 Task: Explore Historic Homes in Philadelphia.
Action: Key pressed <Key.caps_lock>P<Key.caps_lock>hiladelphia
Screenshot: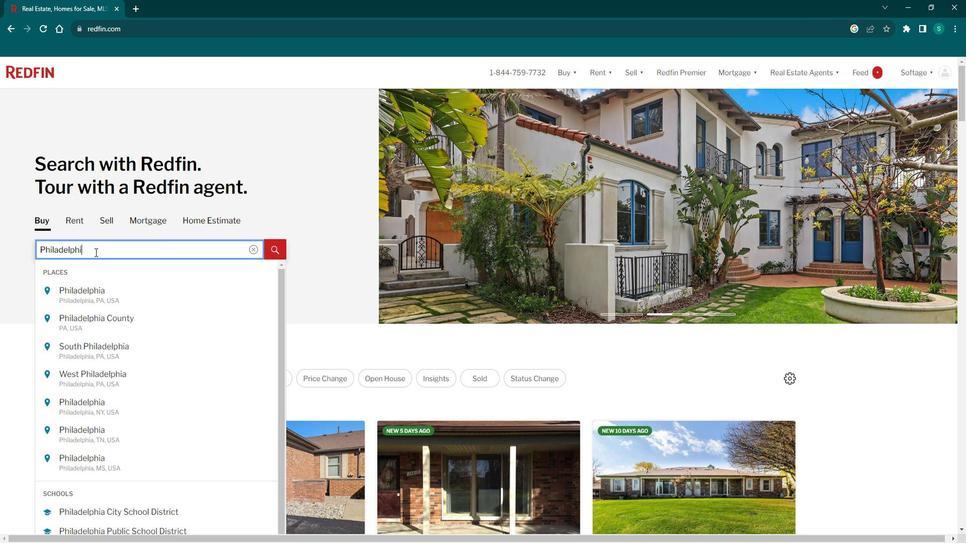 
Action: Mouse moved to (121, 294)
Screenshot: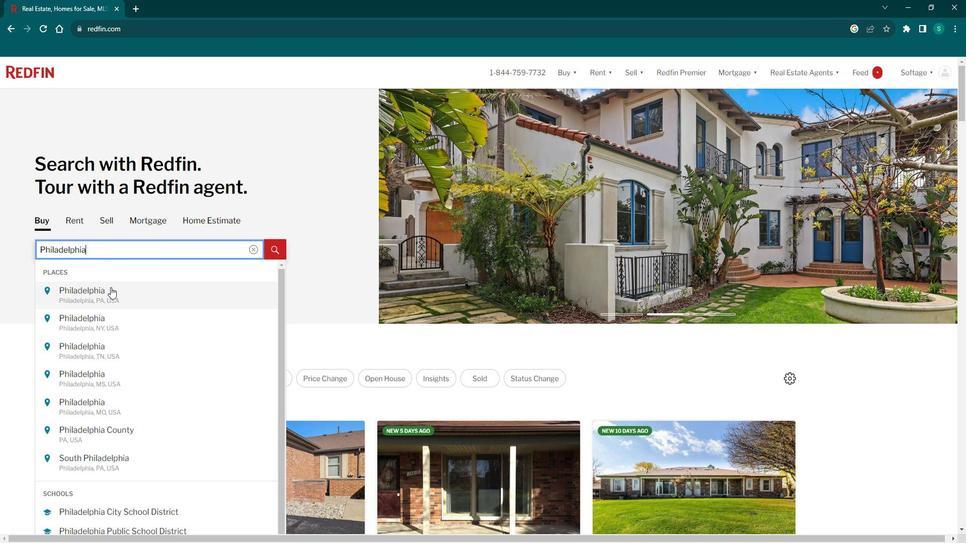
Action: Mouse pressed left at (121, 294)
Screenshot: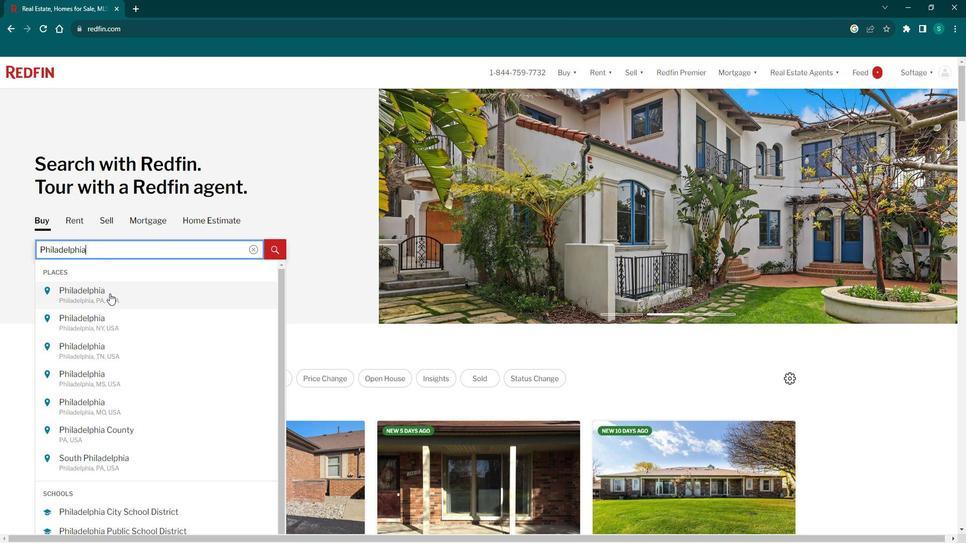 
Action: Mouse moved to (874, 148)
Screenshot: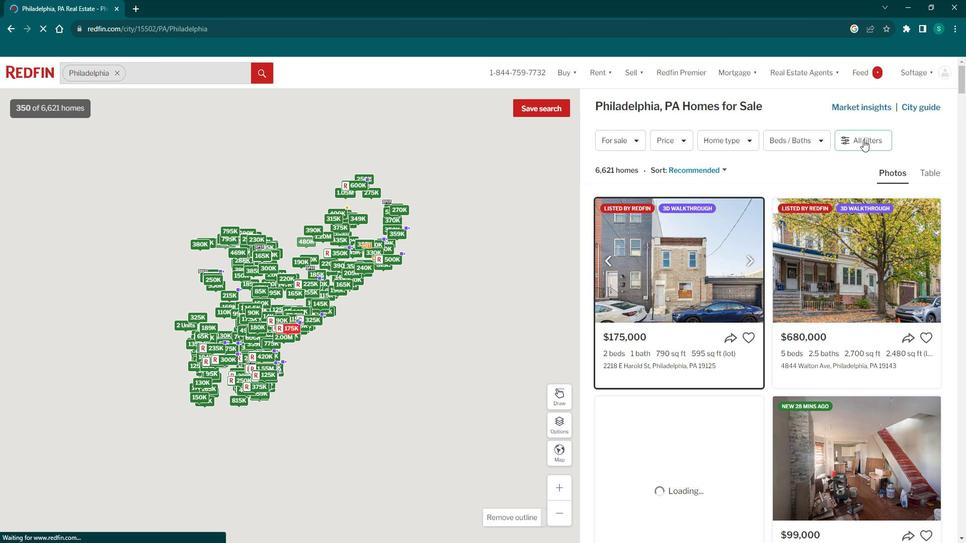 
Action: Mouse pressed left at (874, 148)
Screenshot: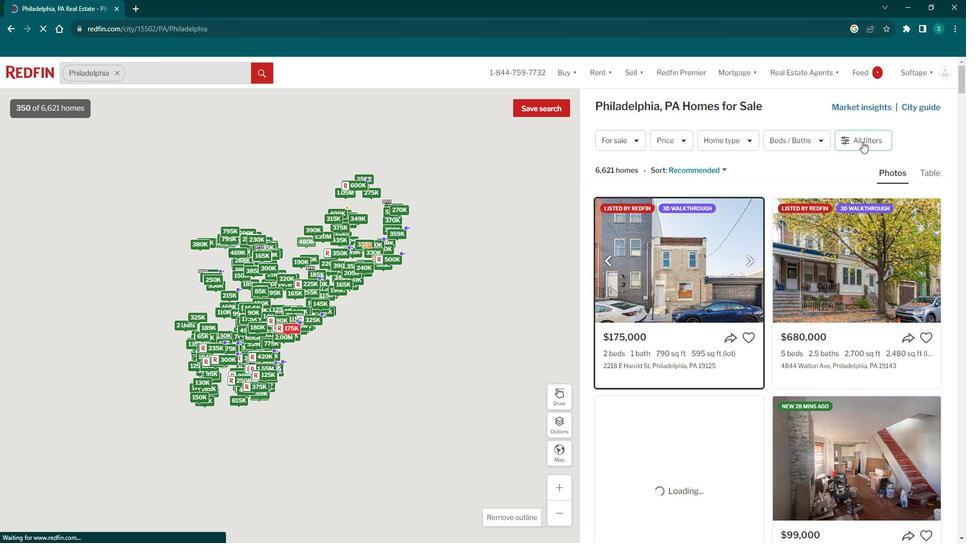 
Action: Mouse moved to (874, 148)
Screenshot: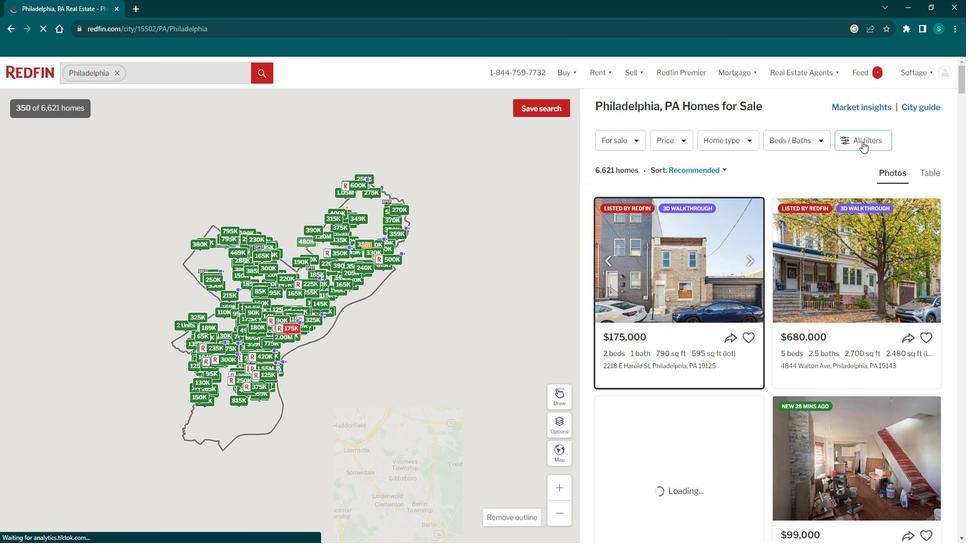 
Action: Mouse pressed left at (874, 148)
Screenshot: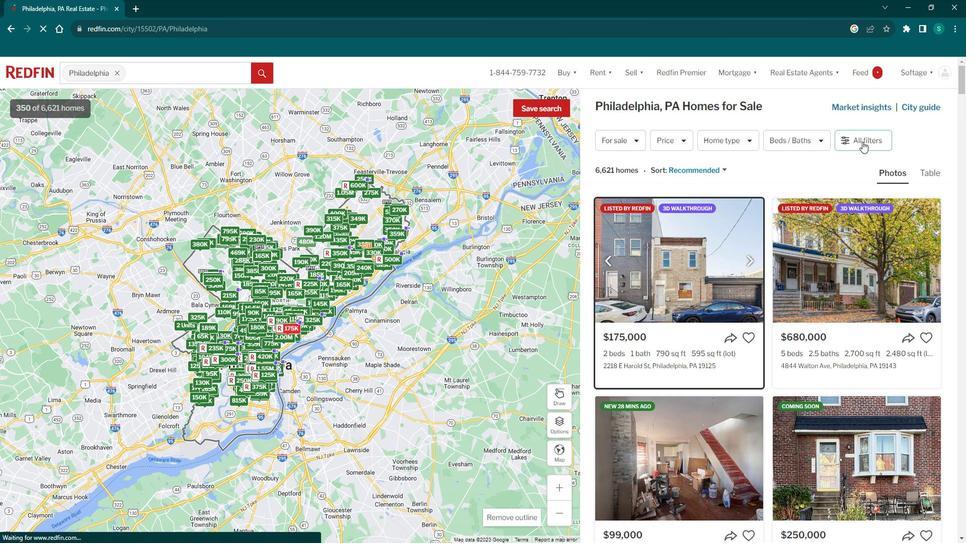 
Action: Mouse moved to (708, 352)
Screenshot: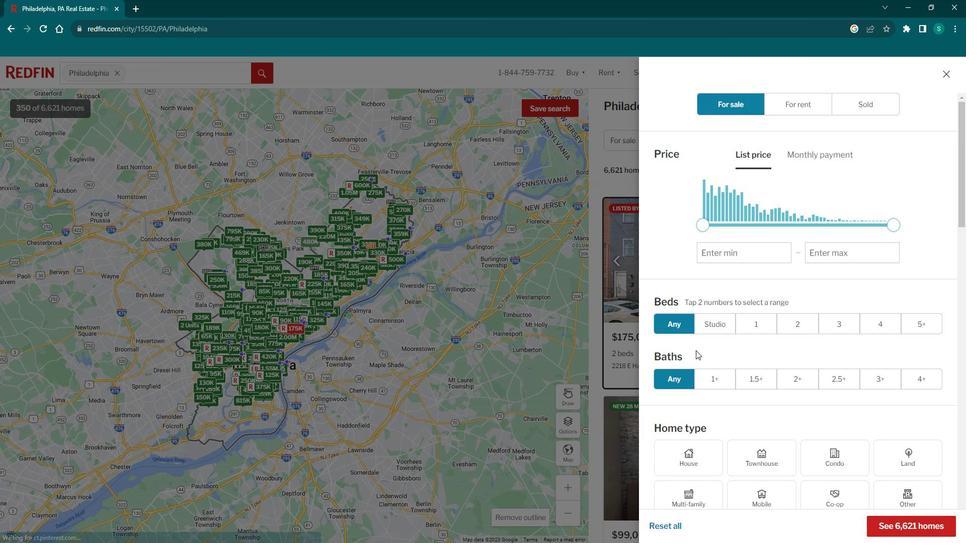 
Action: Mouse scrolled (708, 351) with delta (0, 0)
Screenshot: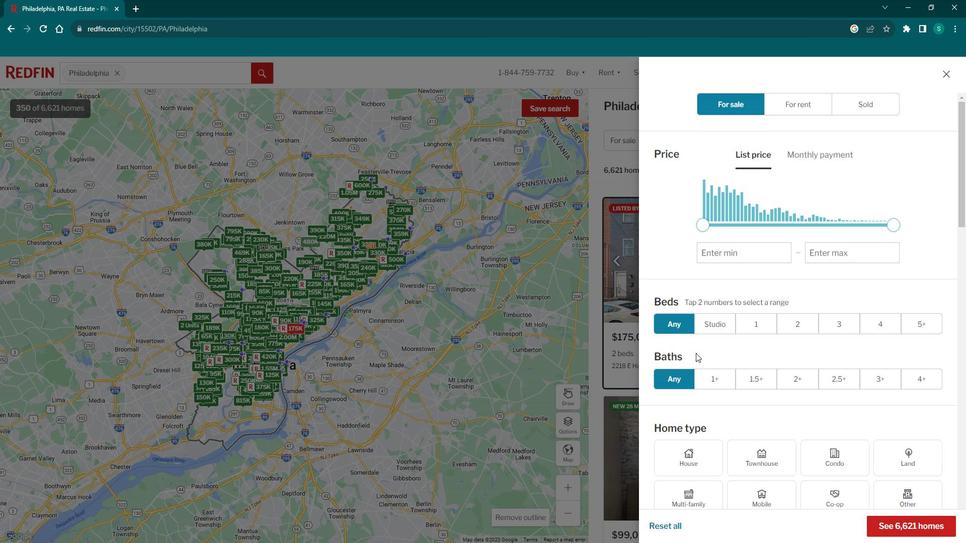 
Action: Mouse scrolled (708, 351) with delta (0, 0)
Screenshot: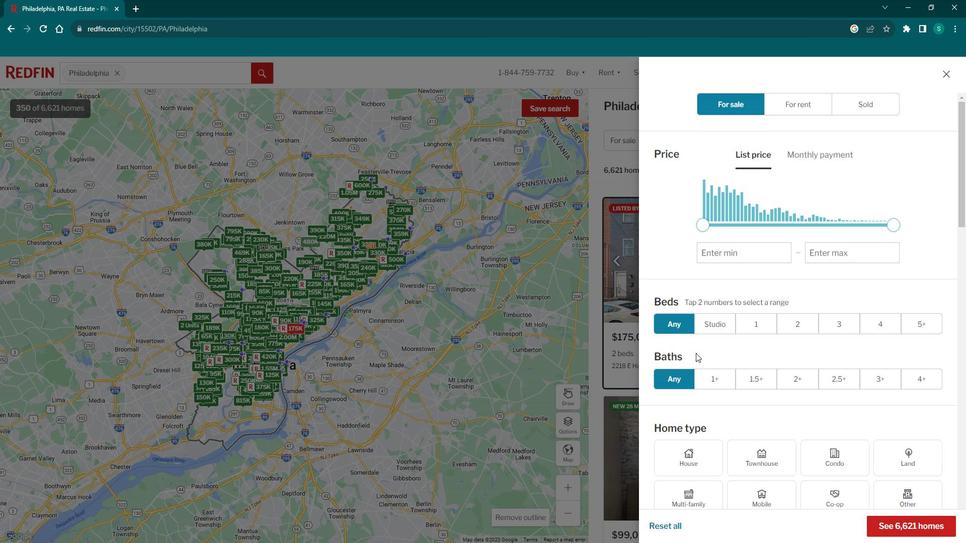
Action: Mouse scrolled (708, 351) with delta (0, 0)
Screenshot: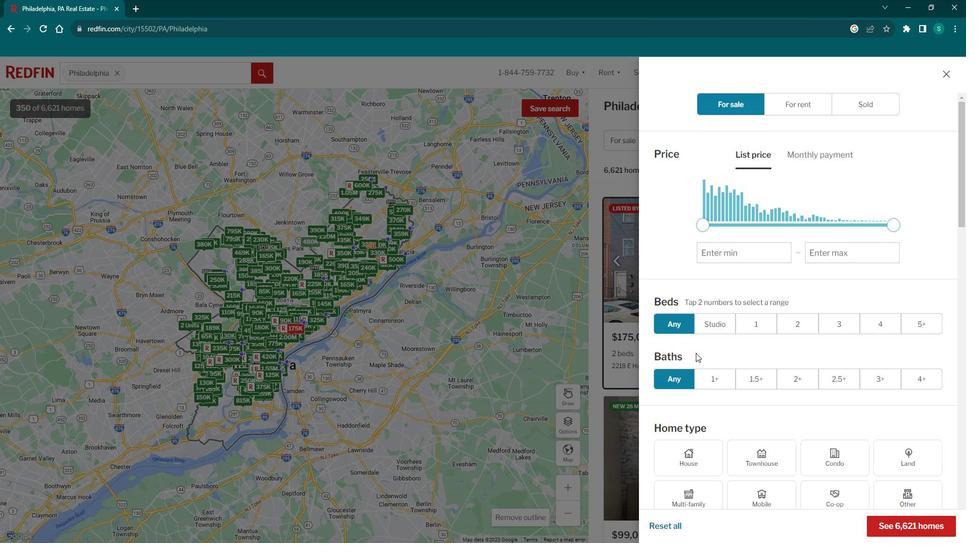 
Action: Mouse moved to (720, 303)
Screenshot: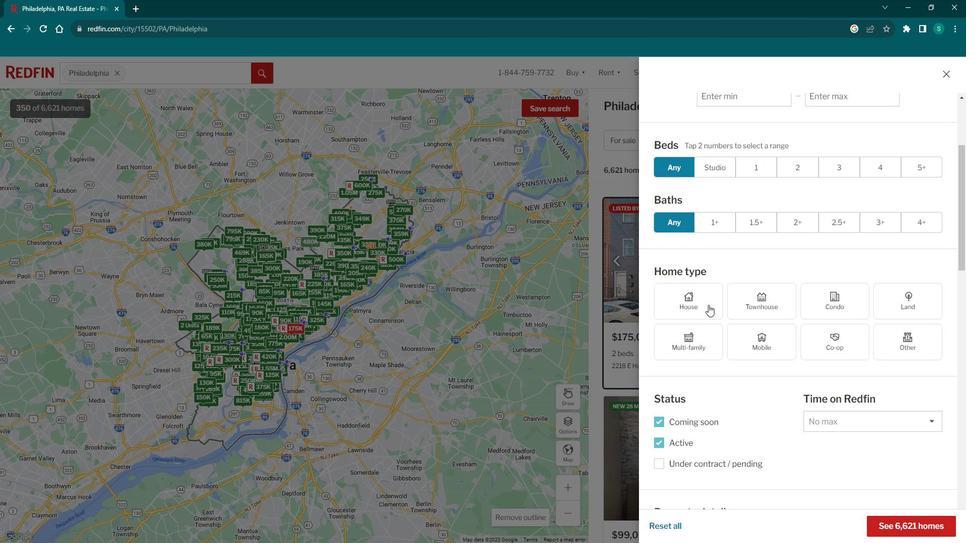 
Action: Mouse pressed left at (720, 303)
Screenshot: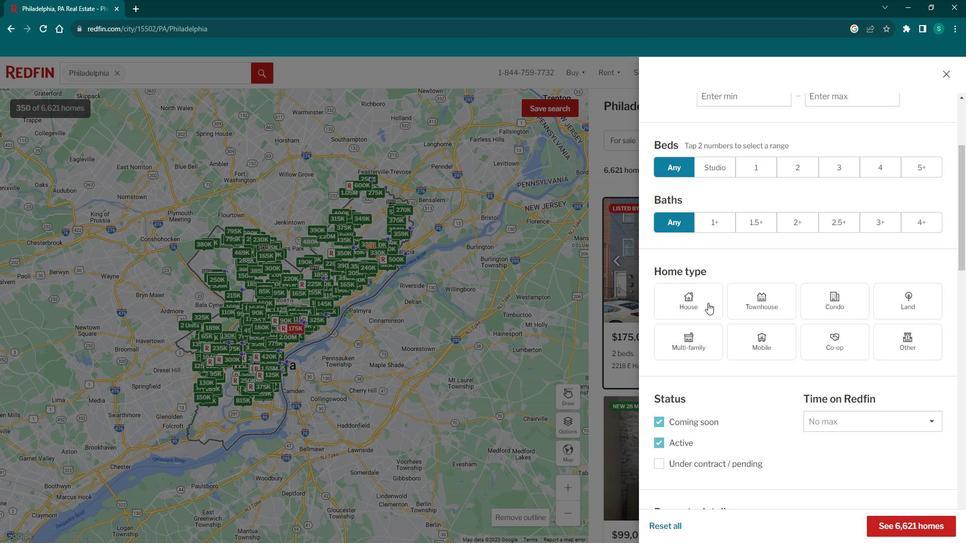 
Action: Mouse moved to (665, 380)
Screenshot: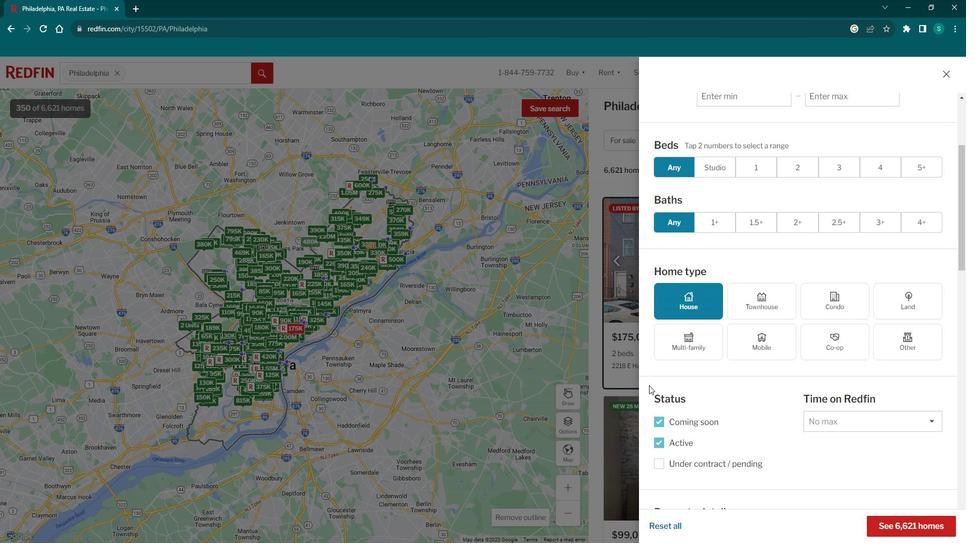
Action: Mouse scrolled (665, 379) with delta (0, 0)
Screenshot: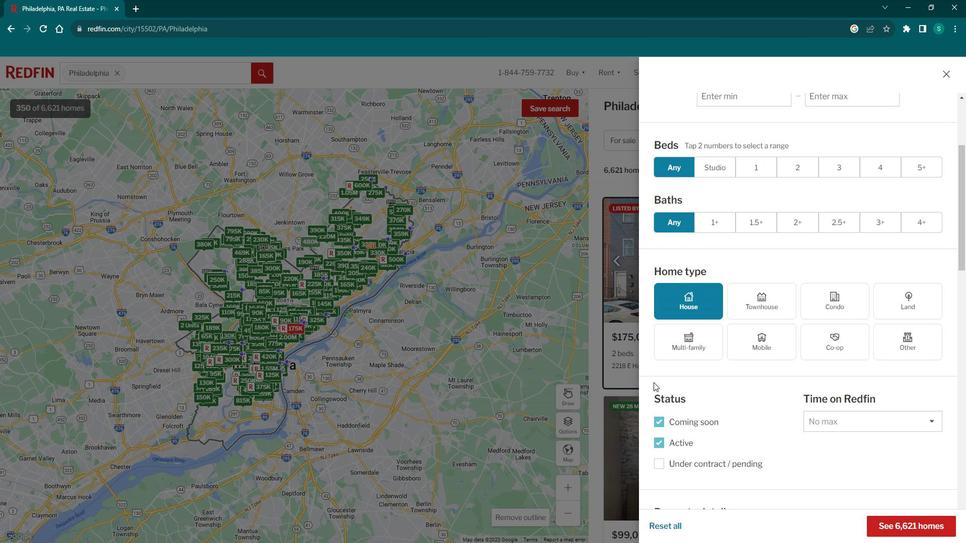 
Action: Mouse scrolled (665, 379) with delta (0, 0)
Screenshot: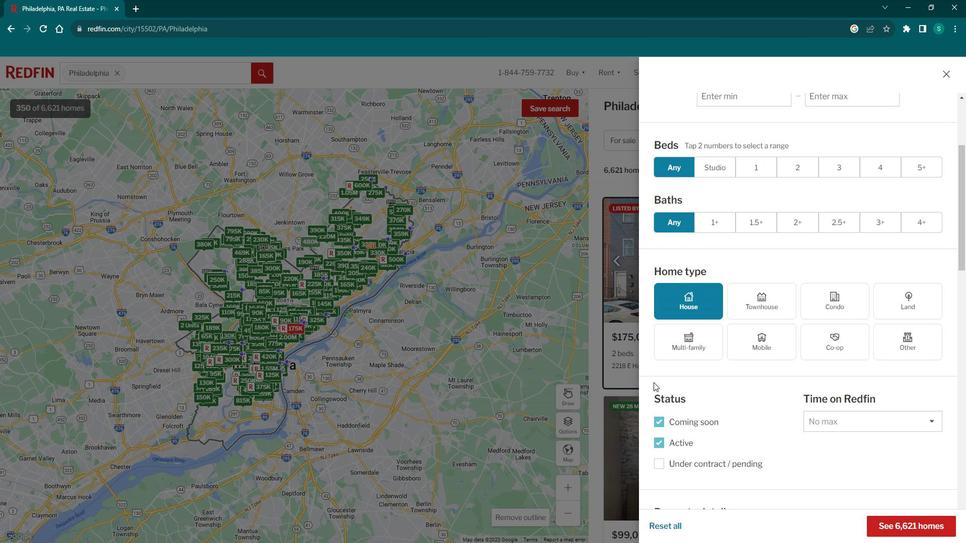 
Action: Mouse scrolled (665, 379) with delta (0, 0)
Screenshot: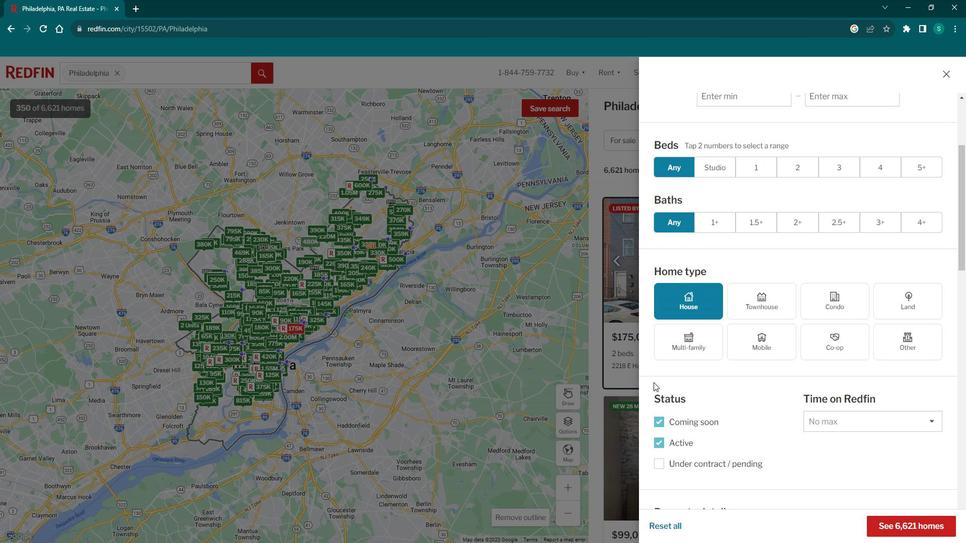 
Action: Mouse scrolled (665, 379) with delta (0, 0)
Screenshot: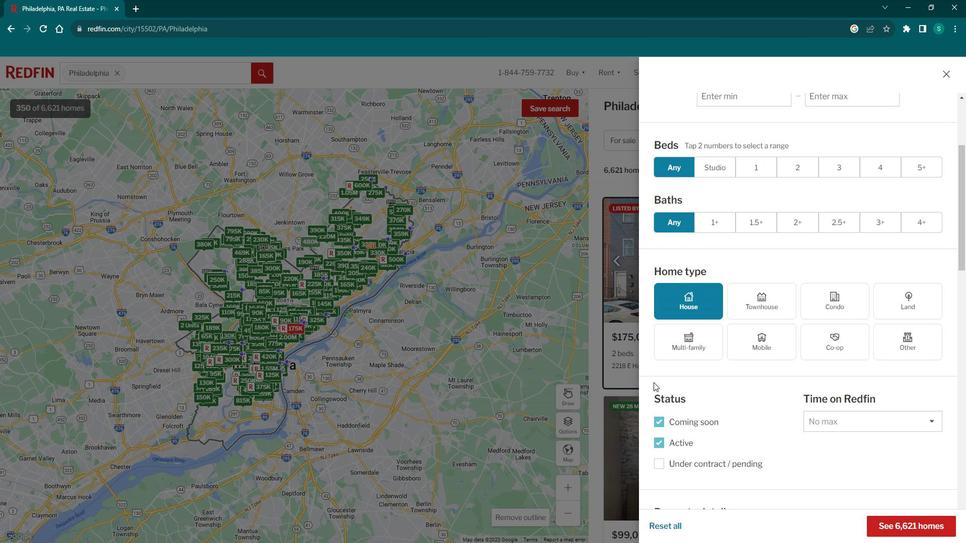 
Action: Mouse scrolled (665, 379) with delta (0, 0)
Screenshot: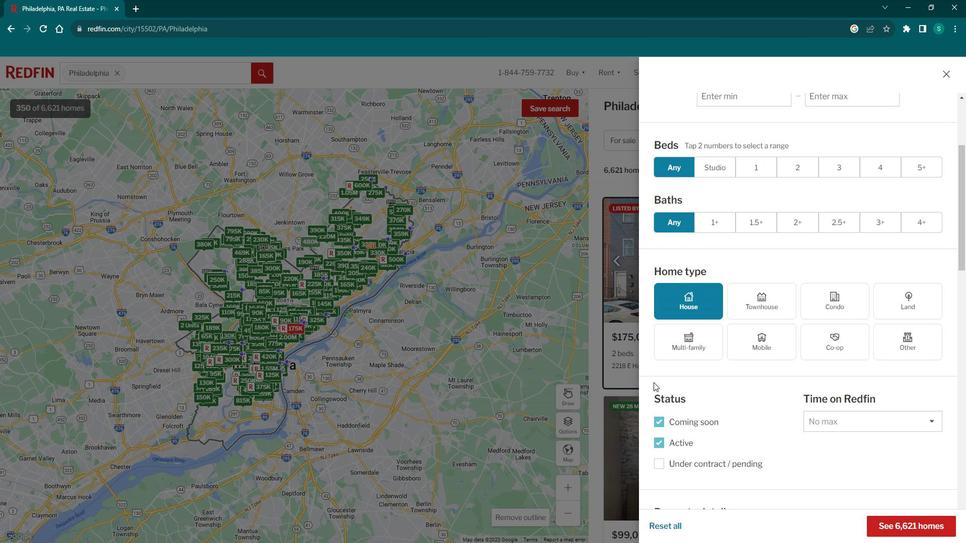 
Action: Mouse scrolled (665, 379) with delta (0, 0)
Screenshot: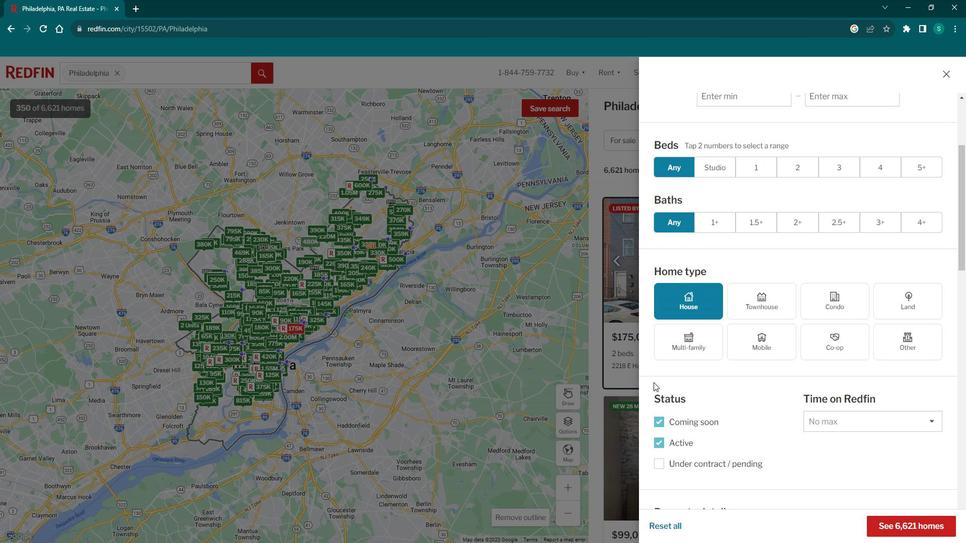 
Action: Mouse moved to (667, 378)
Screenshot: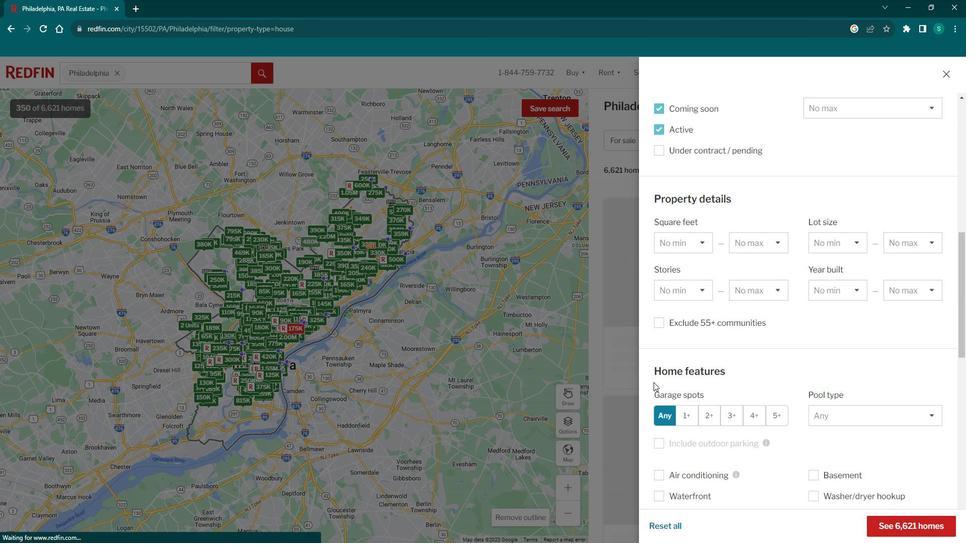 
Action: Mouse scrolled (667, 378) with delta (0, 0)
Screenshot: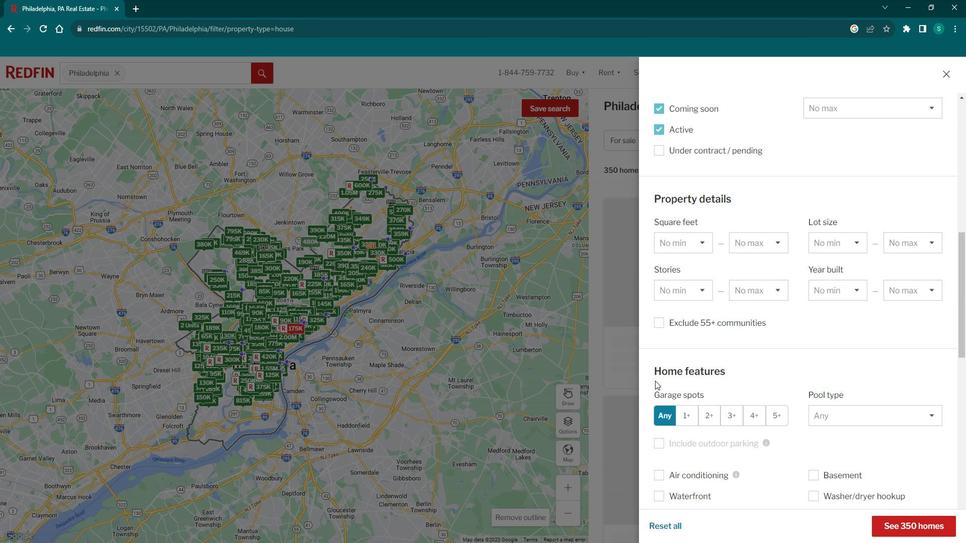 
Action: Mouse scrolled (667, 378) with delta (0, 0)
Screenshot: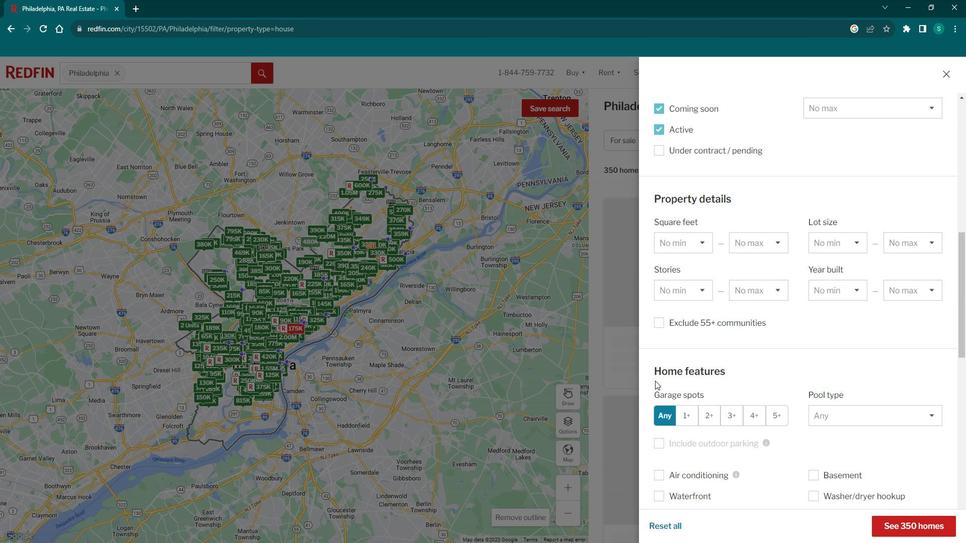 
Action: Mouse scrolled (667, 378) with delta (0, 0)
Screenshot: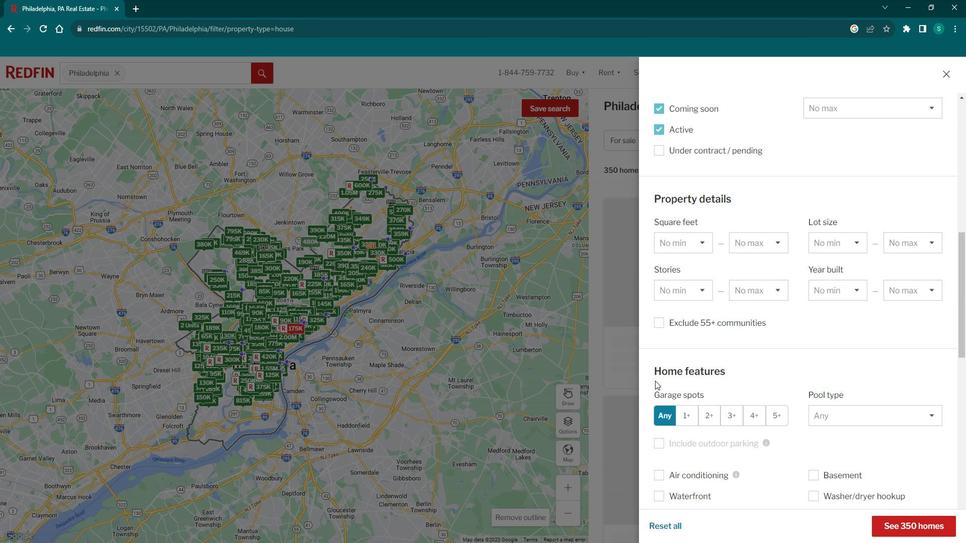 
Action: Mouse scrolled (667, 378) with delta (0, 0)
Screenshot: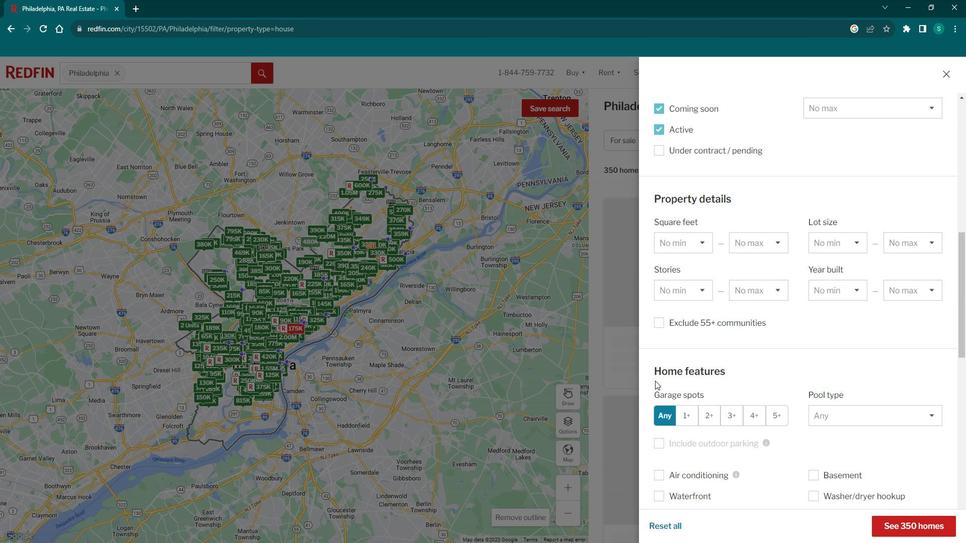 
Action: Mouse moved to (676, 431)
Screenshot: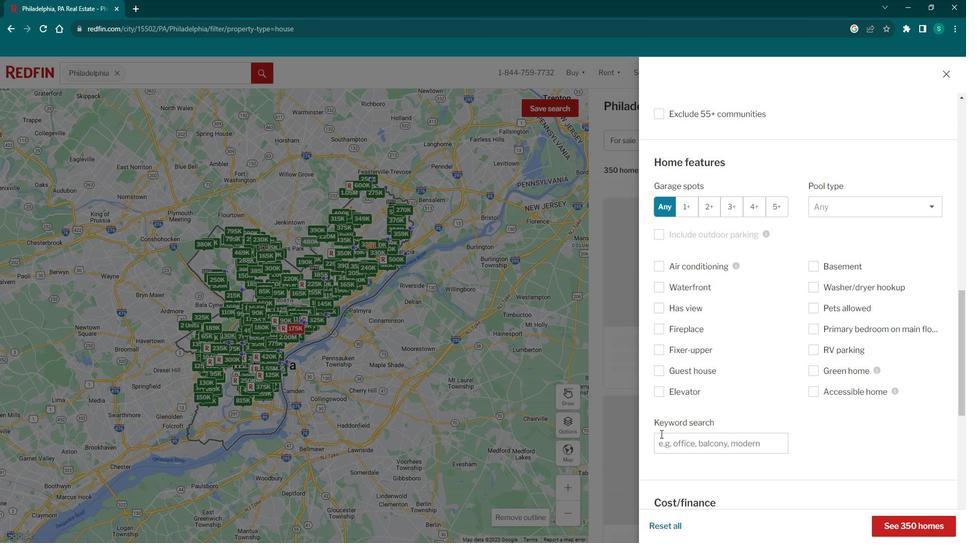 
Action: Mouse pressed left at (676, 431)
Screenshot: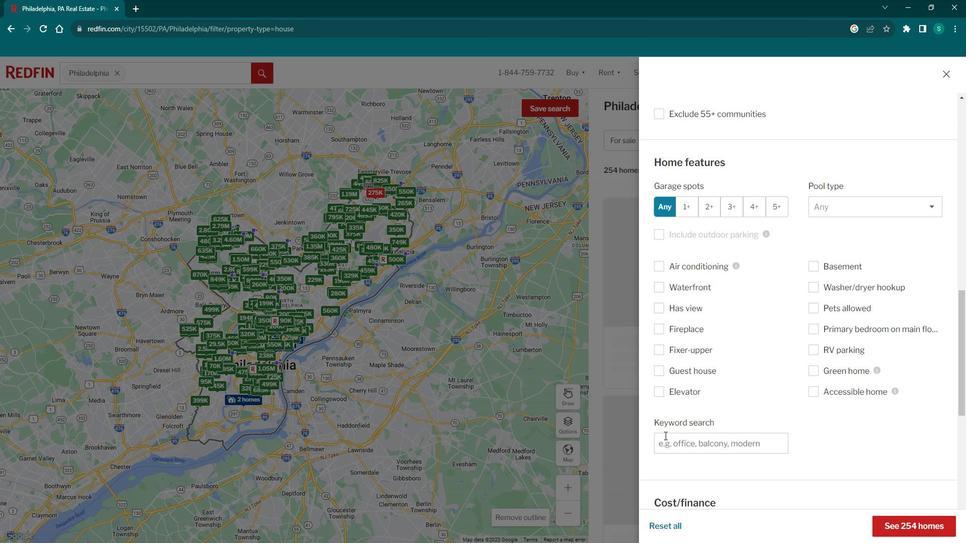 
Action: Mouse moved to (679, 431)
Screenshot: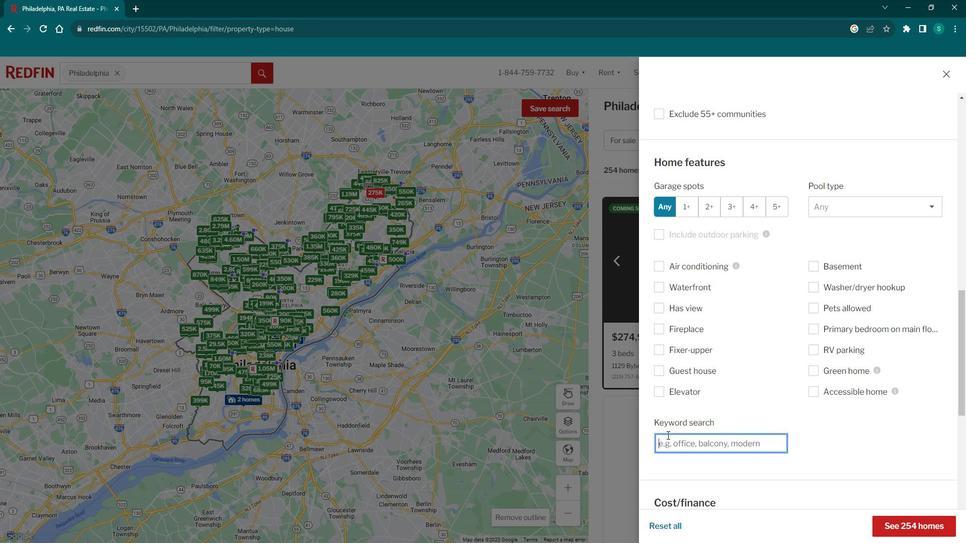 
Action: Key pressed <Key.caps_lock>H<Key.caps_lock>istoric<Key.space><Key.caps_lock>H<Key.caps_lock>omes
Screenshot: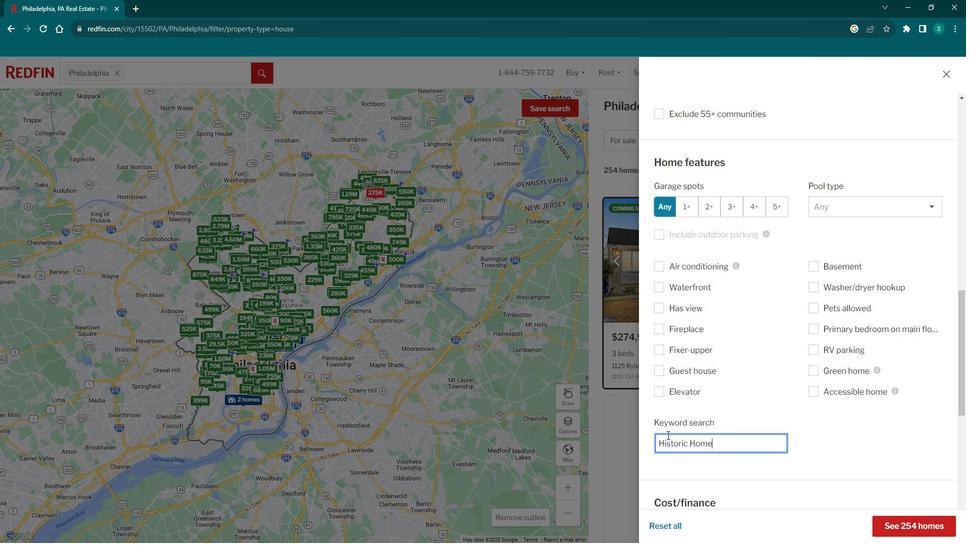 
Action: Mouse moved to (932, 511)
Screenshot: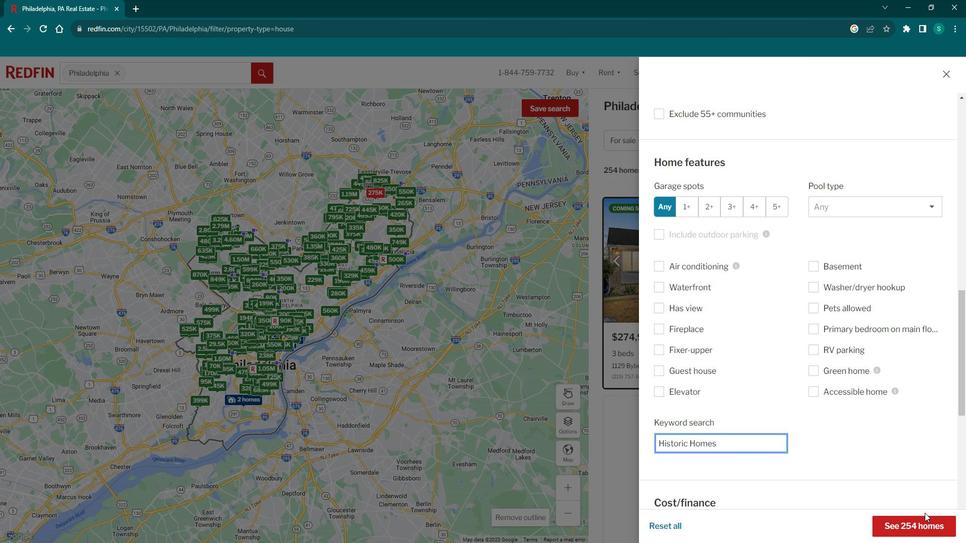 
Action: Mouse pressed left at (932, 511)
Screenshot: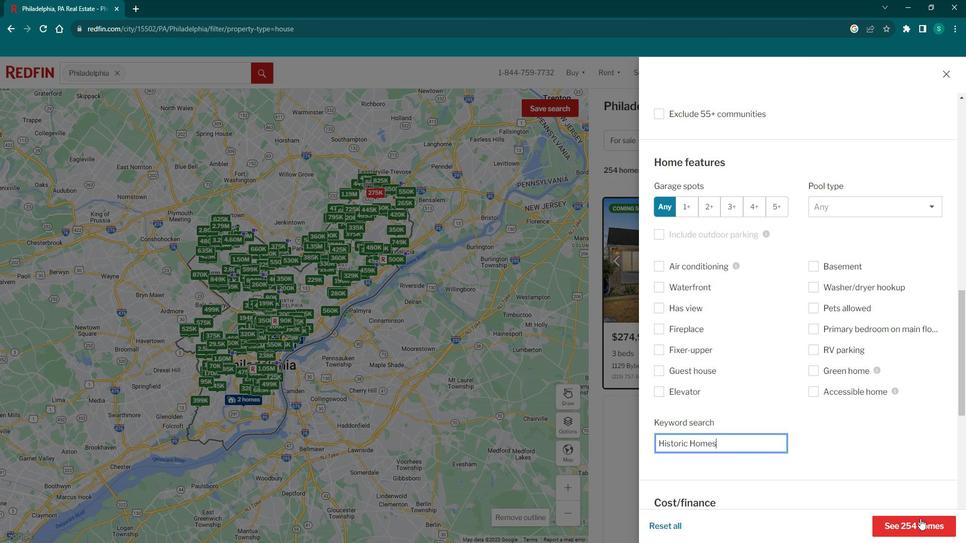
Action: Mouse moved to (702, 324)
Screenshot: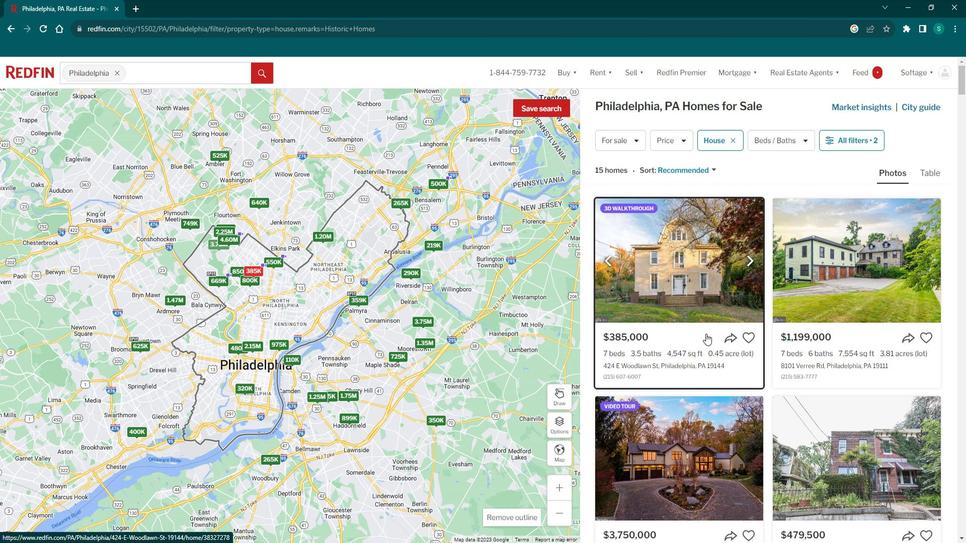 
Action: Mouse pressed left at (702, 324)
Screenshot: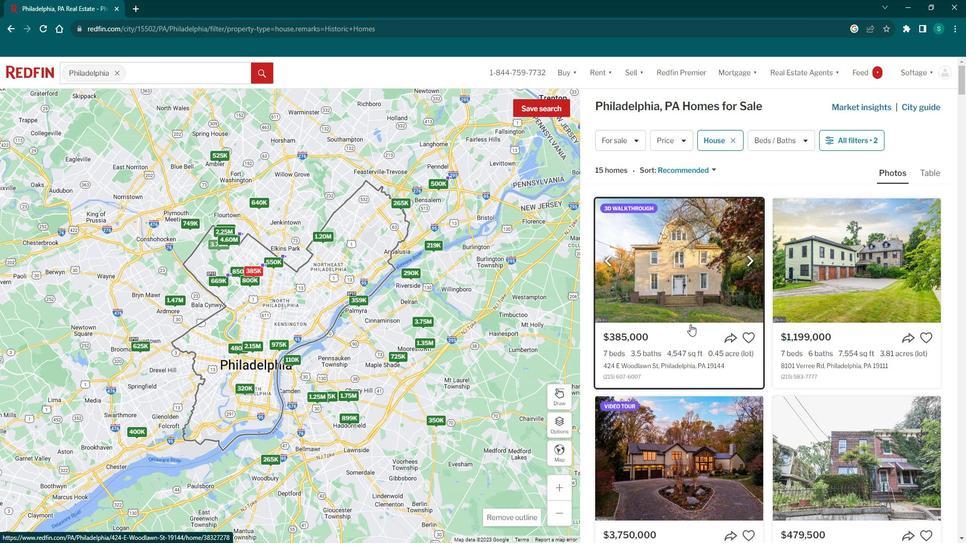 
Action: Mouse moved to (337, 329)
Screenshot: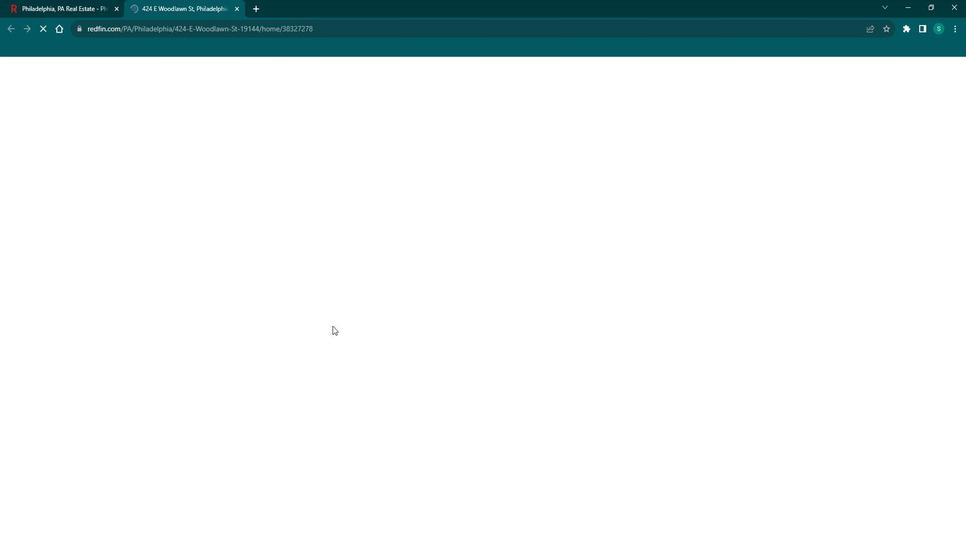 
Action: Mouse scrolled (337, 329) with delta (0, 0)
Screenshot: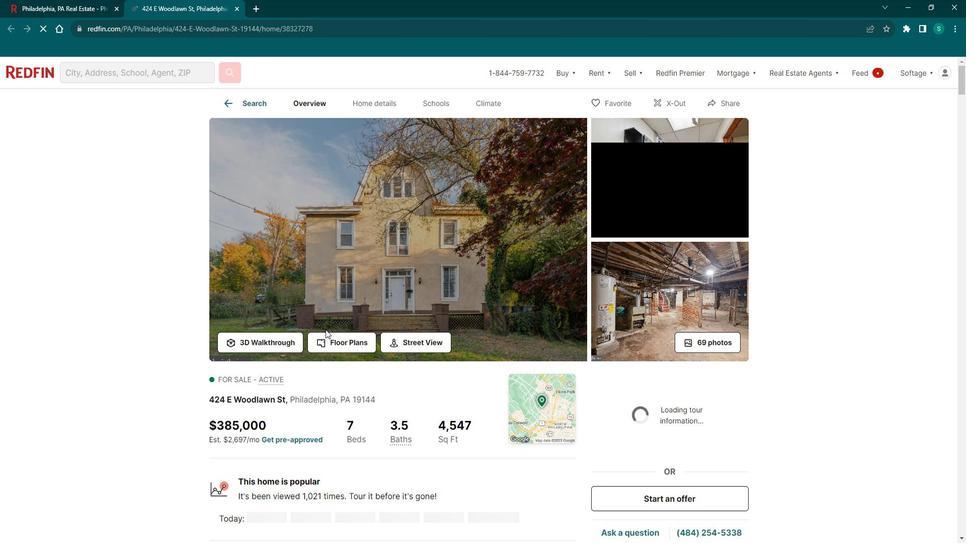 
Action: Mouse scrolled (337, 329) with delta (0, 0)
Screenshot: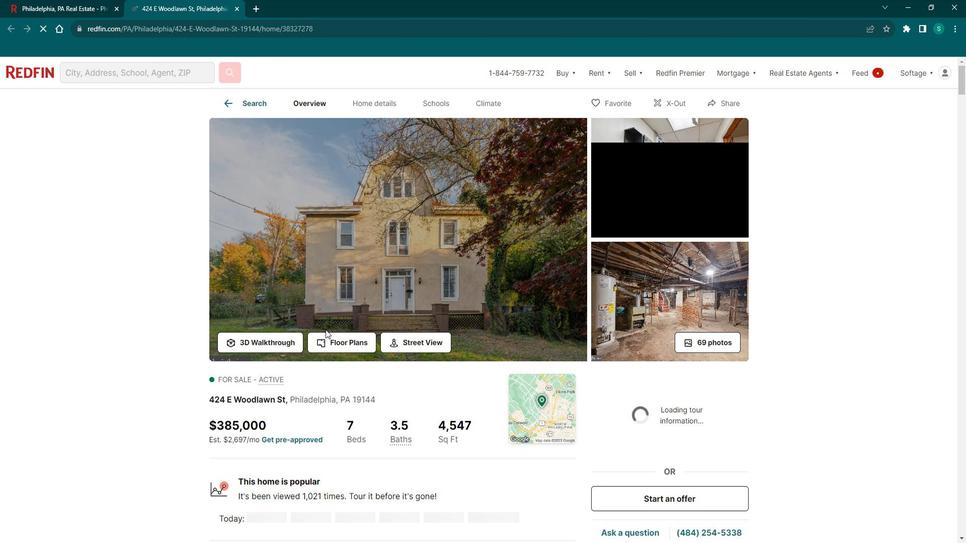 
Action: Mouse scrolled (337, 329) with delta (0, 0)
Screenshot: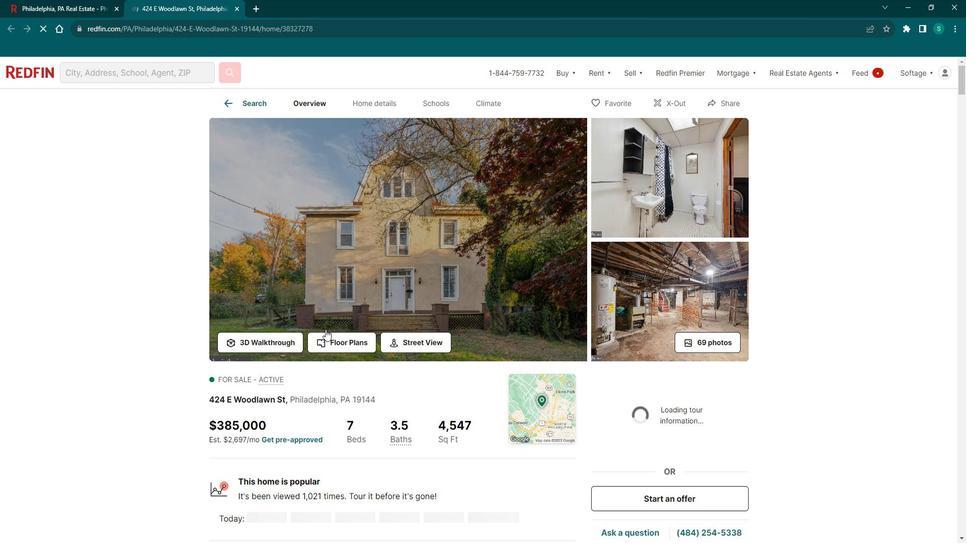 
Action: Mouse scrolled (337, 329) with delta (0, 0)
Screenshot: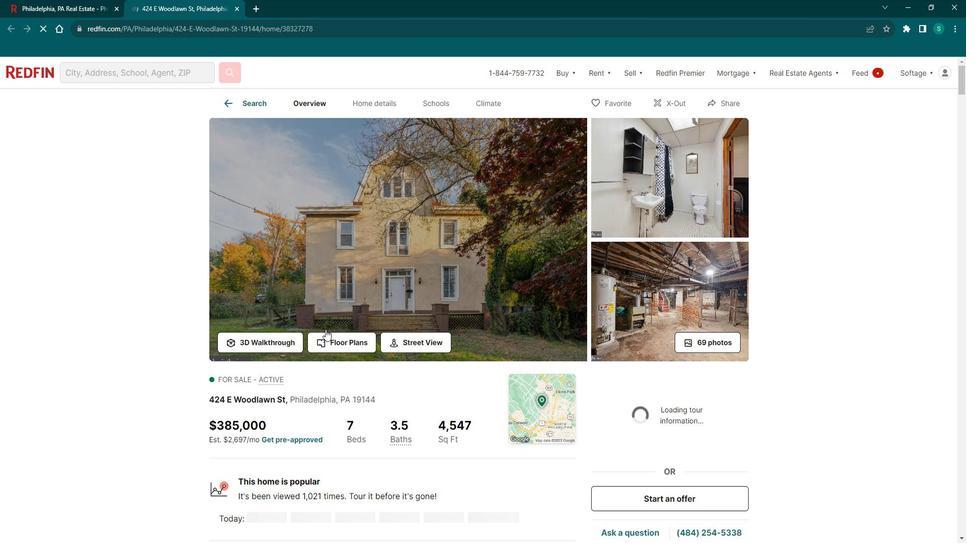 
Action: Mouse moved to (330, 330)
Screenshot: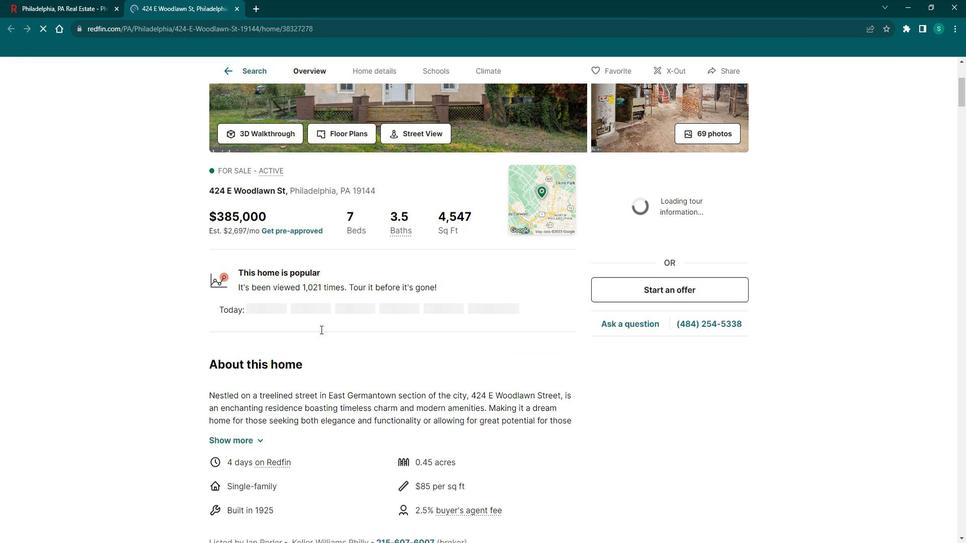 
Action: Mouse scrolled (330, 329) with delta (0, 0)
Screenshot: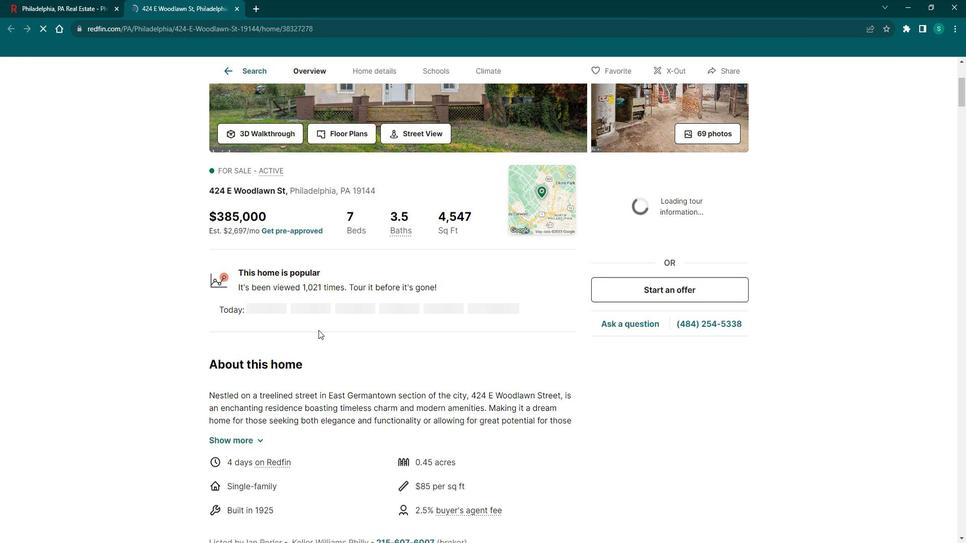 
Action: Mouse scrolled (330, 329) with delta (0, 0)
Screenshot: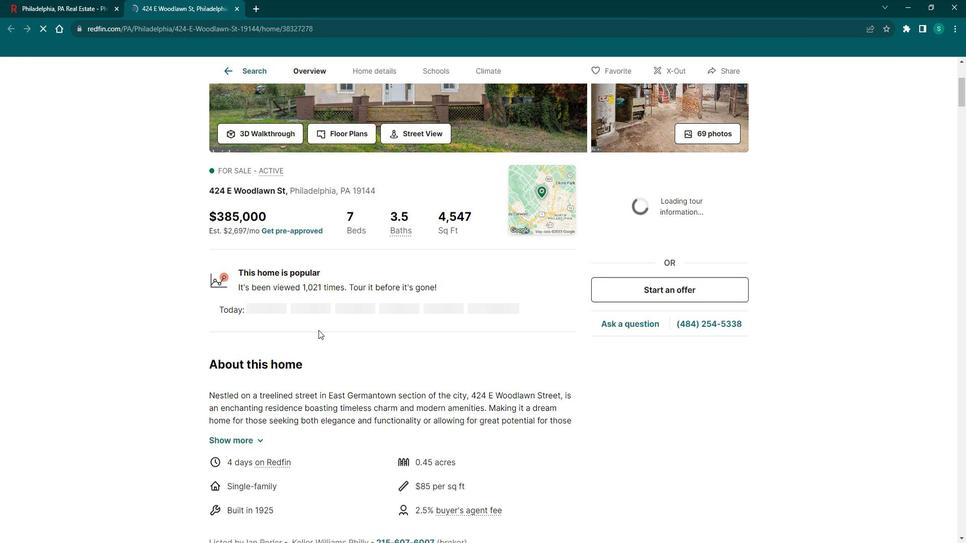 
Action: Mouse scrolled (330, 329) with delta (0, 0)
Screenshot: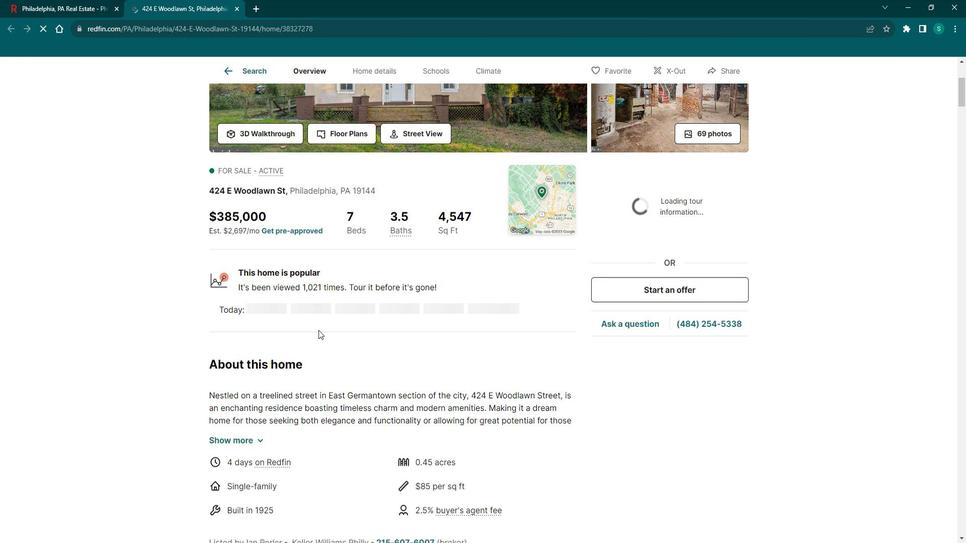 
Action: Mouse moved to (260, 288)
Screenshot: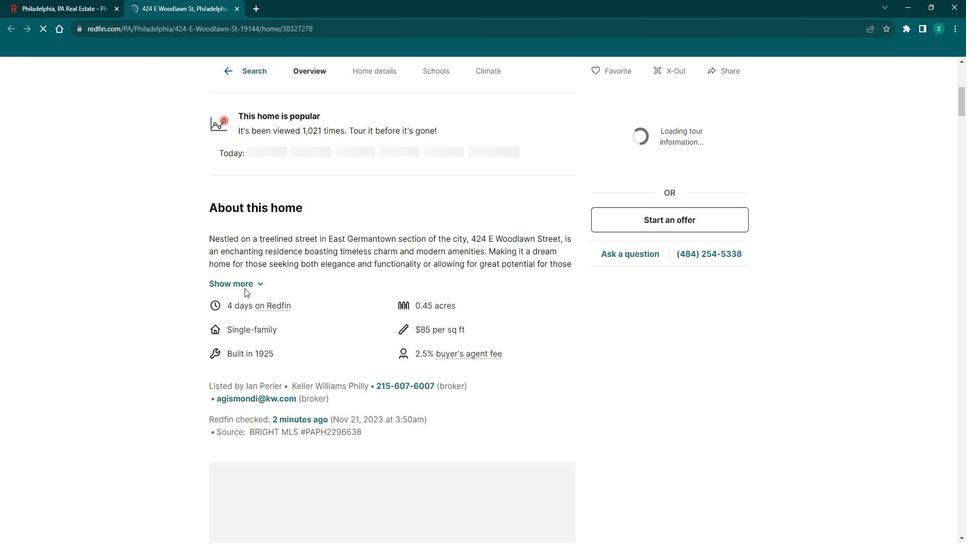 
Action: Mouse pressed left at (260, 288)
Screenshot: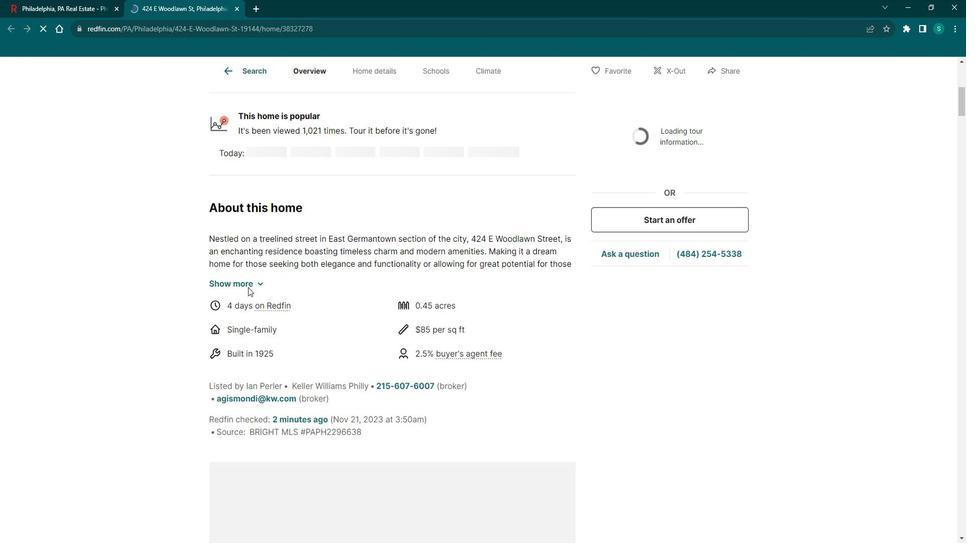 
Action: Mouse moved to (264, 286)
Screenshot: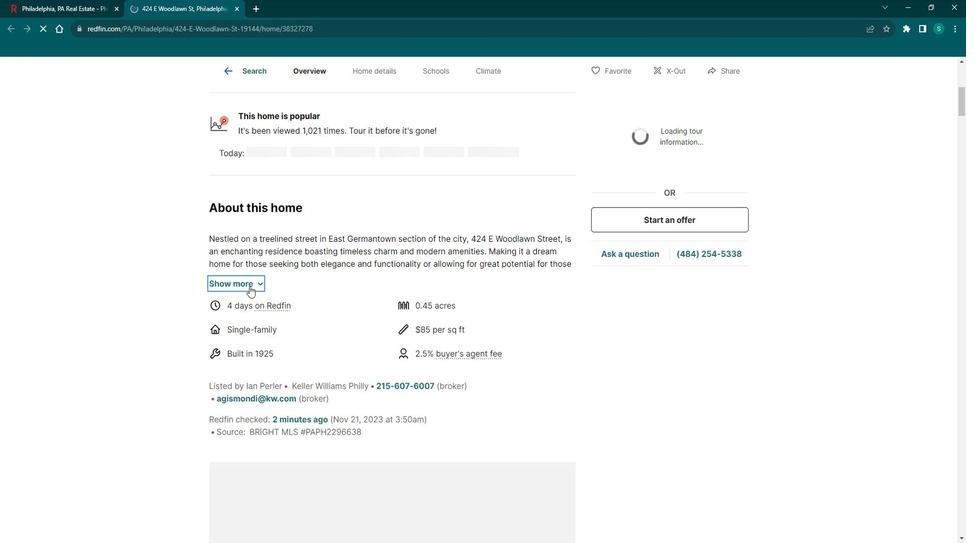 
Action: Mouse pressed left at (264, 286)
Screenshot: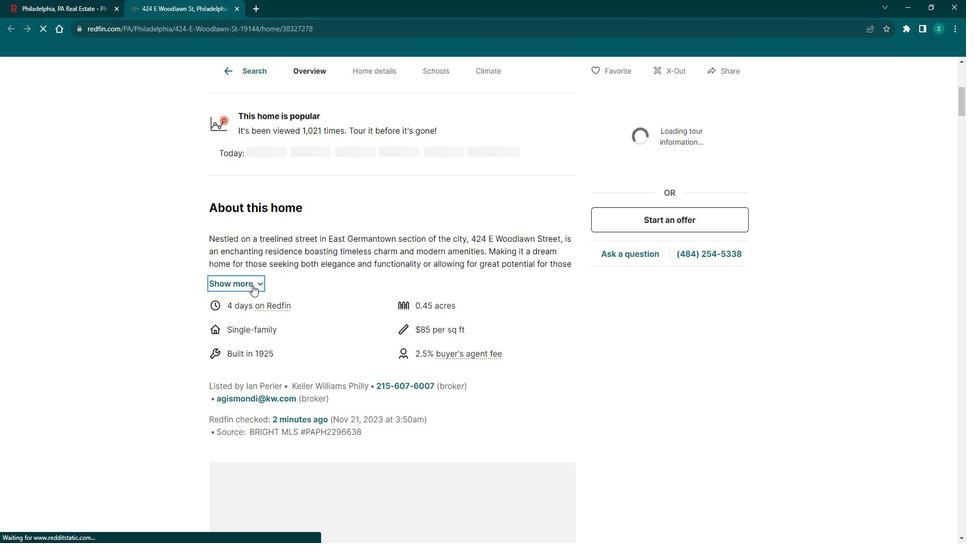 
Action: Mouse moved to (260, 307)
Screenshot: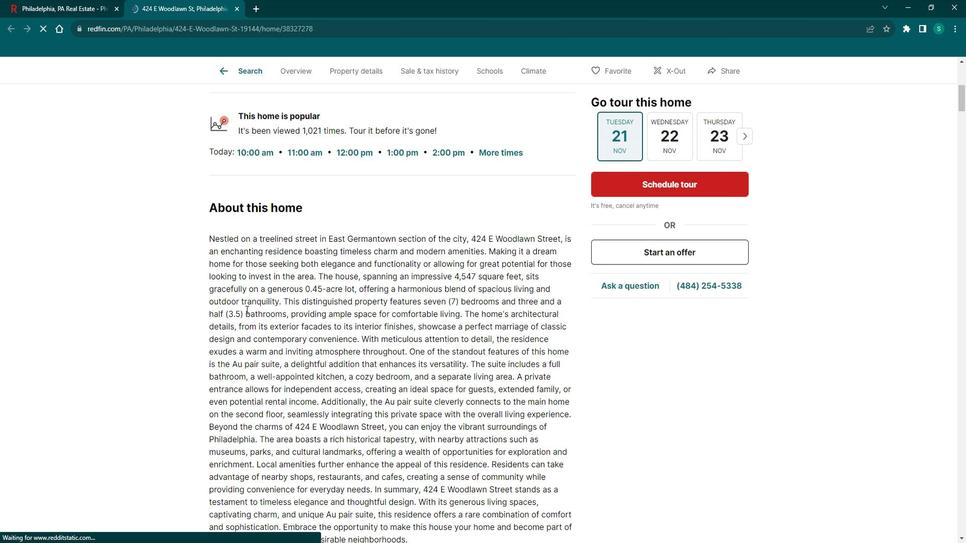 
Action: Mouse scrolled (260, 307) with delta (0, 0)
Screenshot: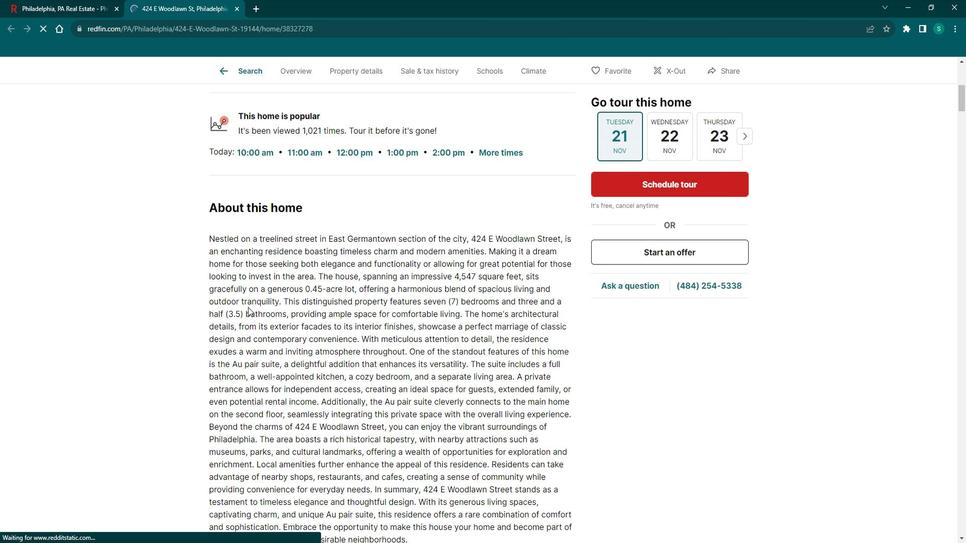
Action: Mouse scrolled (260, 307) with delta (0, 0)
Screenshot: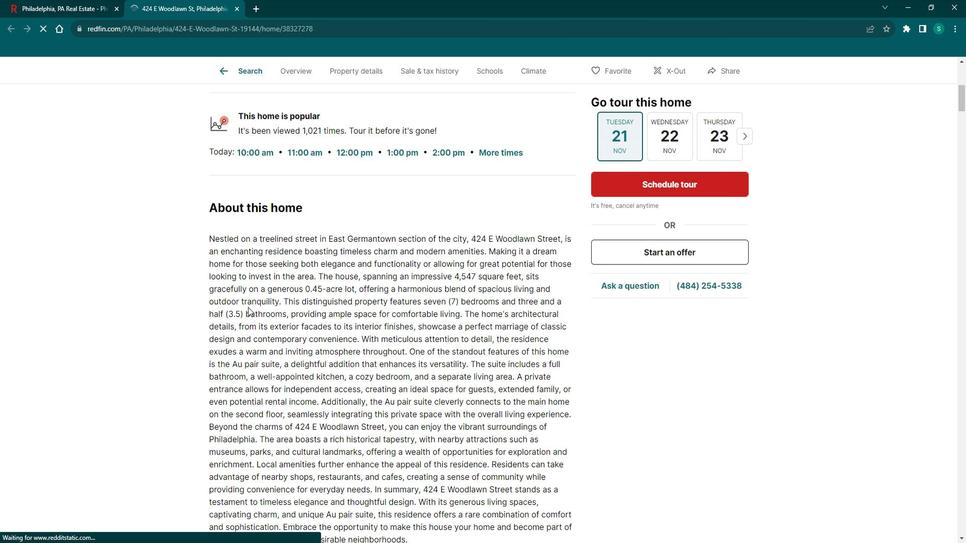 
Action: Mouse scrolled (260, 307) with delta (0, 0)
Screenshot: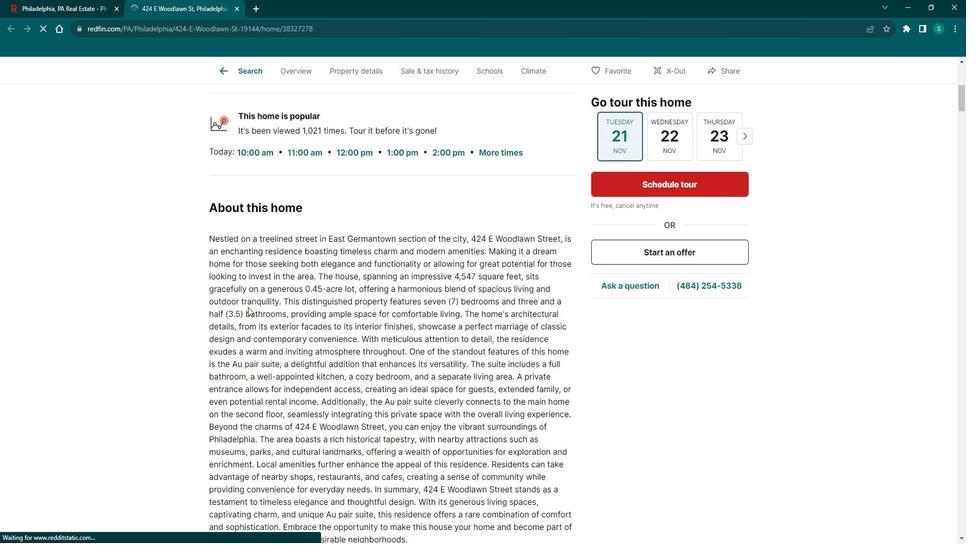 
Action: Mouse scrolled (260, 307) with delta (0, 0)
Screenshot: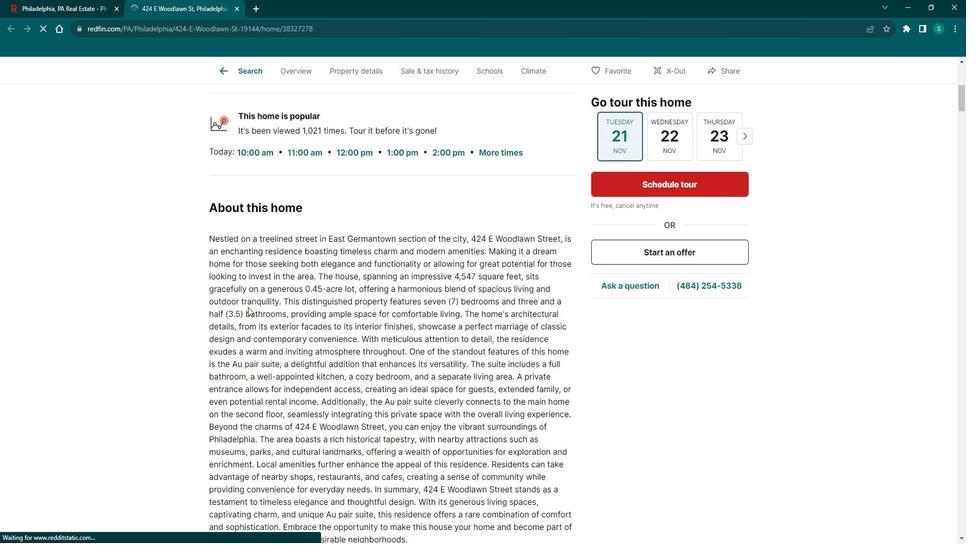 
Action: Mouse scrolled (260, 307) with delta (0, 0)
Screenshot: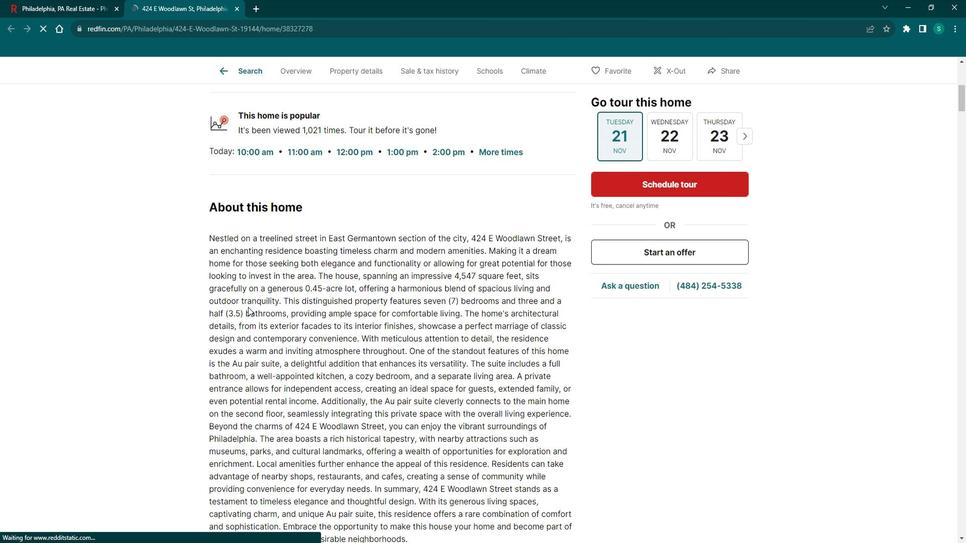 
Action: Mouse scrolled (260, 307) with delta (0, 0)
Screenshot: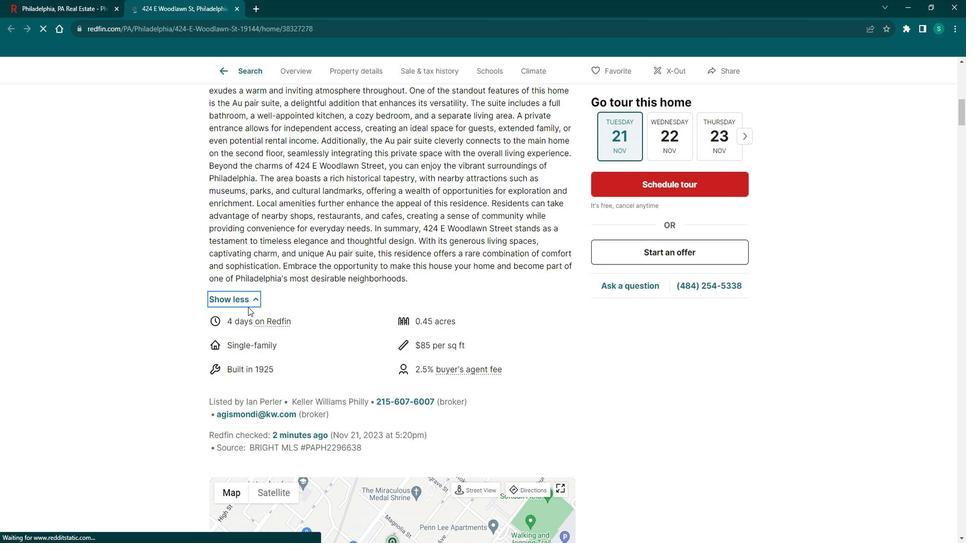
Action: Mouse scrolled (260, 307) with delta (0, 0)
Screenshot: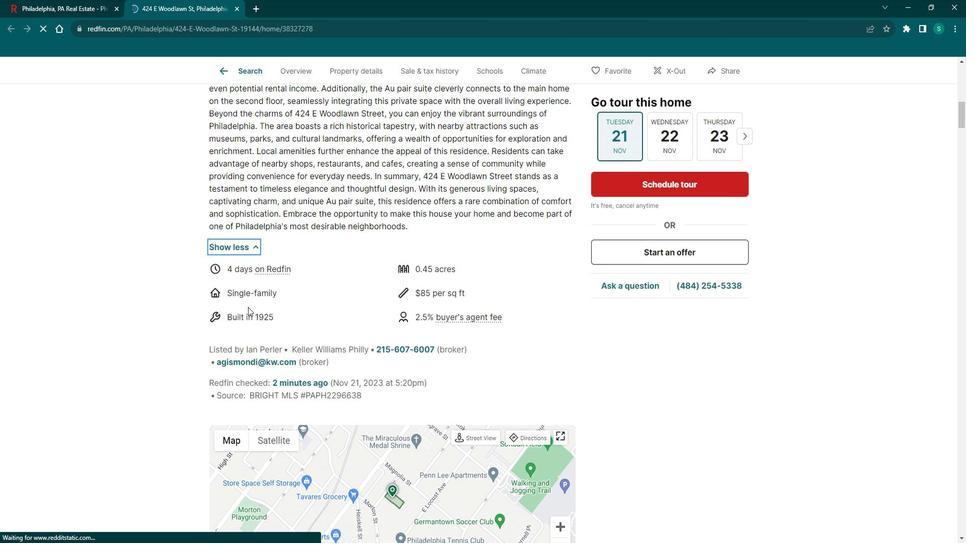 
Action: Mouse scrolled (260, 307) with delta (0, 0)
Screenshot: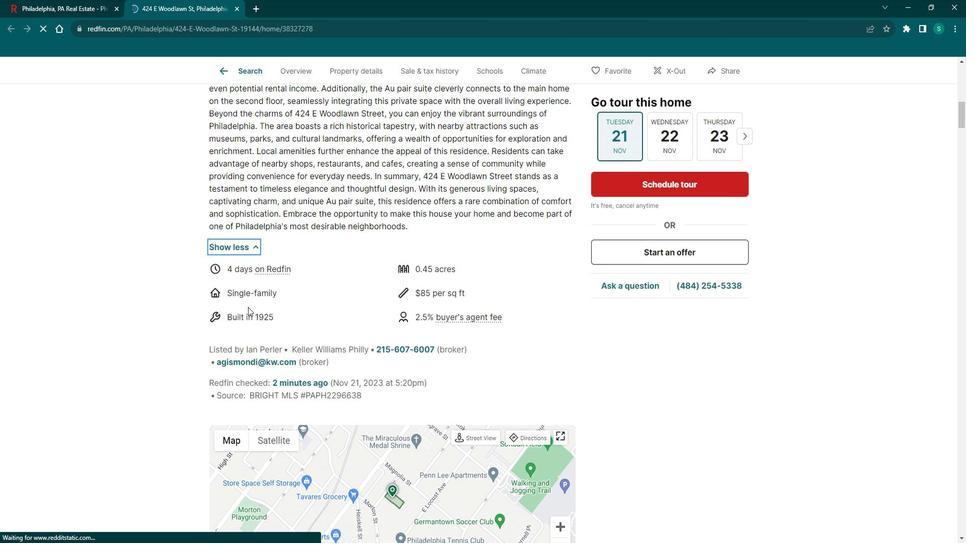 
Action: Mouse scrolled (260, 307) with delta (0, 0)
Screenshot: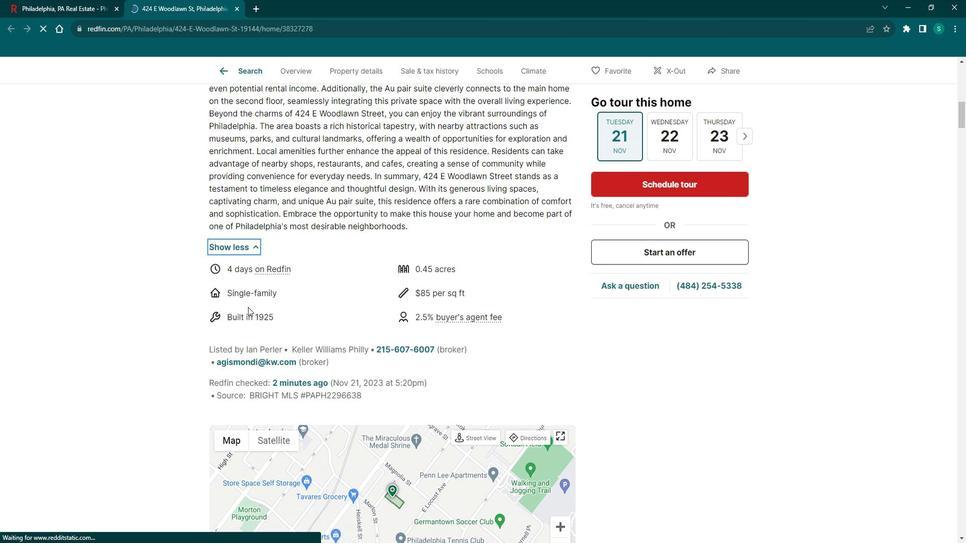 
Action: Mouse scrolled (260, 307) with delta (0, 0)
Screenshot: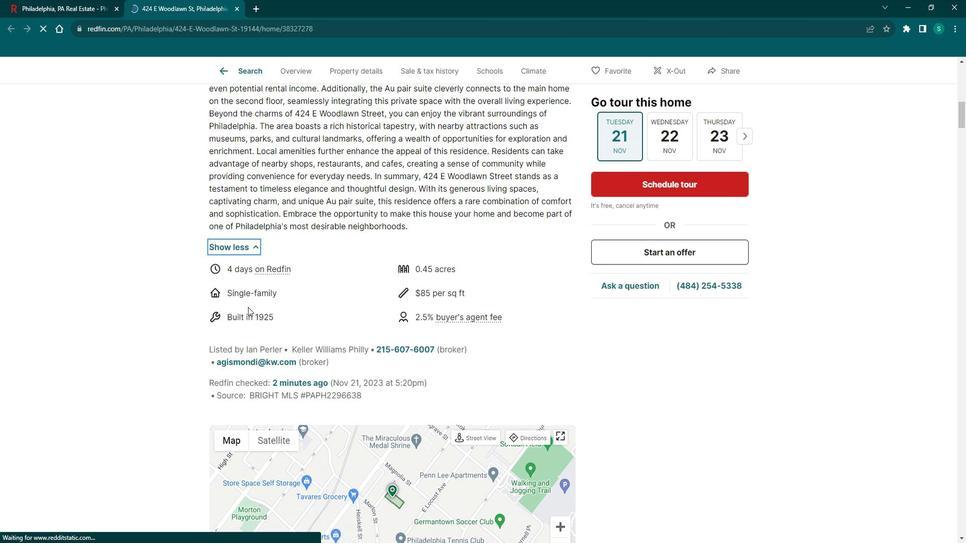 
Action: Mouse scrolled (260, 307) with delta (0, 0)
Screenshot: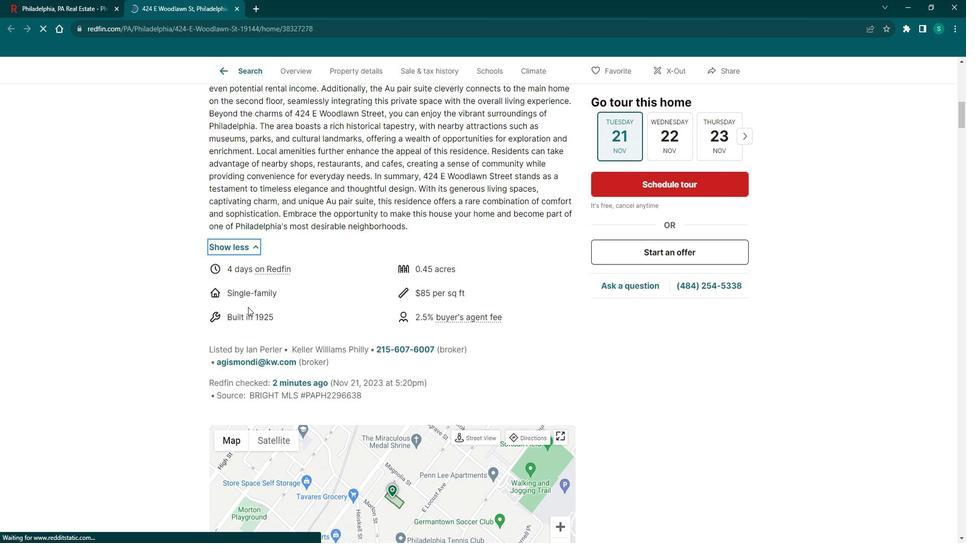 
Action: Mouse scrolled (260, 307) with delta (0, 0)
Screenshot: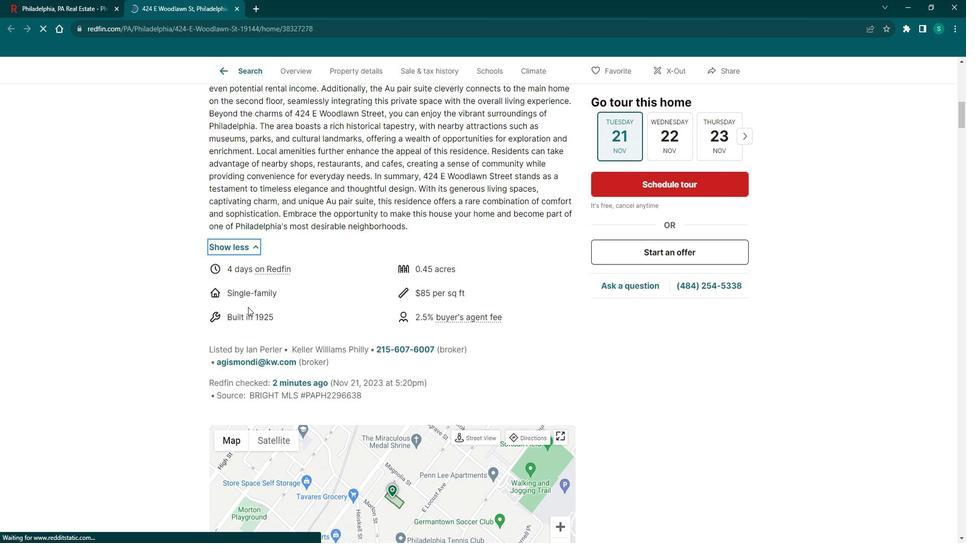
Action: Mouse scrolled (260, 307) with delta (0, 0)
Screenshot: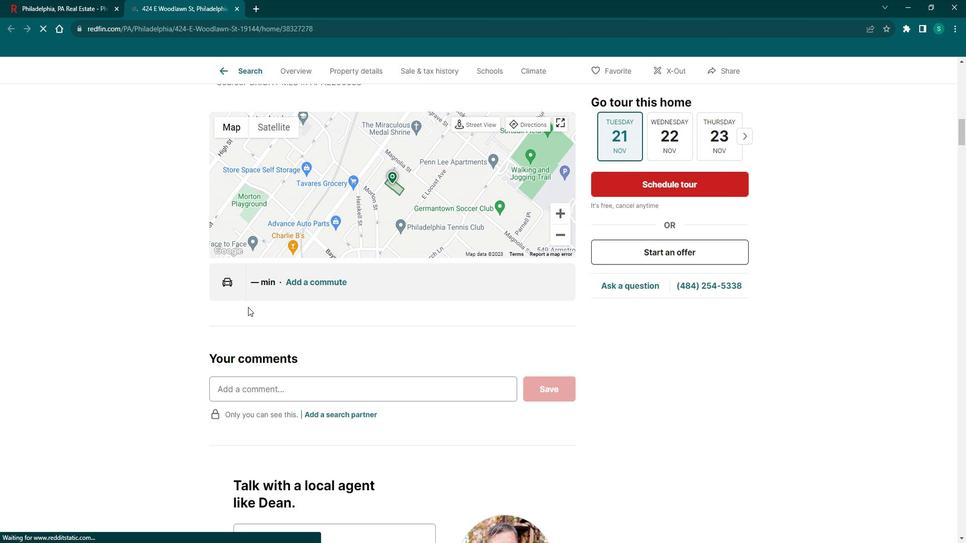 
Action: Mouse scrolled (260, 307) with delta (0, 0)
Screenshot: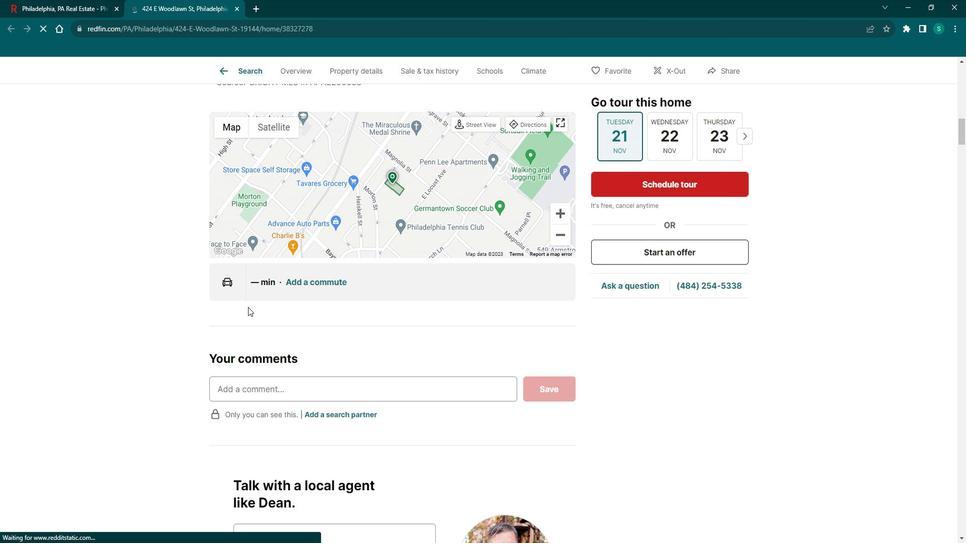 
Action: Mouse scrolled (260, 307) with delta (0, 0)
Screenshot: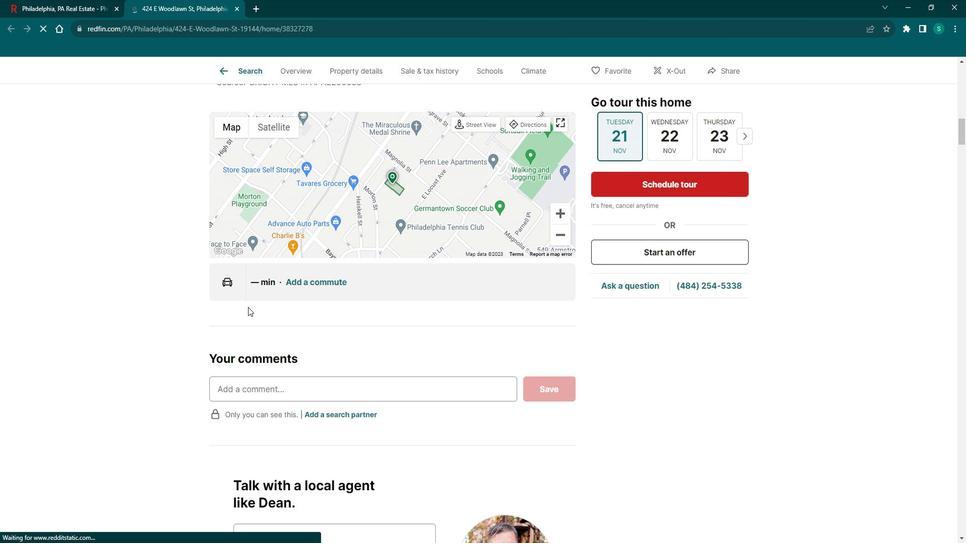 
Action: Mouse scrolled (260, 307) with delta (0, 0)
Screenshot: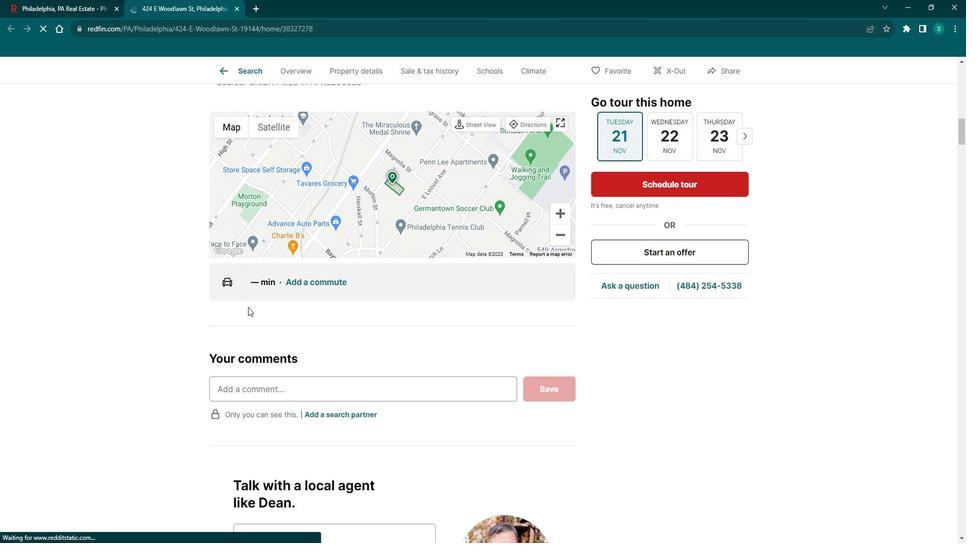 
Action: Mouse scrolled (260, 307) with delta (0, 0)
Screenshot: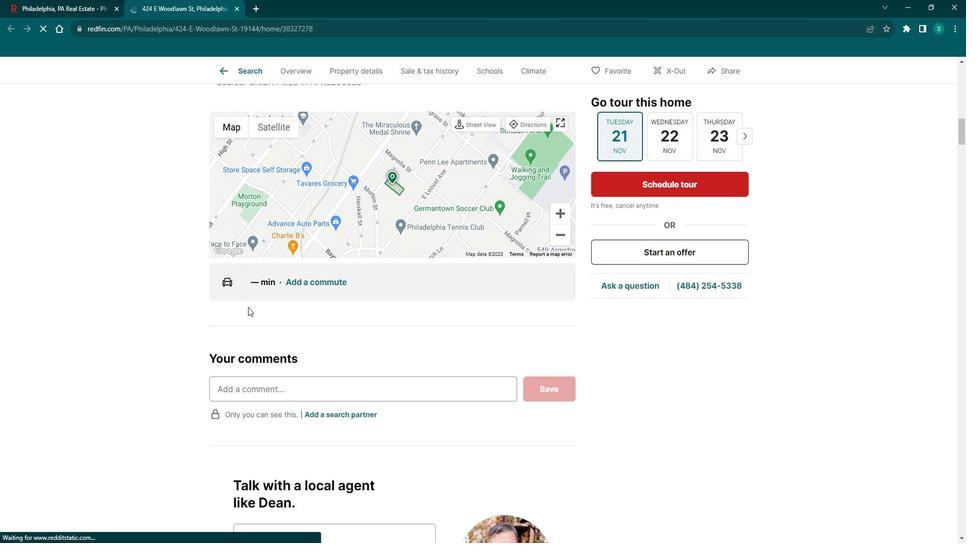 
Action: Mouse scrolled (260, 307) with delta (0, 0)
Screenshot: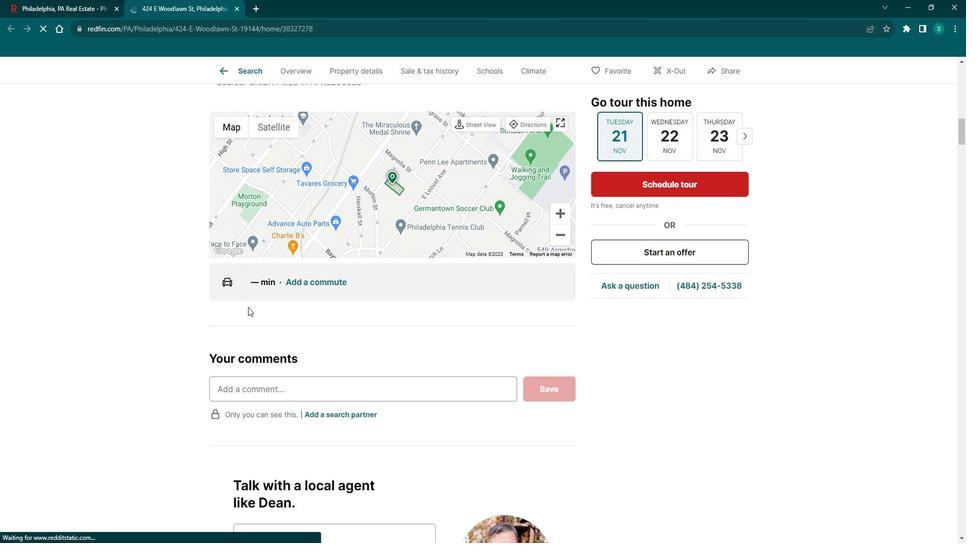 
Action: Mouse scrolled (260, 307) with delta (0, 0)
Screenshot: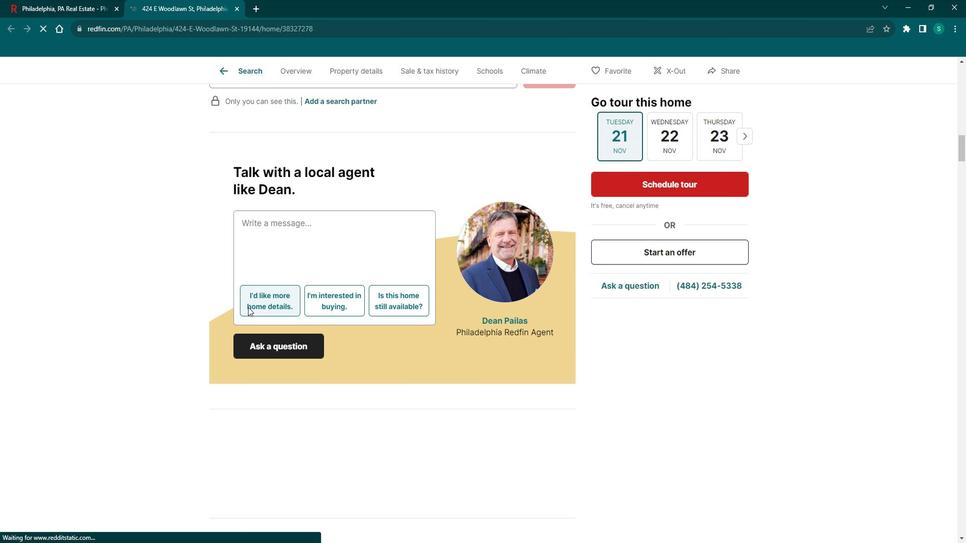 
Action: Mouse scrolled (260, 307) with delta (0, 0)
Screenshot: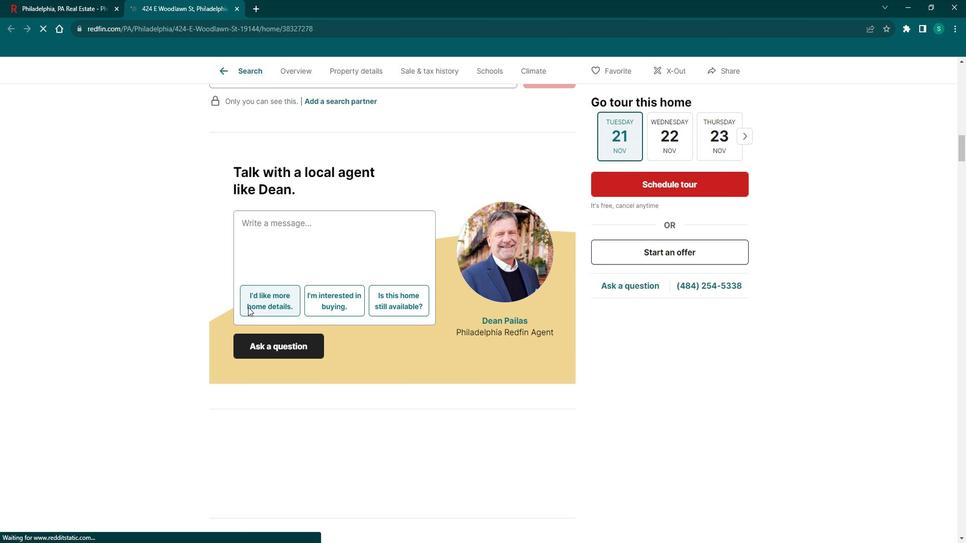 
Action: Mouse scrolled (260, 307) with delta (0, 0)
Screenshot: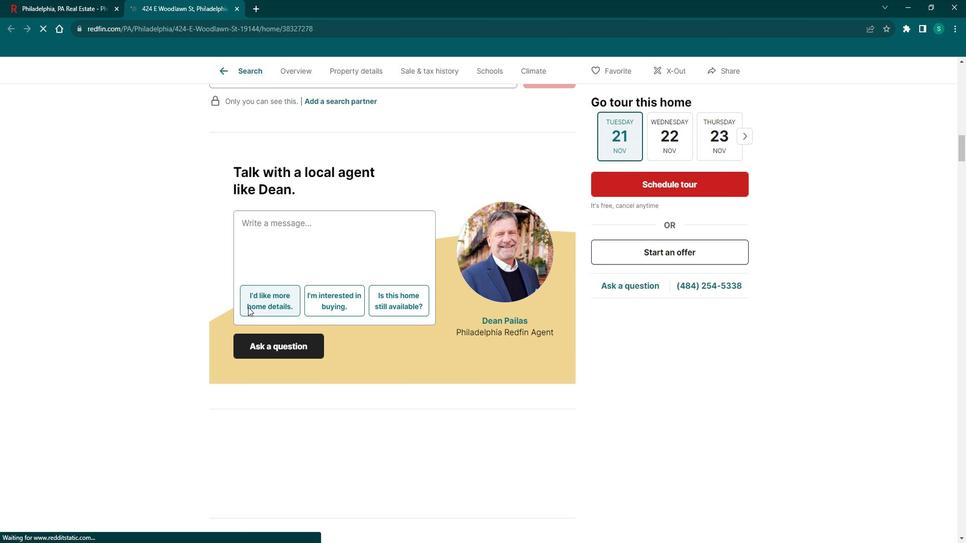 
Action: Mouse scrolled (260, 307) with delta (0, 0)
Screenshot: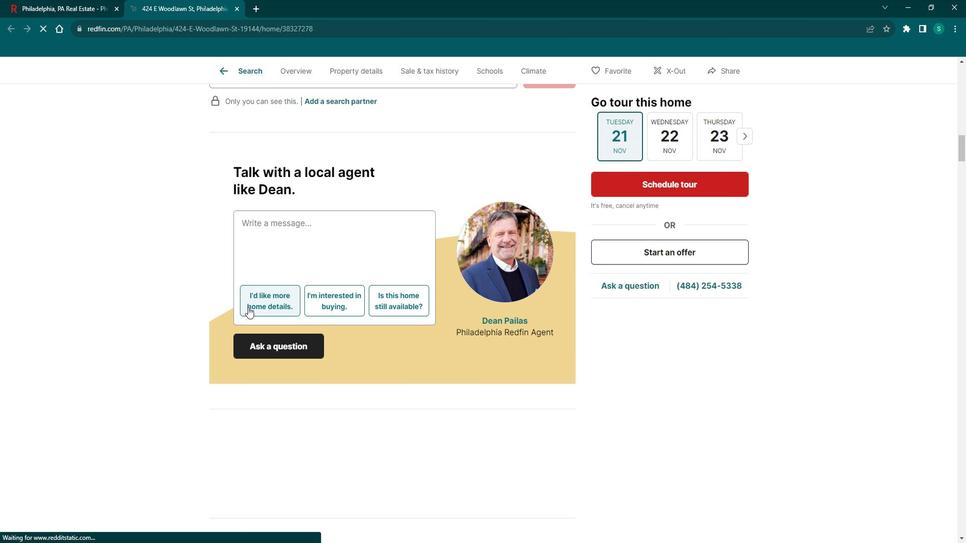 
Action: Mouse scrolled (260, 307) with delta (0, 0)
Screenshot: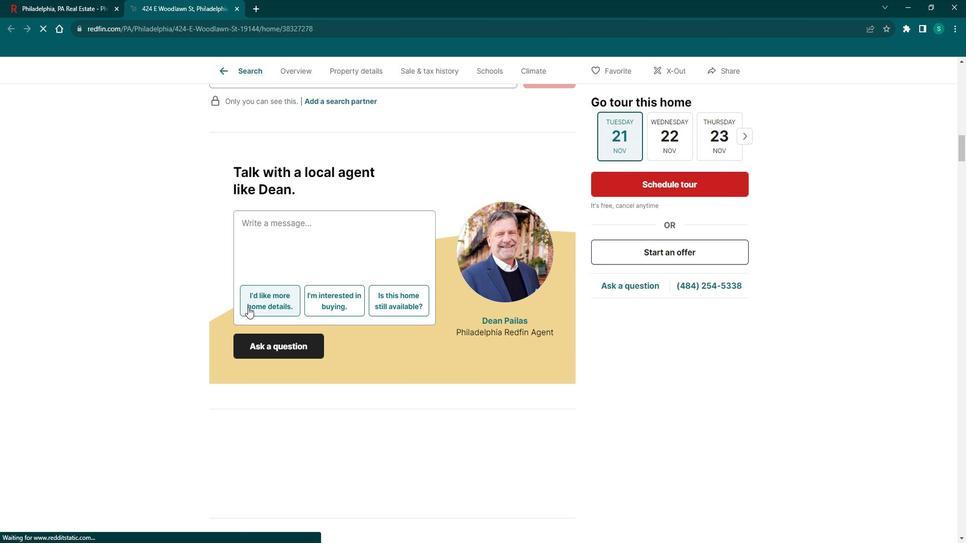 
Action: Mouse scrolled (260, 307) with delta (0, 0)
Screenshot: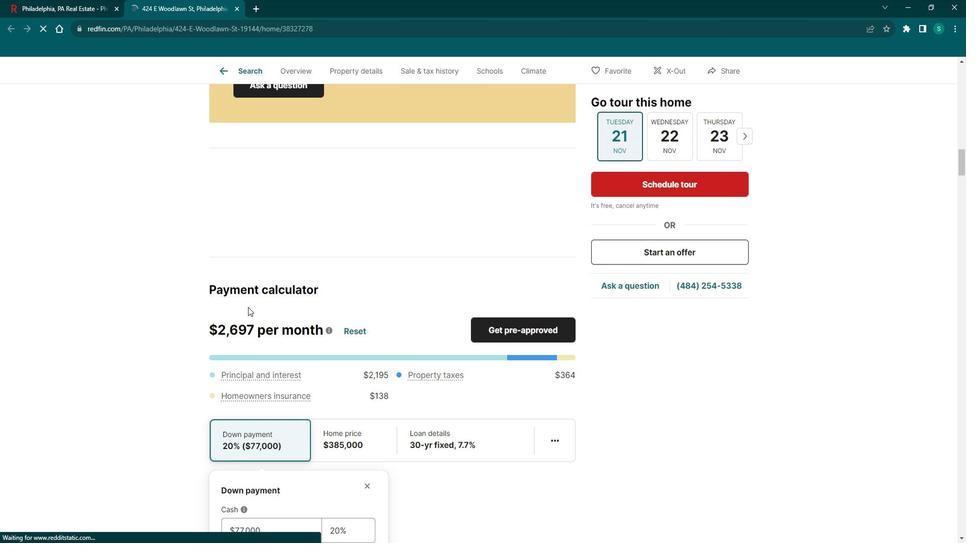 
Action: Mouse scrolled (260, 307) with delta (0, 0)
Screenshot: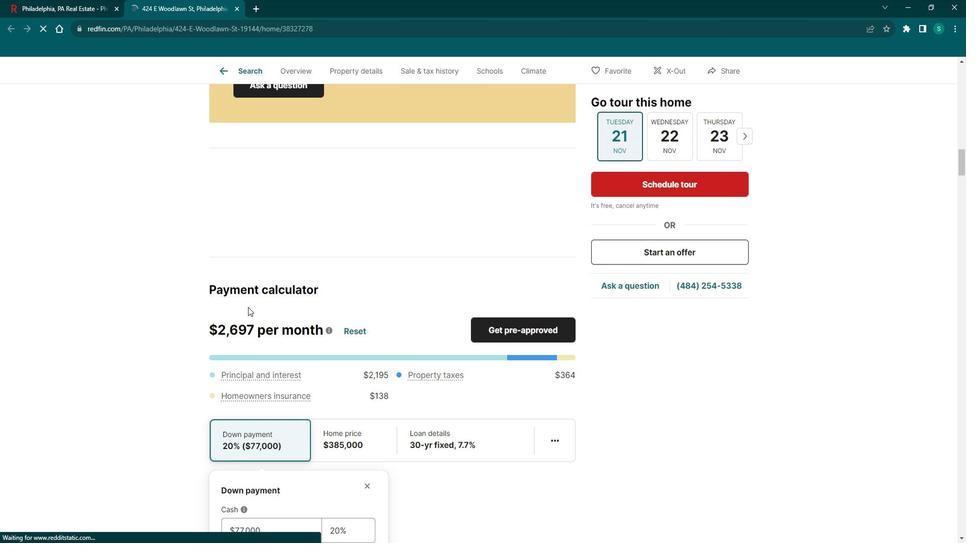
Action: Mouse scrolled (260, 307) with delta (0, 0)
Screenshot: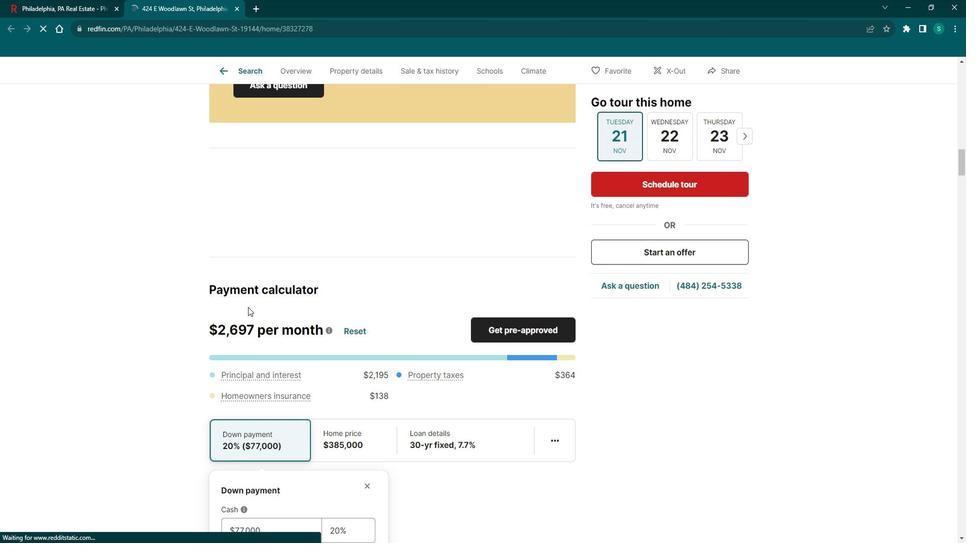 
Action: Mouse scrolled (260, 307) with delta (0, 0)
Screenshot: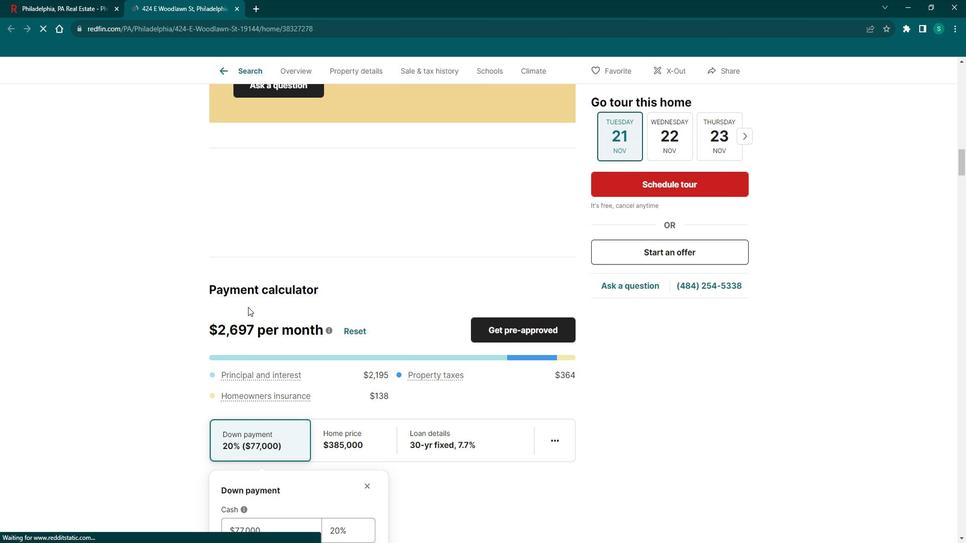 
Action: Mouse scrolled (260, 307) with delta (0, 0)
Screenshot: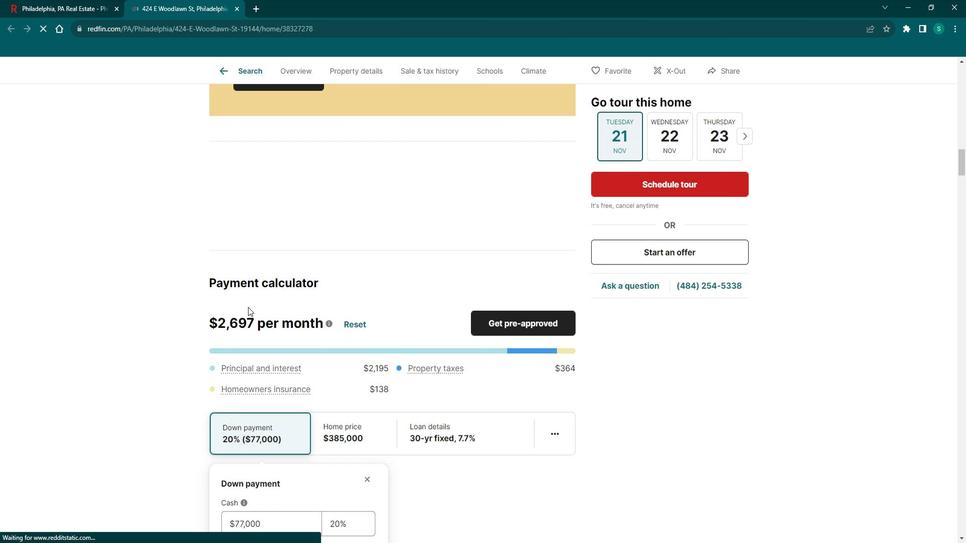 
Action: Mouse scrolled (260, 307) with delta (0, 0)
Screenshot: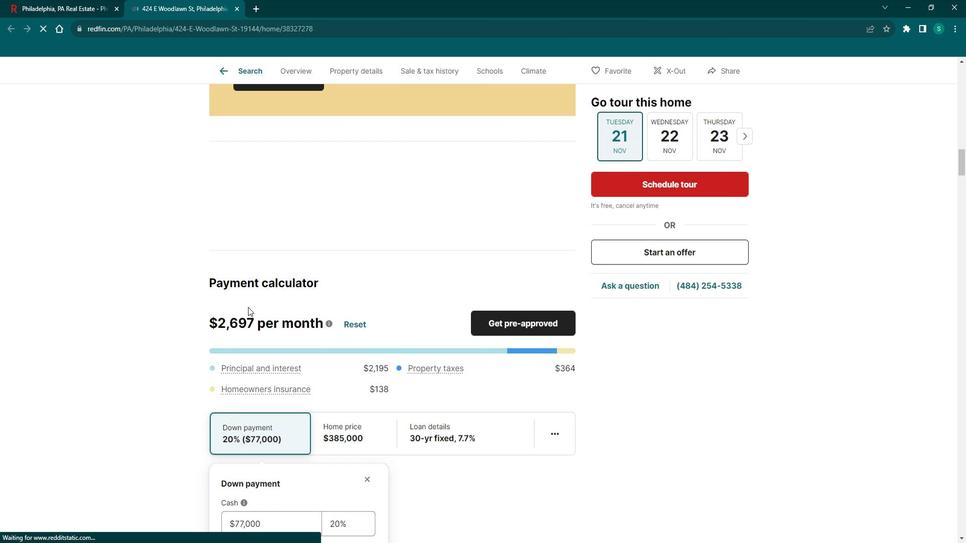 
Action: Mouse scrolled (260, 307) with delta (0, 0)
Screenshot: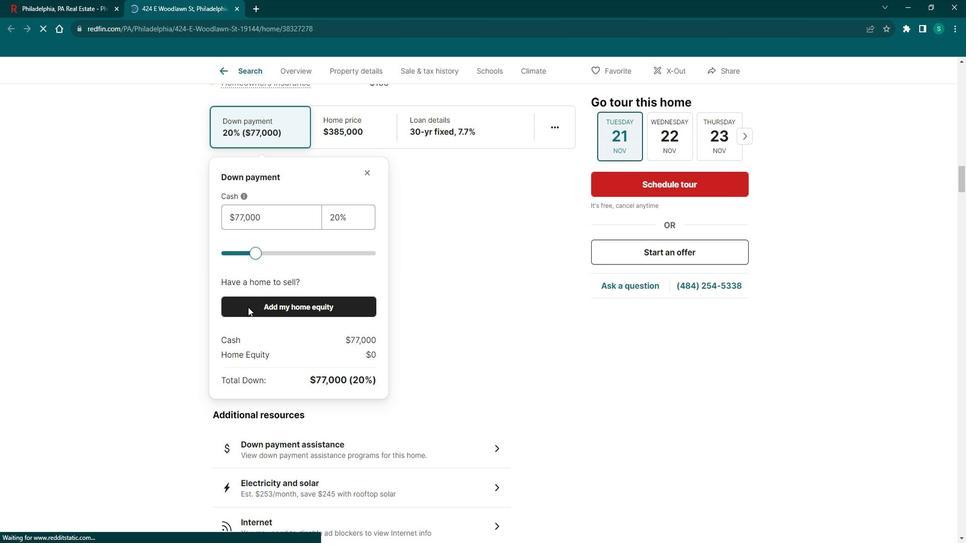 
Action: Mouse scrolled (260, 307) with delta (0, 0)
Screenshot: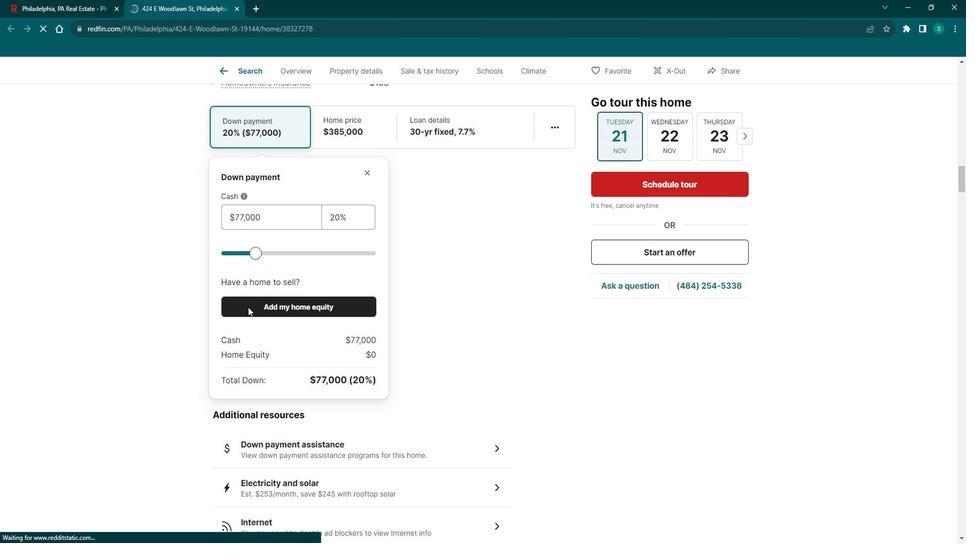
Action: Mouse scrolled (260, 307) with delta (0, 0)
Screenshot: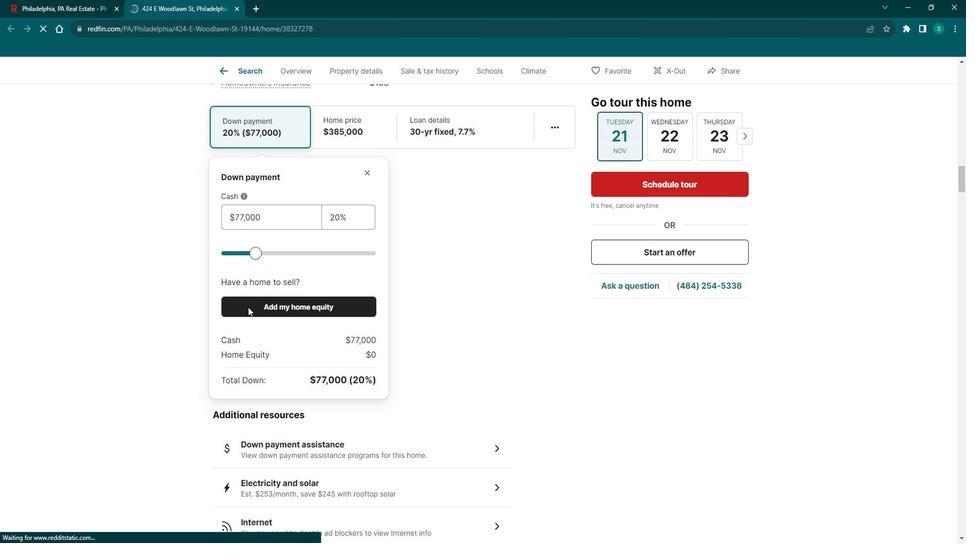 
Action: Mouse scrolled (260, 307) with delta (0, 0)
Screenshot: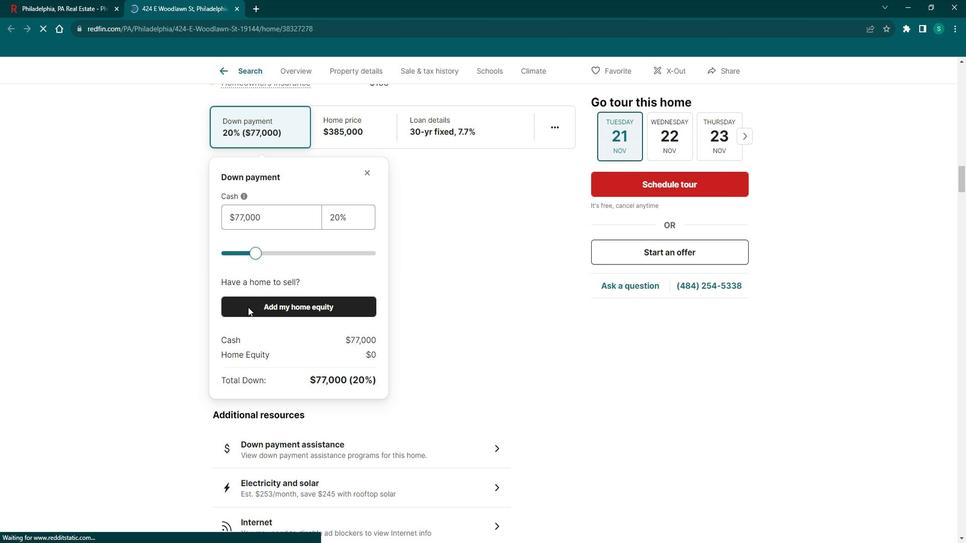 
Action: Mouse scrolled (260, 307) with delta (0, 0)
Screenshot: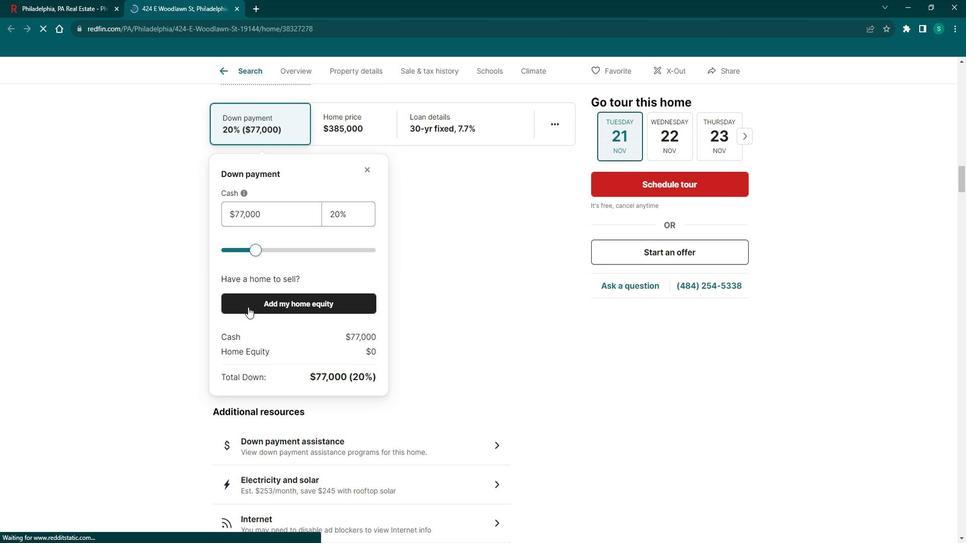
Action: Mouse scrolled (260, 307) with delta (0, 0)
Screenshot: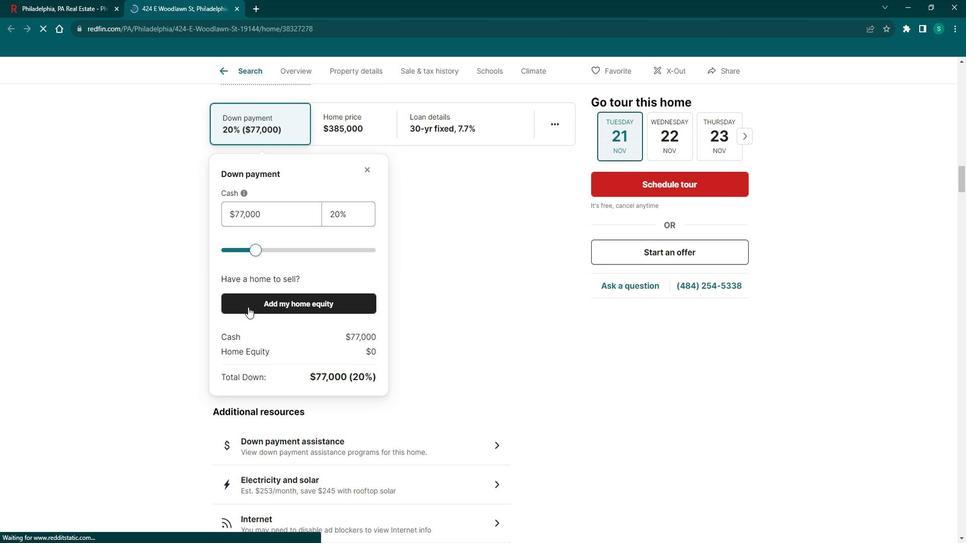 
Action: Mouse scrolled (260, 307) with delta (0, 0)
Screenshot: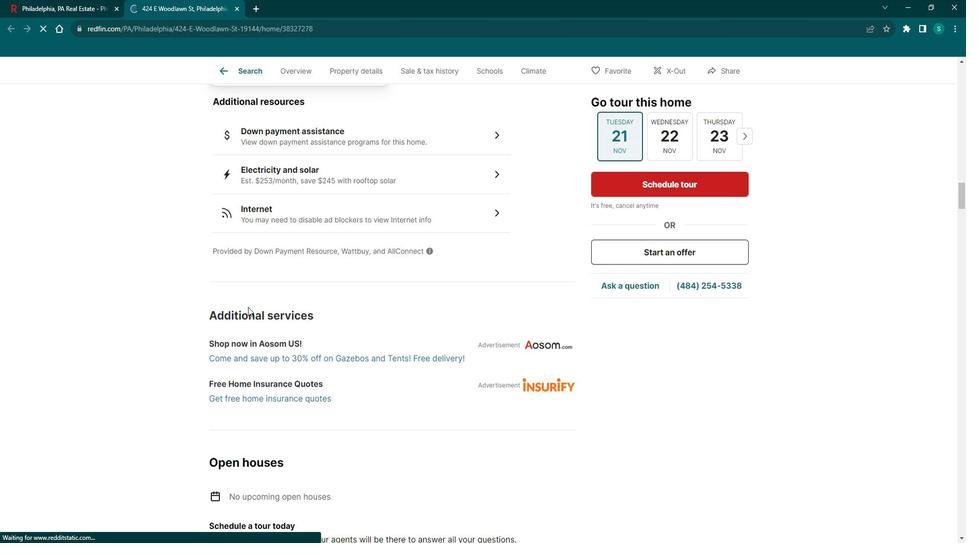 
Action: Mouse scrolled (260, 307) with delta (0, 0)
Screenshot: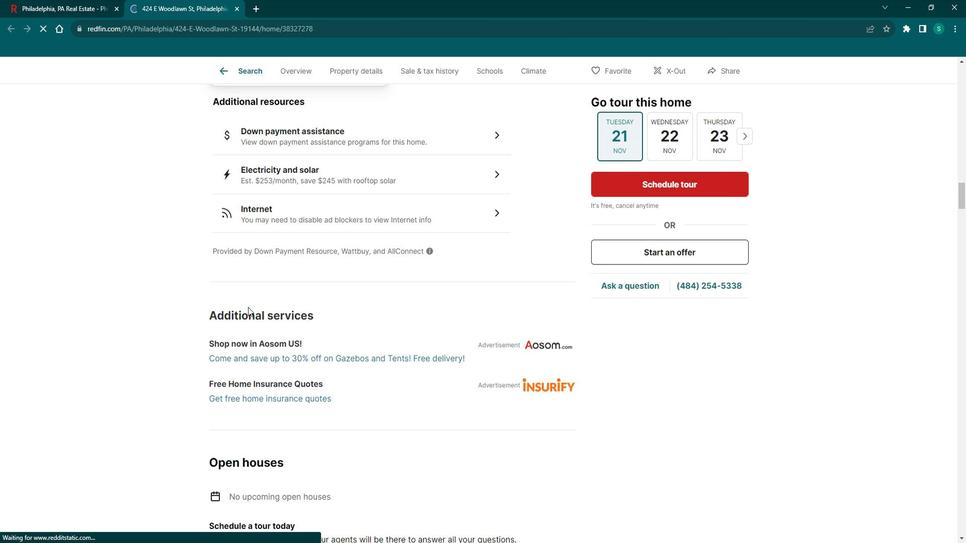 
Action: Mouse scrolled (260, 307) with delta (0, 0)
Screenshot: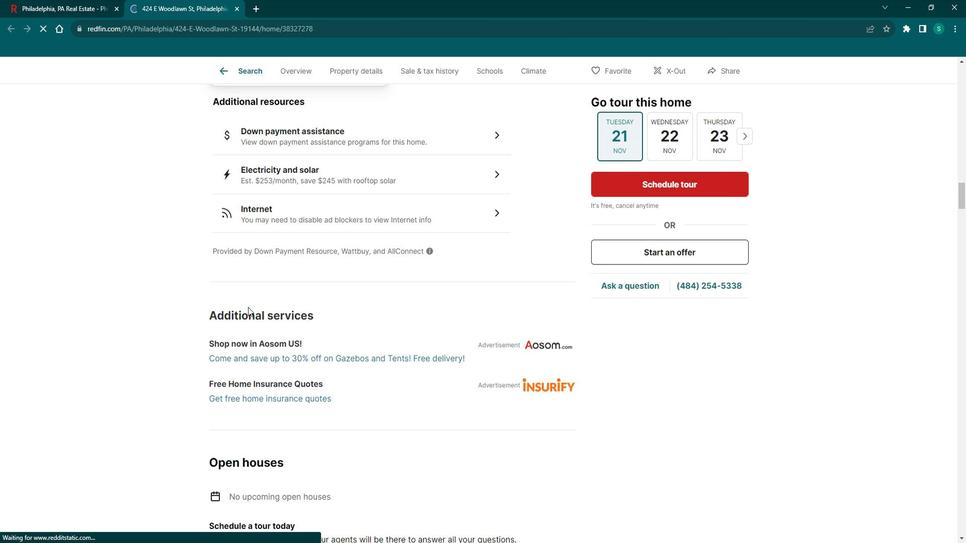 
Action: Mouse scrolled (260, 307) with delta (0, 0)
Screenshot: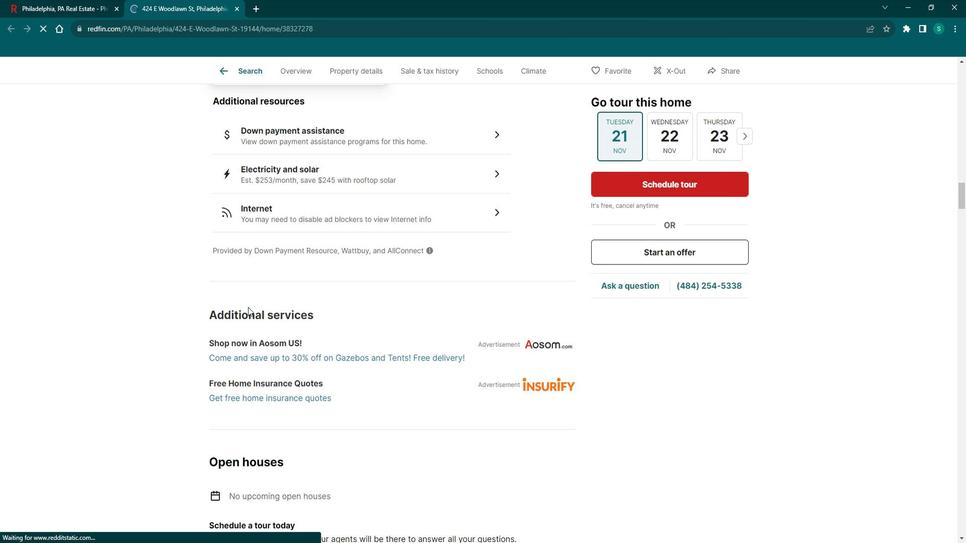 
Action: Mouse scrolled (260, 307) with delta (0, 0)
Screenshot: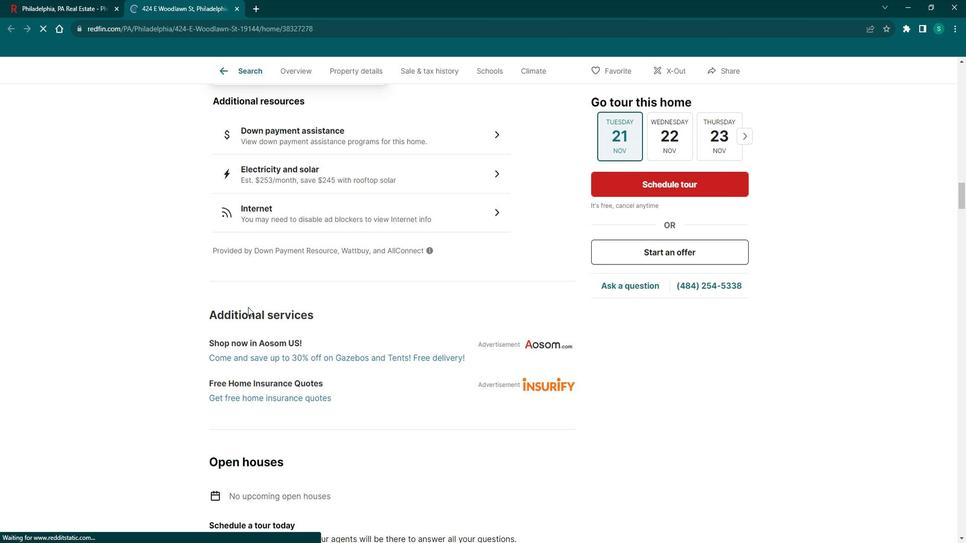 
Action: Mouse scrolled (260, 307) with delta (0, 0)
Screenshot: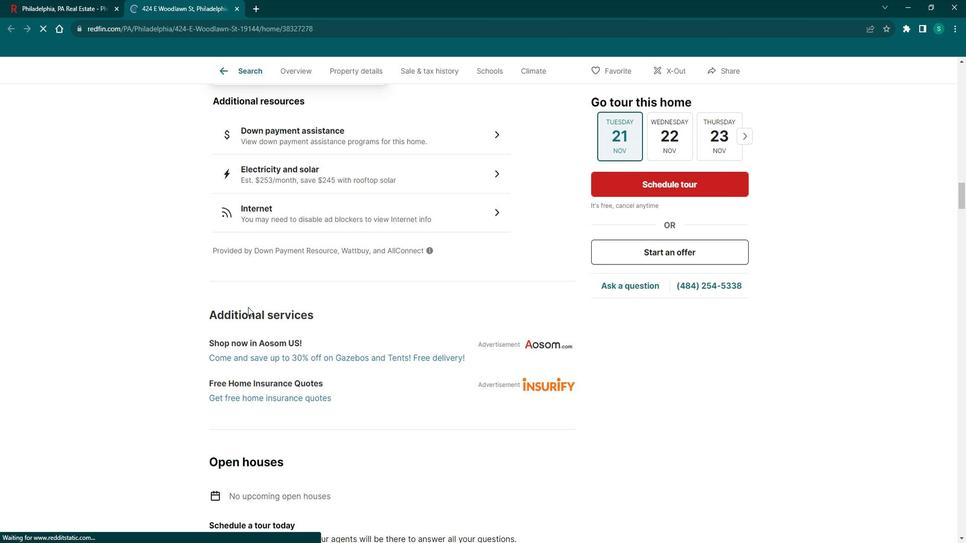 
Action: Mouse scrolled (260, 307) with delta (0, 0)
Screenshot: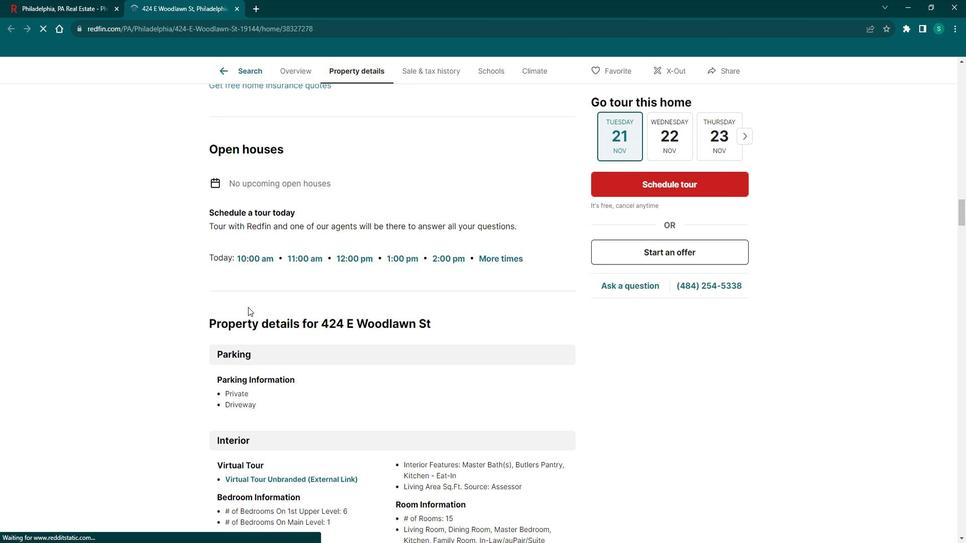 
Action: Mouse scrolled (260, 307) with delta (0, 0)
Screenshot: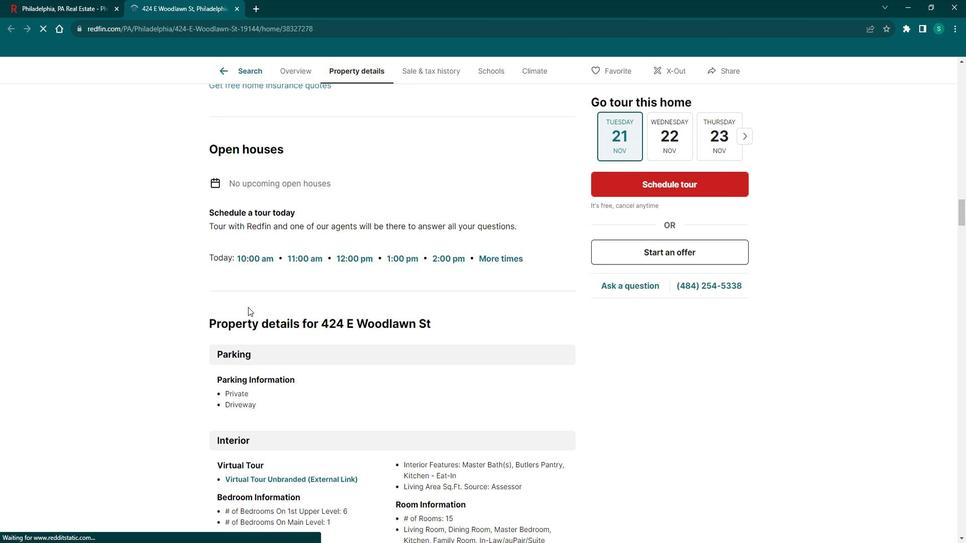 
Action: Mouse scrolled (260, 307) with delta (0, 0)
Screenshot: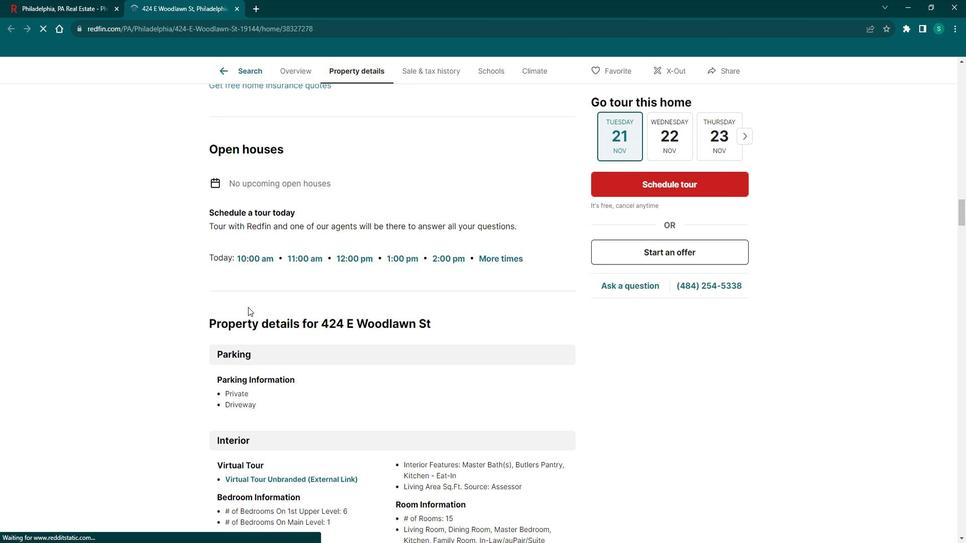 
Action: Mouse scrolled (260, 307) with delta (0, 0)
Screenshot: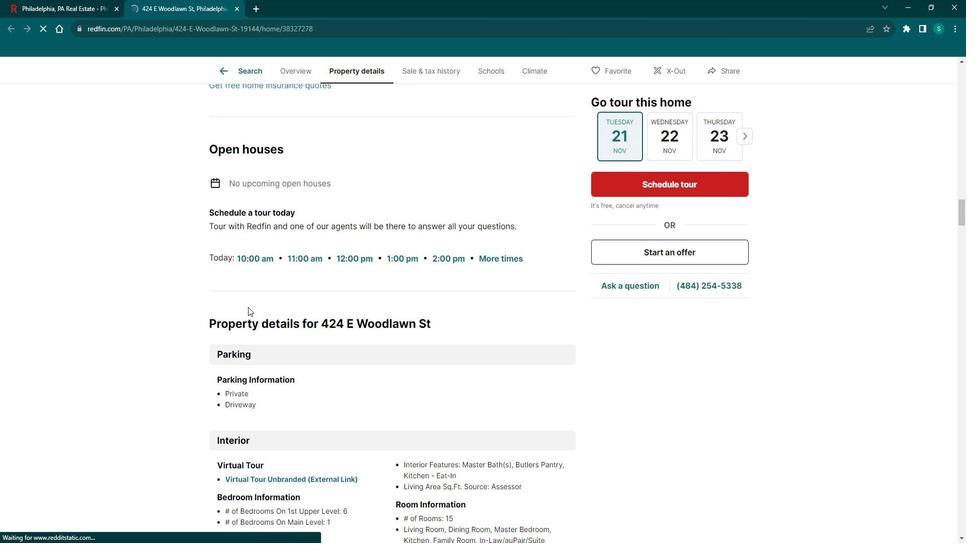 
Action: Mouse scrolled (260, 307) with delta (0, 0)
Screenshot: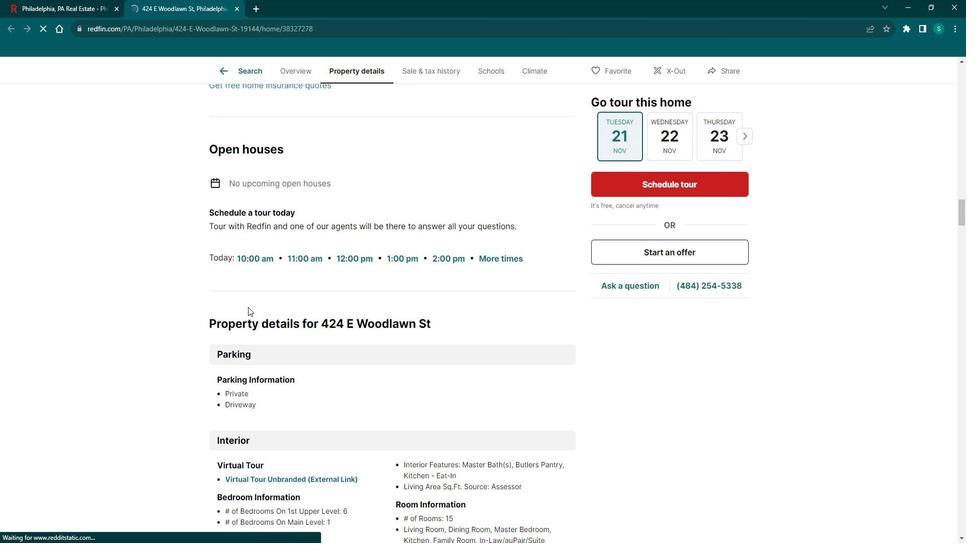 
Action: Mouse scrolled (260, 307) with delta (0, 0)
Screenshot: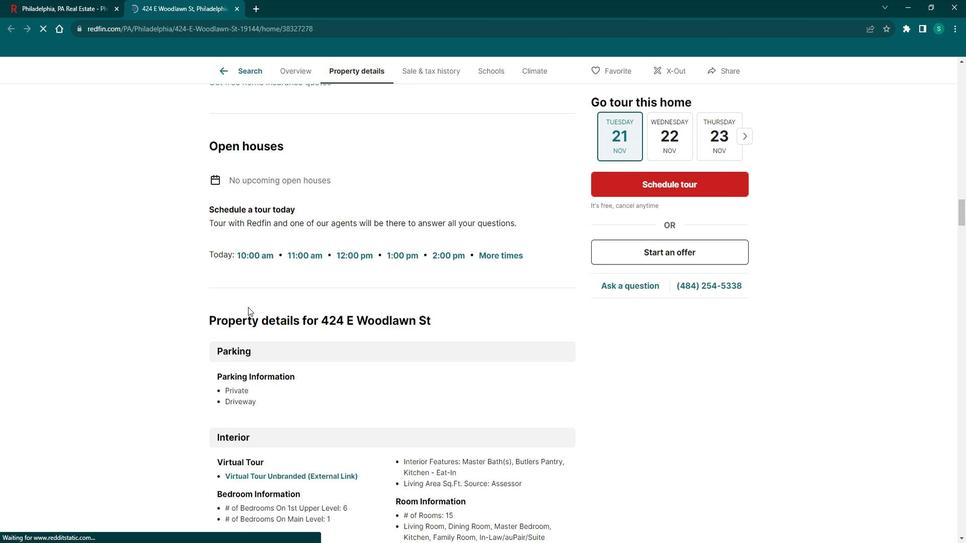 
Action: Mouse scrolled (260, 307) with delta (0, 0)
Screenshot: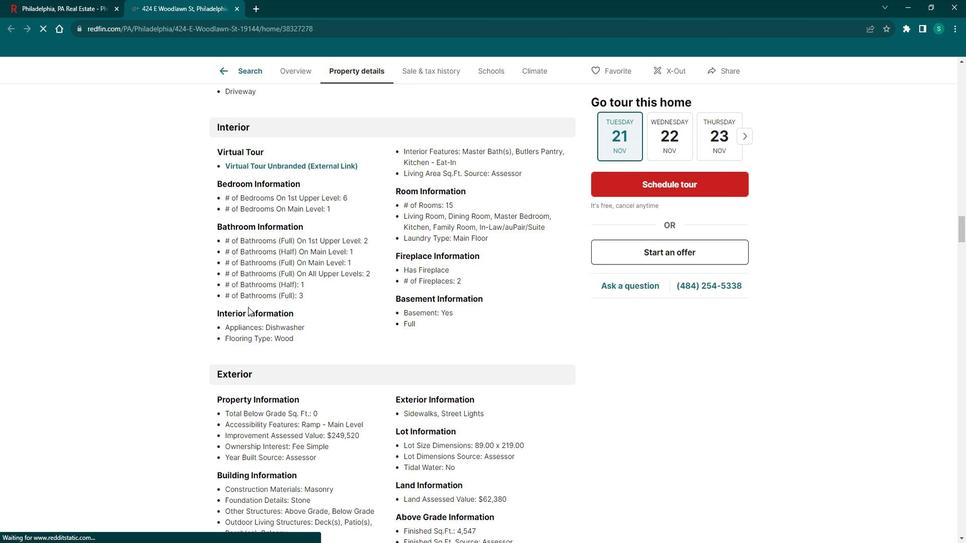 
Action: Mouse scrolled (260, 307) with delta (0, 0)
Screenshot: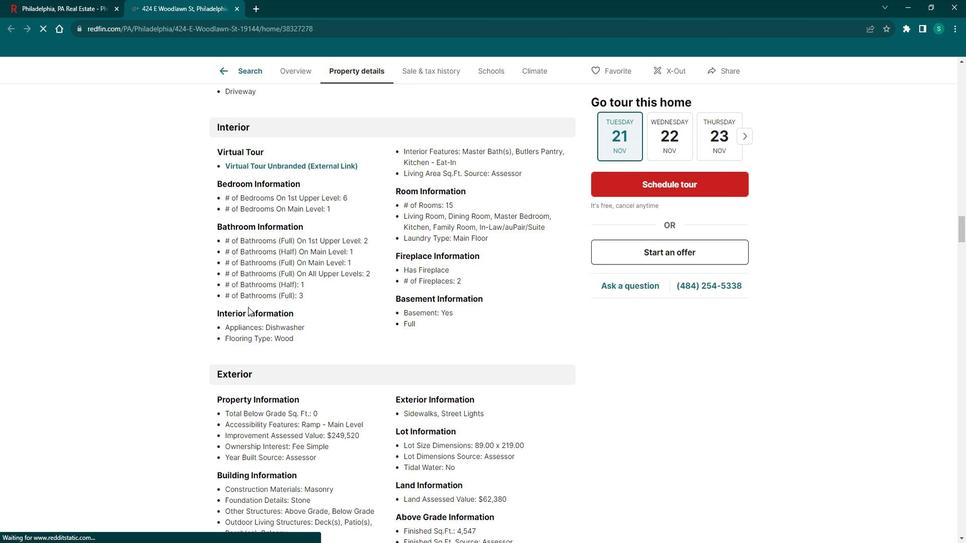 
Action: Mouse scrolled (260, 307) with delta (0, 0)
Screenshot: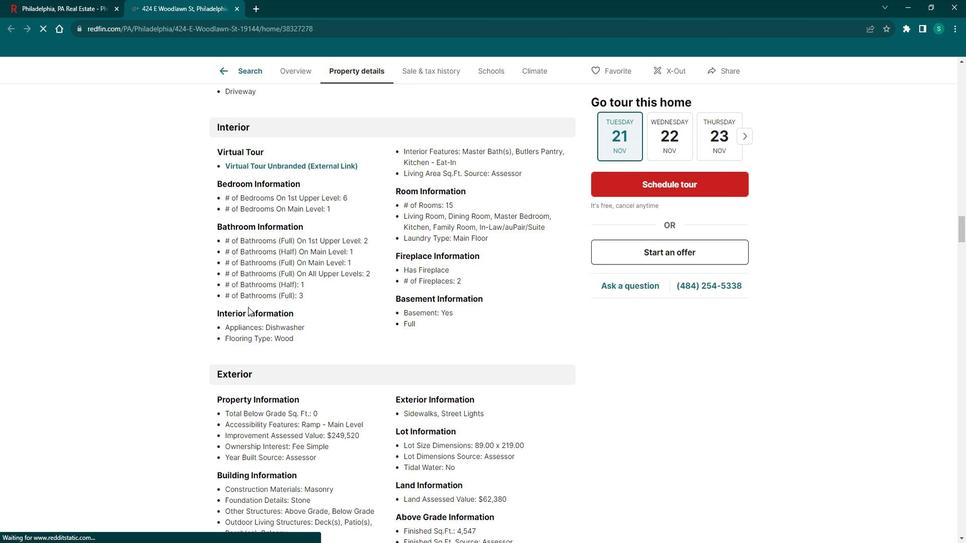 
Action: Mouse scrolled (260, 307) with delta (0, 0)
Screenshot: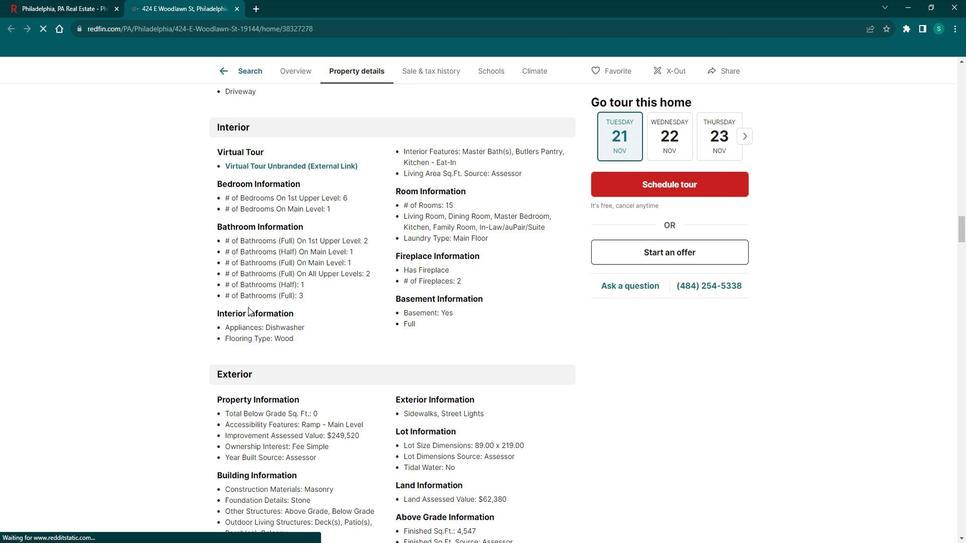 
Action: Mouse scrolled (260, 307) with delta (0, 0)
Screenshot: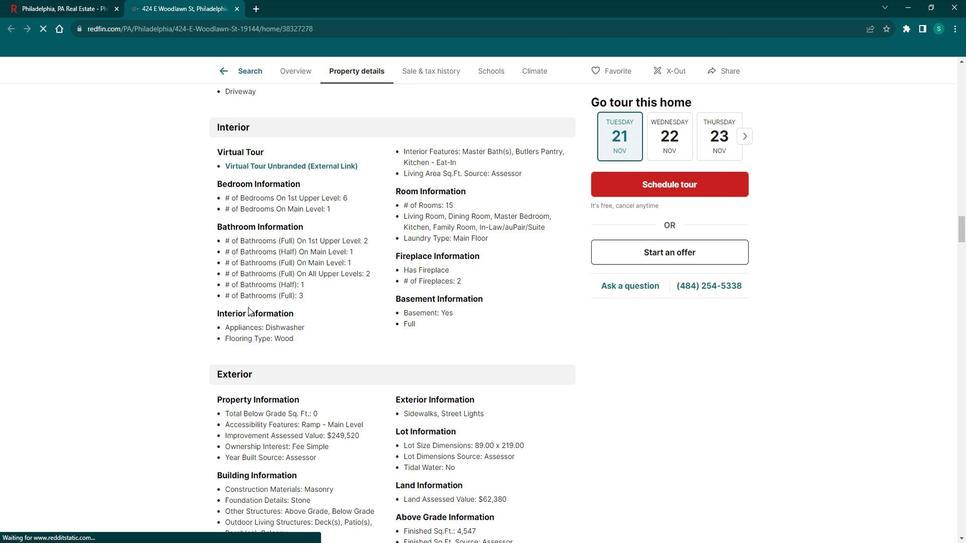 
Action: Mouse scrolled (260, 307) with delta (0, 0)
Screenshot: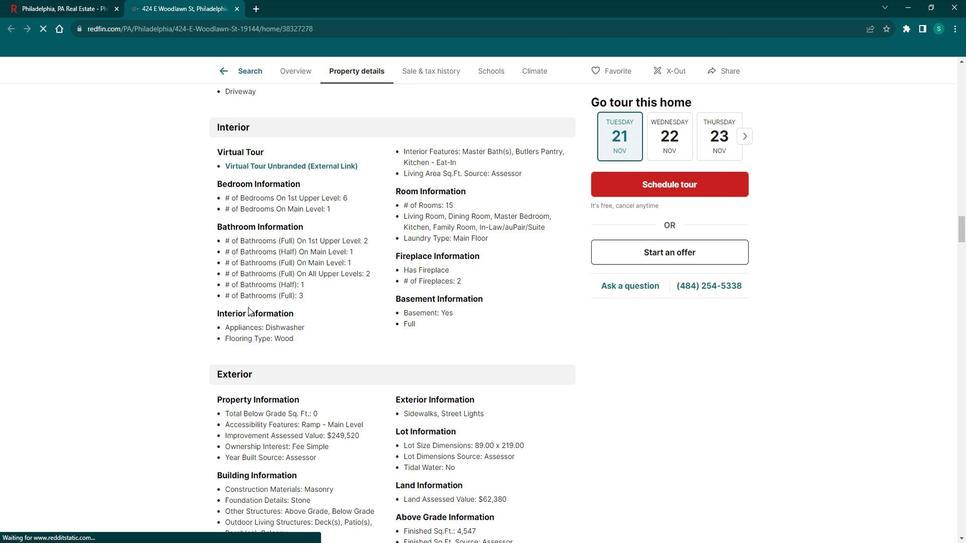 
Action: Mouse scrolled (260, 307) with delta (0, 0)
Screenshot: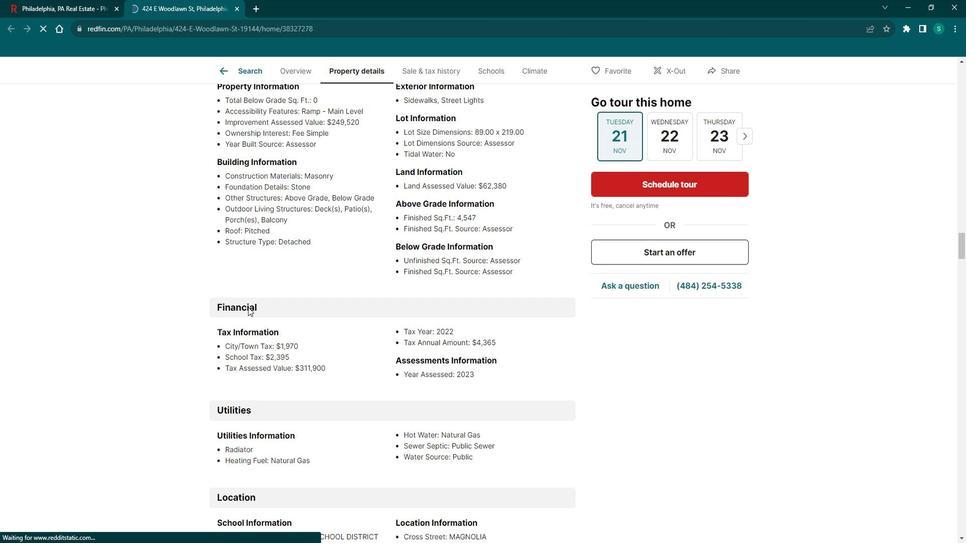 
Action: Mouse scrolled (260, 307) with delta (0, 0)
Screenshot: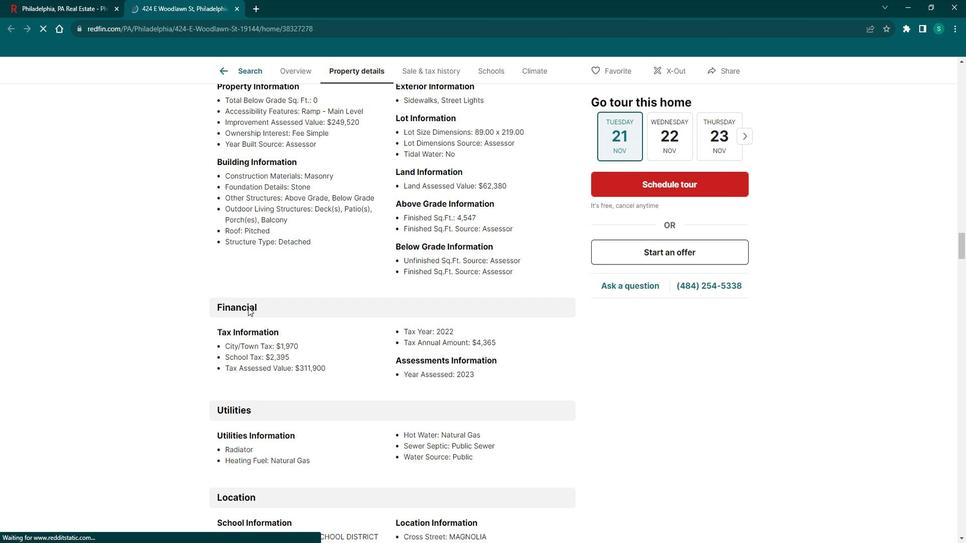
Action: Mouse scrolled (260, 307) with delta (0, 0)
Screenshot: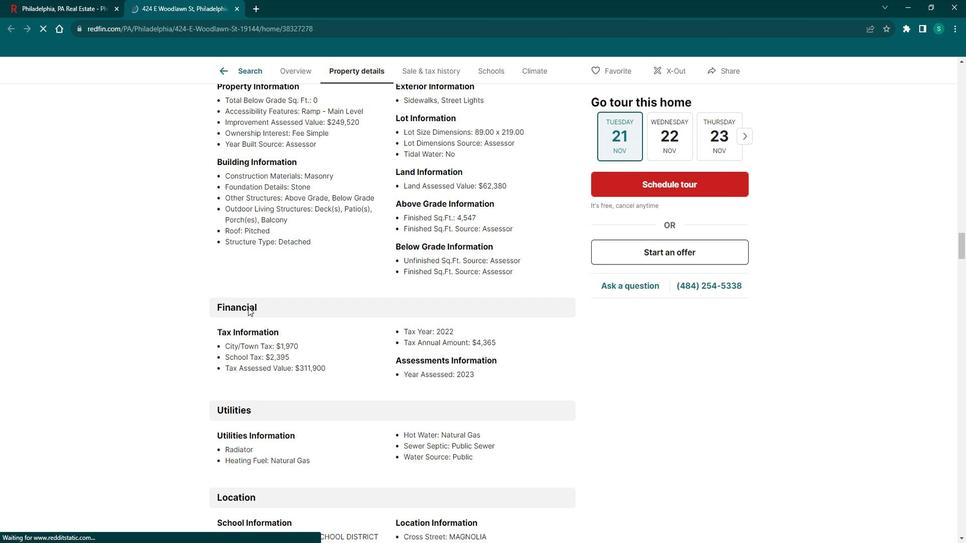 
Action: Mouse scrolled (260, 307) with delta (0, 0)
Screenshot: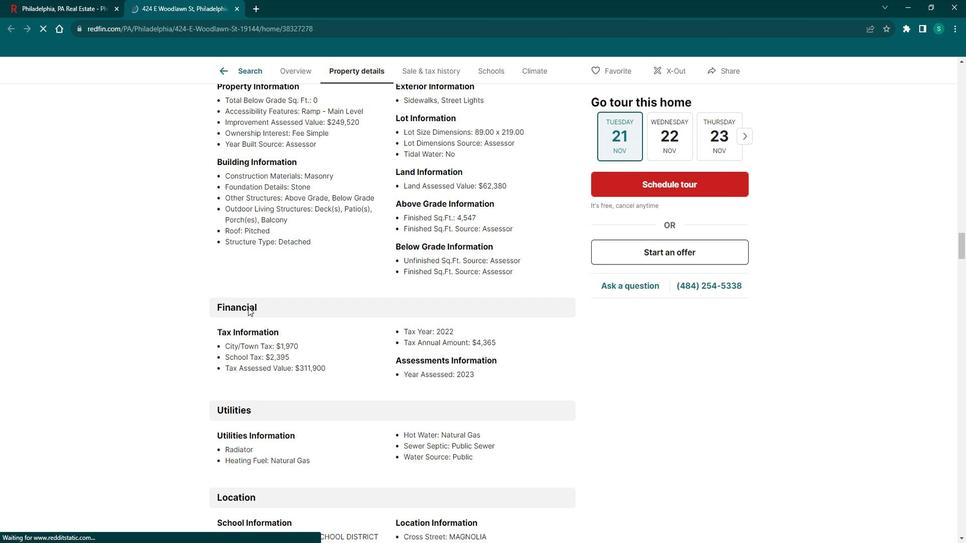 
Action: Mouse scrolled (260, 307) with delta (0, 0)
Screenshot: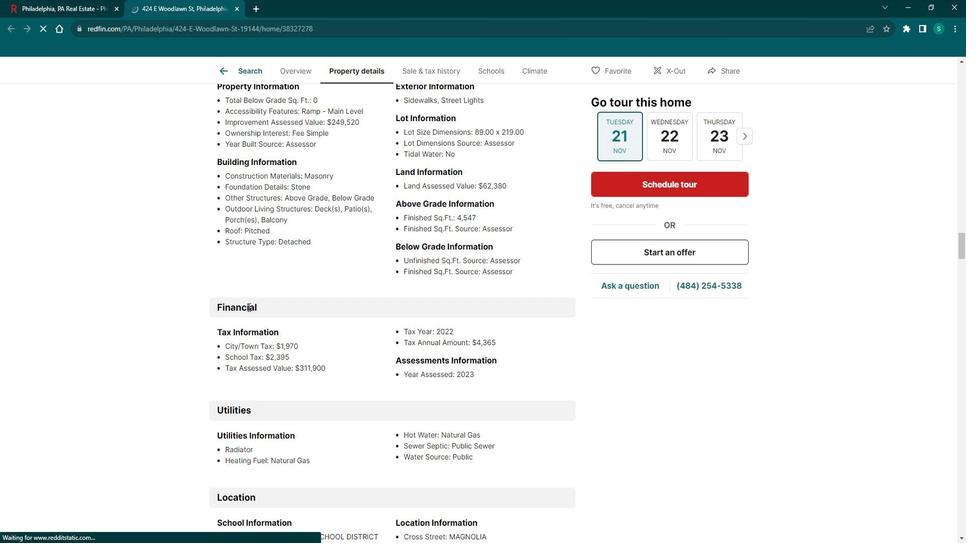 
Action: Mouse scrolled (260, 307) with delta (0, 0)
Screenshot: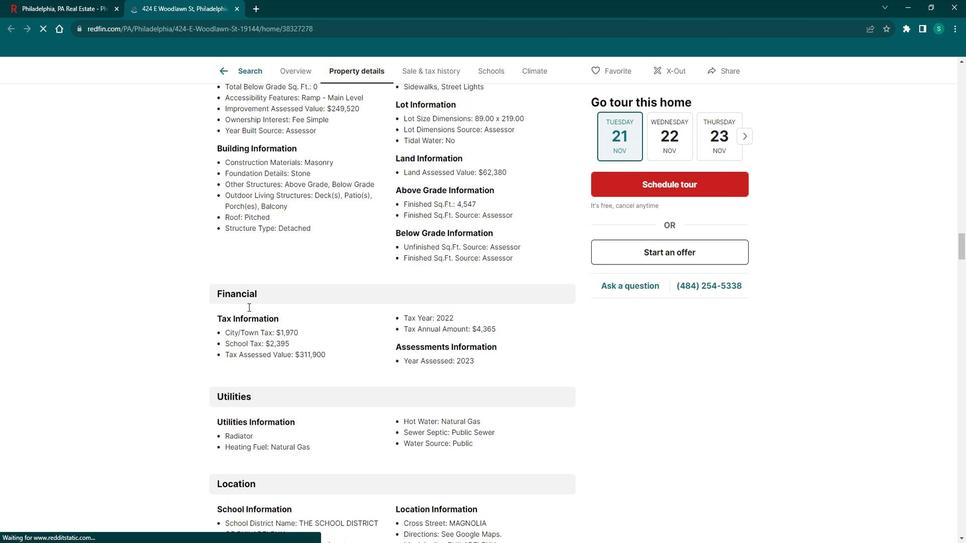 
Action: Mouse scrolled (260, 307) with delta (0, 0)
Screenshot: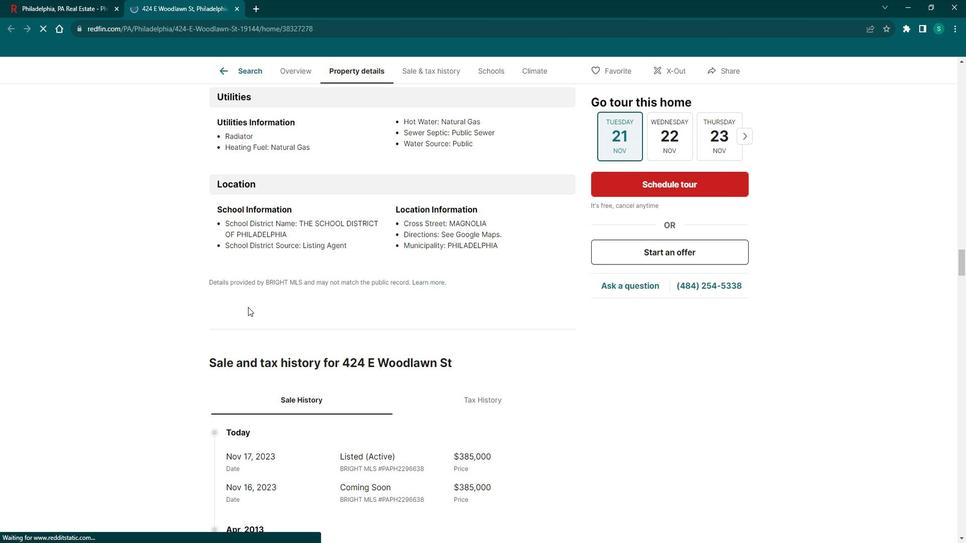 
Action: Mouse scrolled (260, 307) with delta (0, 0)
Screenshot: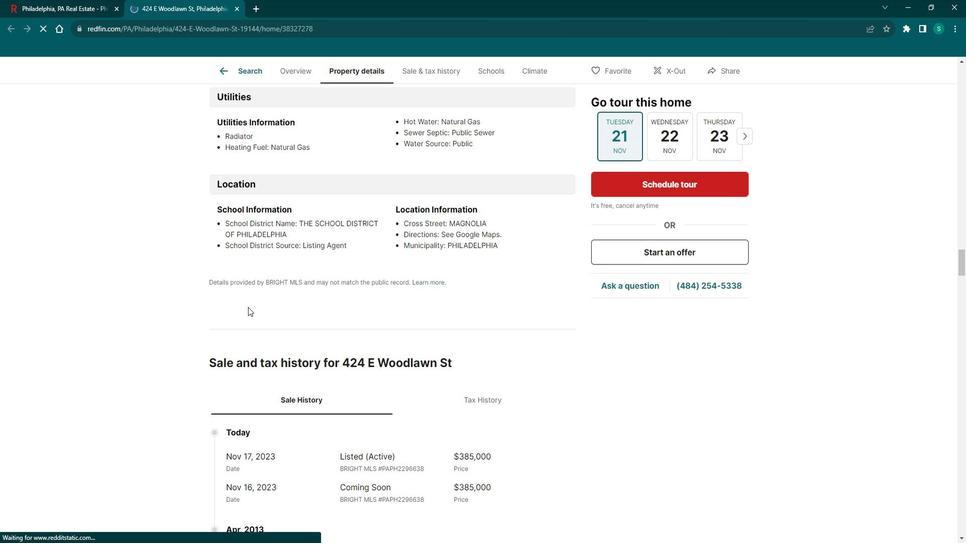 
Action: Mouse scrolled (260, 307) with delta (0, 0)
Screenshot: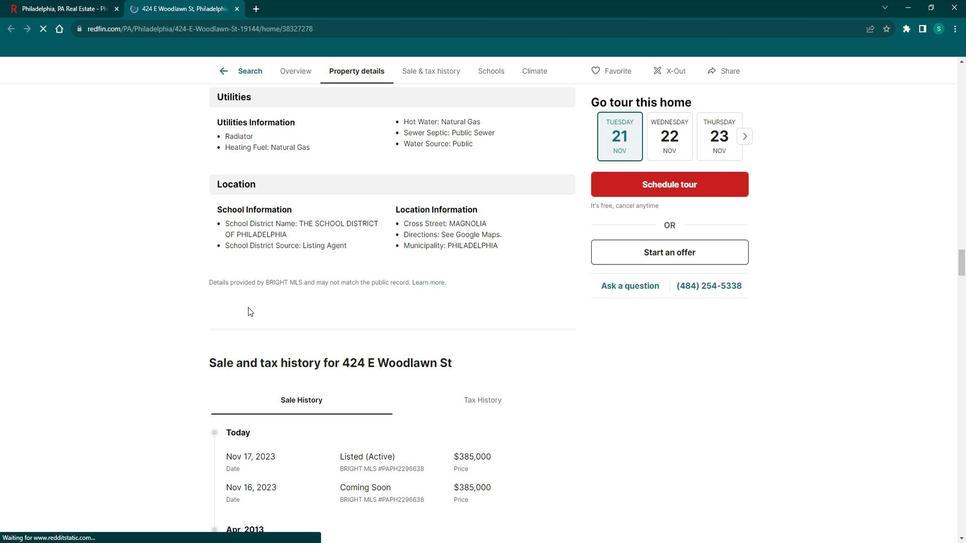 
Action: Mouse scrolled (260, 307) with delta (0, 0)
Screenshot: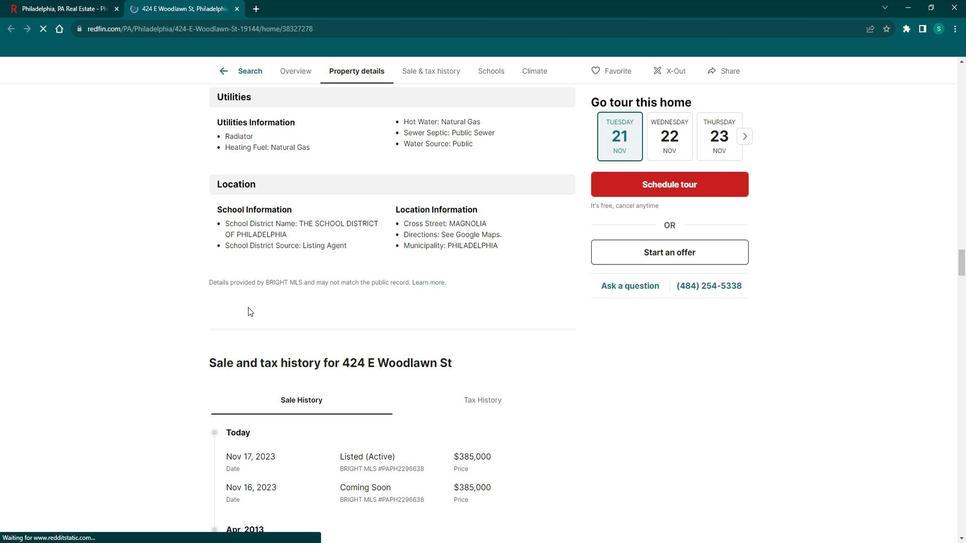 
Action: Mouse scrolled (260, 307) with delta (0, 0)
Screenshot: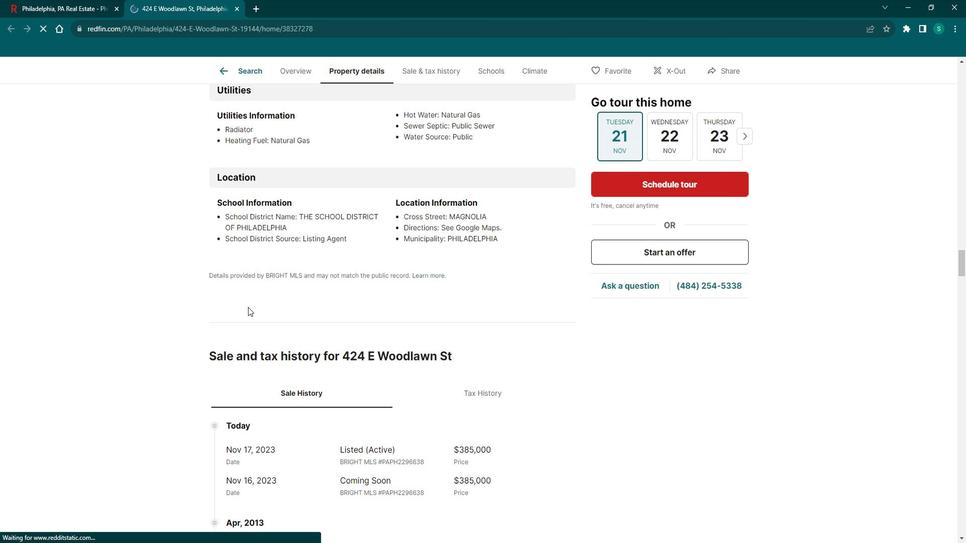 
Action: Mouse scrolled (260, 307) with delta (0, 0)
Screenshot: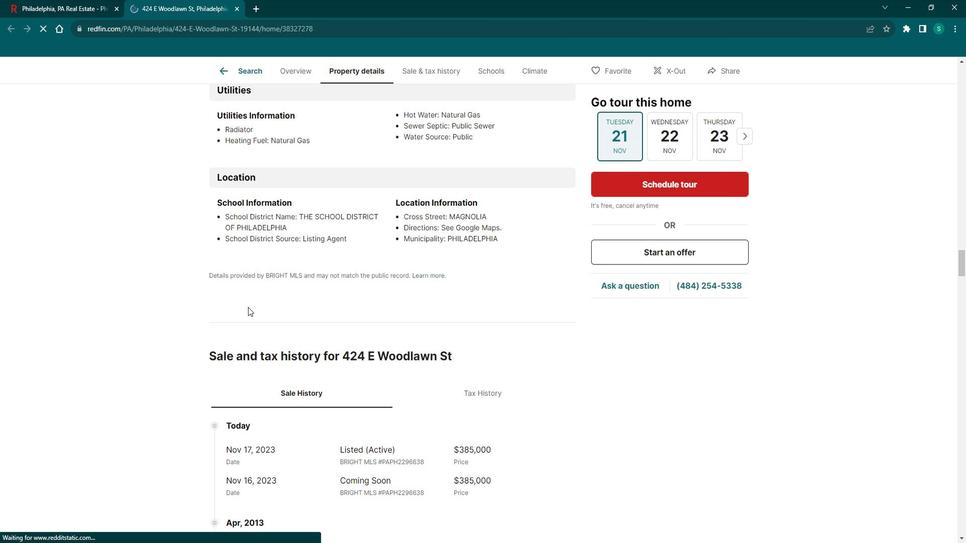 
Action: Mouse scrolled (260, 307) with delta (0, 0)
Screenshot: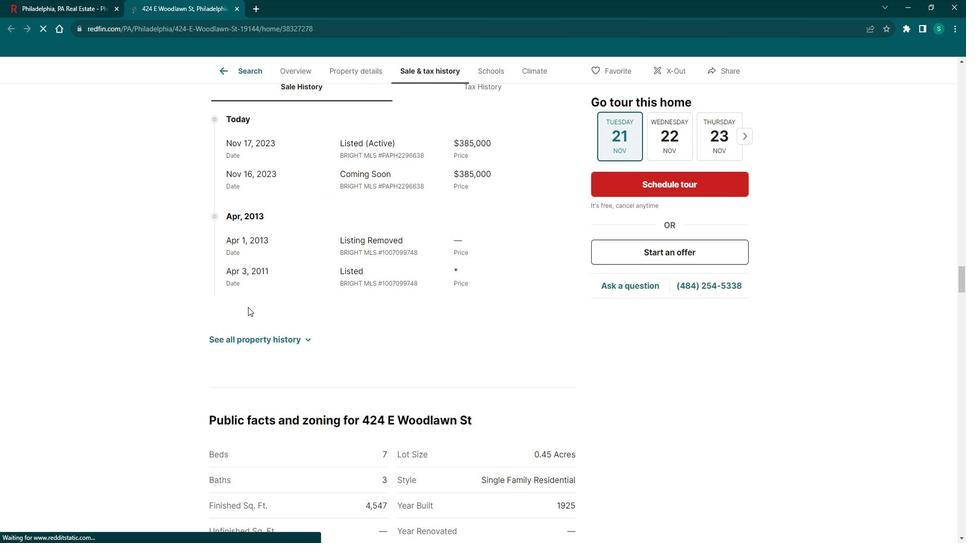
Action: Mouse scrolled (260, 307) with delta (0, 0)
Screenshot: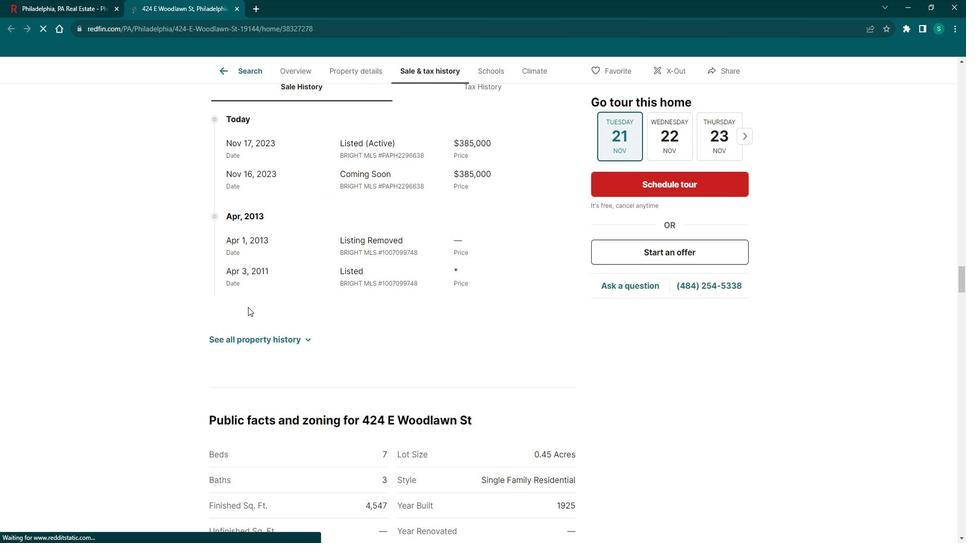 
Action: Mouse scrolled (260, 307) with delta (0, 0)
Screenshot: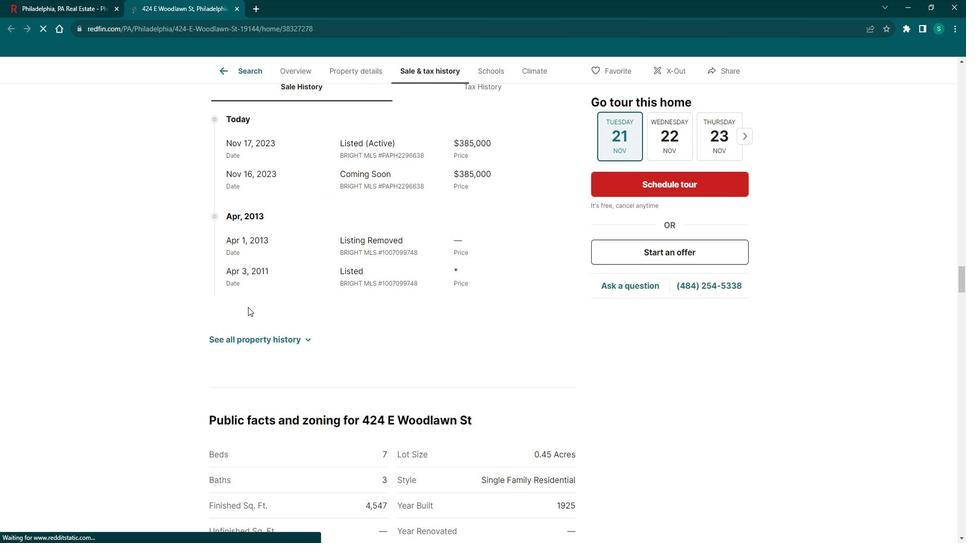 
Action: Mouse scrolled (260, 307) with delta (0, 0)
Screenshot: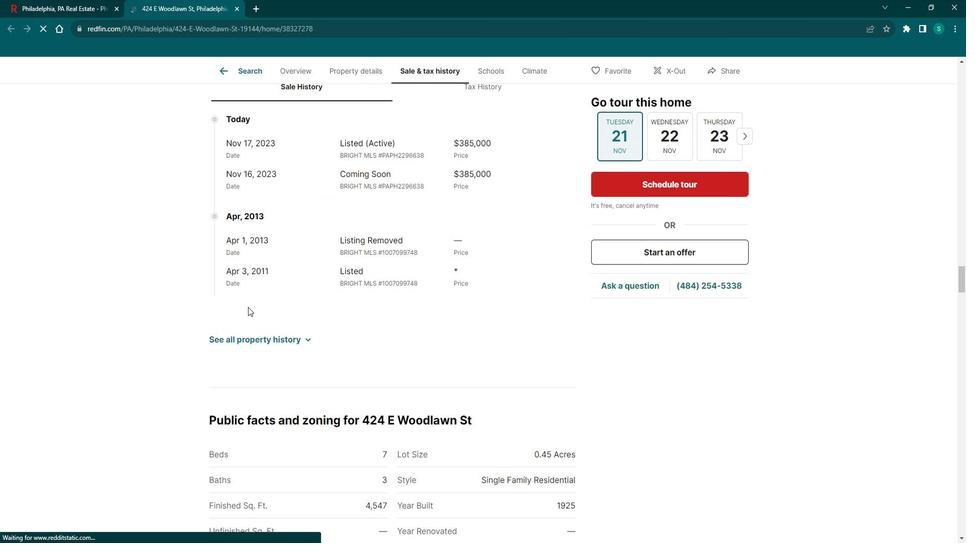 
Action: Mouse scrolled (260, 307) with delta (0, 0)
Screenshot: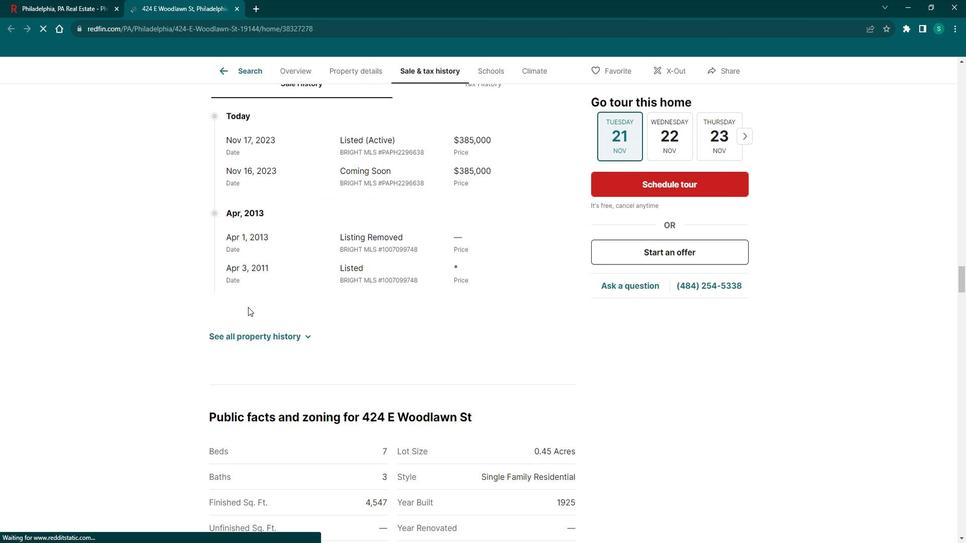 
Action: Mouse scrolled (260, 307) with delta (0, 0)
Screenshot: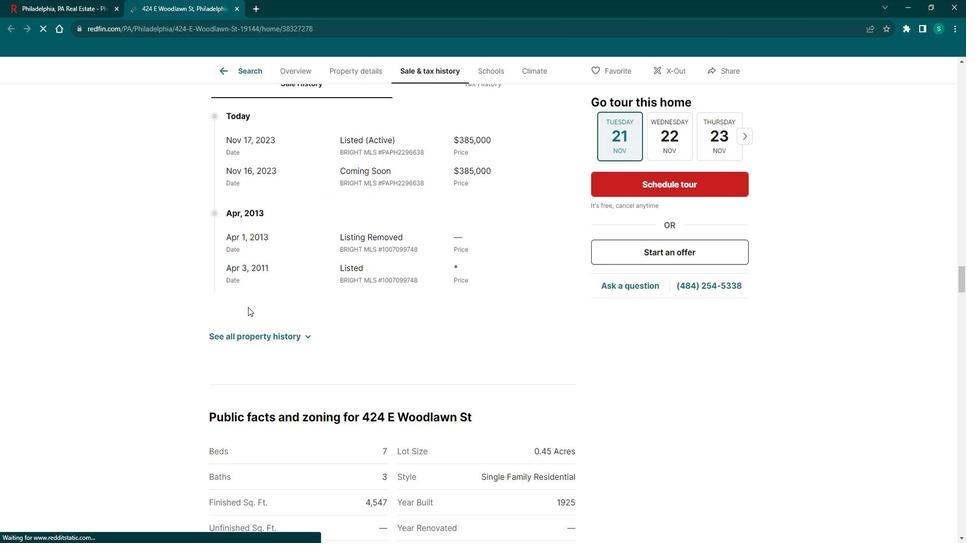
Action: Mouse scrolled (260, 307) with delta (0, 0)
Screenshot: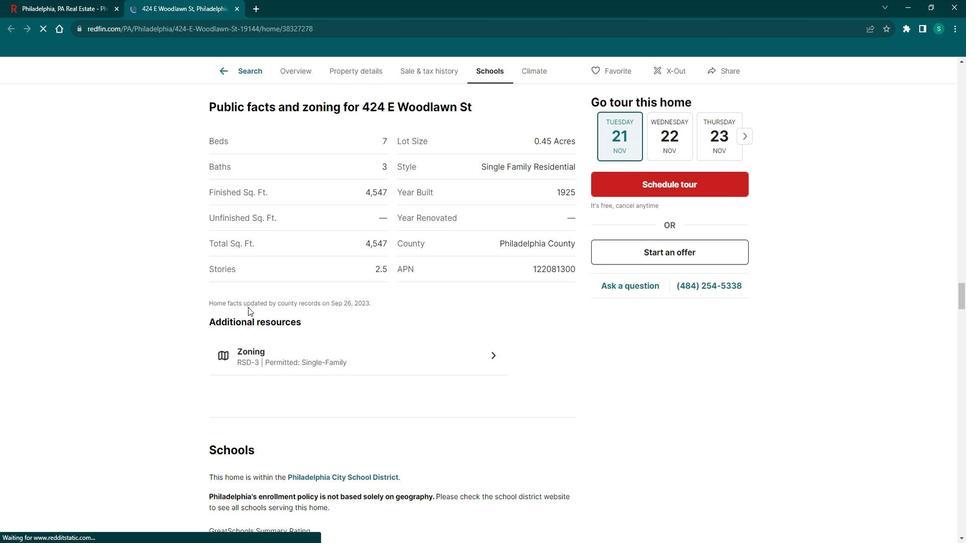 
Action: Mouse scrolled (260, 307) with delta (0, 0)
Screenshot: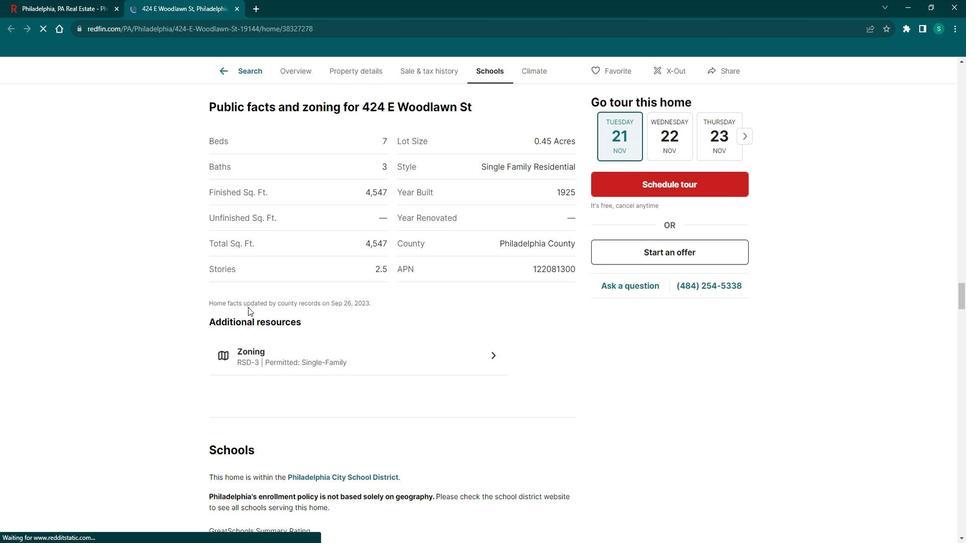
Action: Mouse scrolled (260, 307) with delta (0, 0)
Screenshot: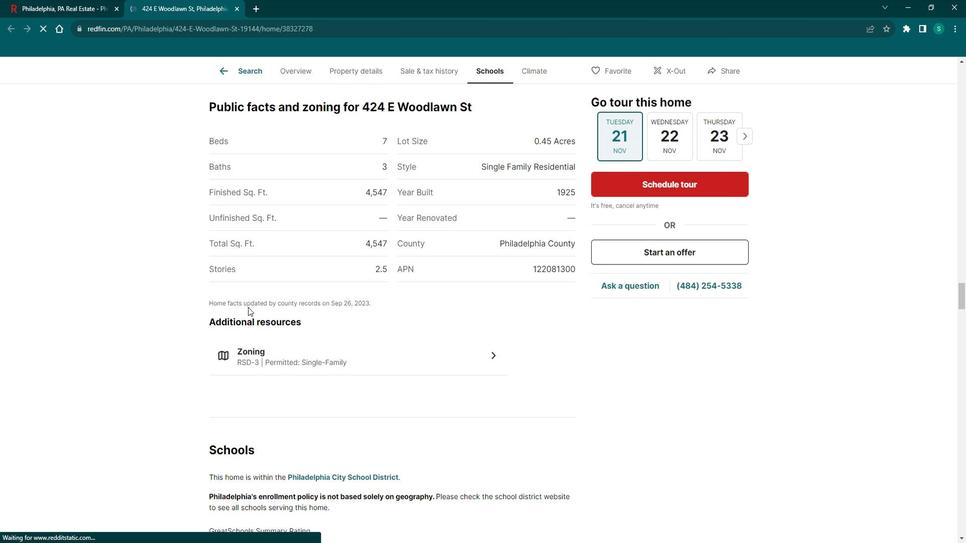 
Action: Mouse scrolled (260, 307) with delta (0, 0)
Screenshot: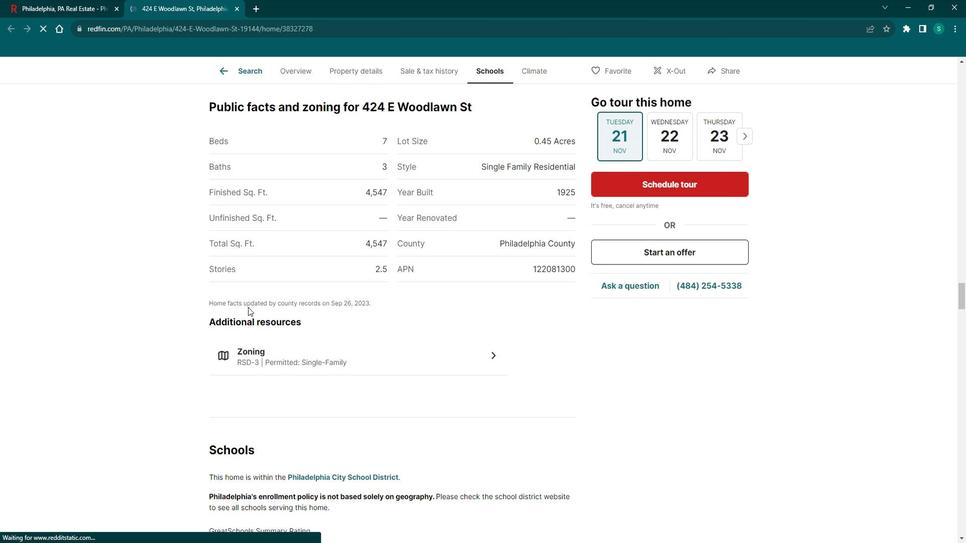 
Action: Mouse scrolled (260, 307) with delta (0, 0)
Screenshot: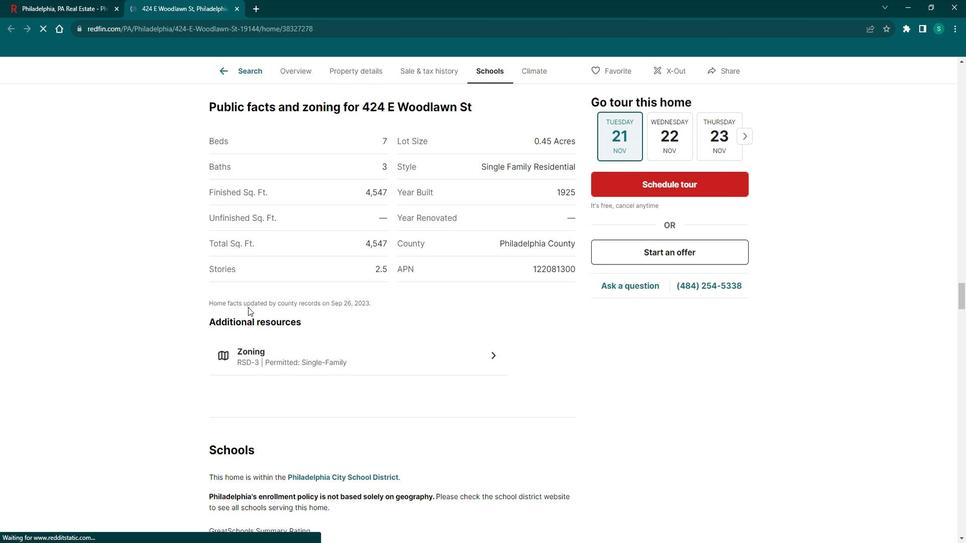 
Action: Mouse scrolled (260, 307) with delta (0, 0)
Screenshot: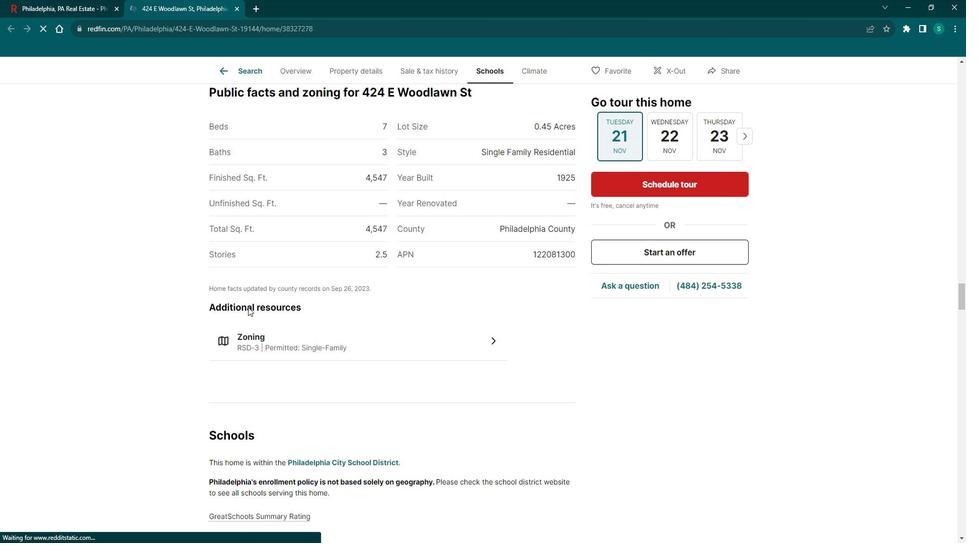 
Action: Mouse scrolled (260, 307) with delta (0, 0)
Screenshot: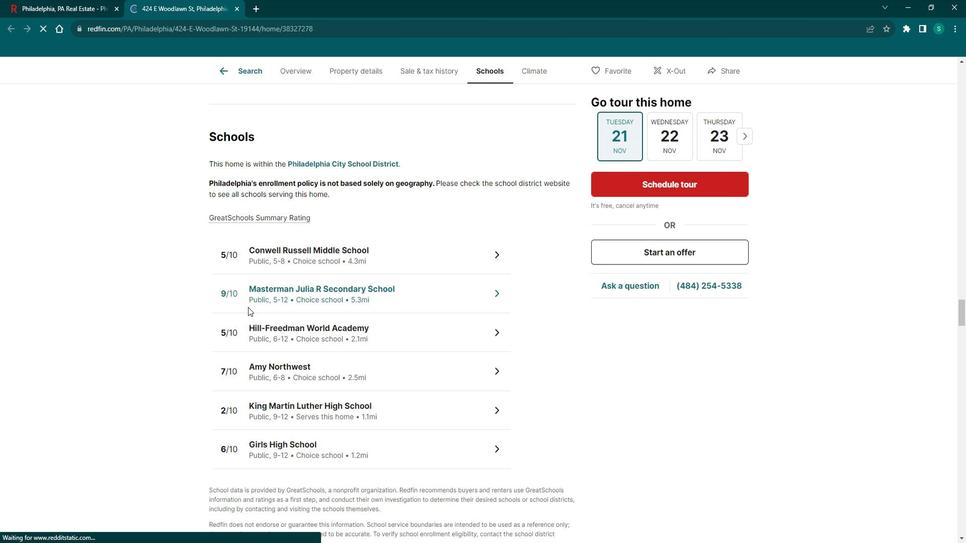 
Action: Mouse scrolled (260, 307) with delta (0, 0)
Screenshot: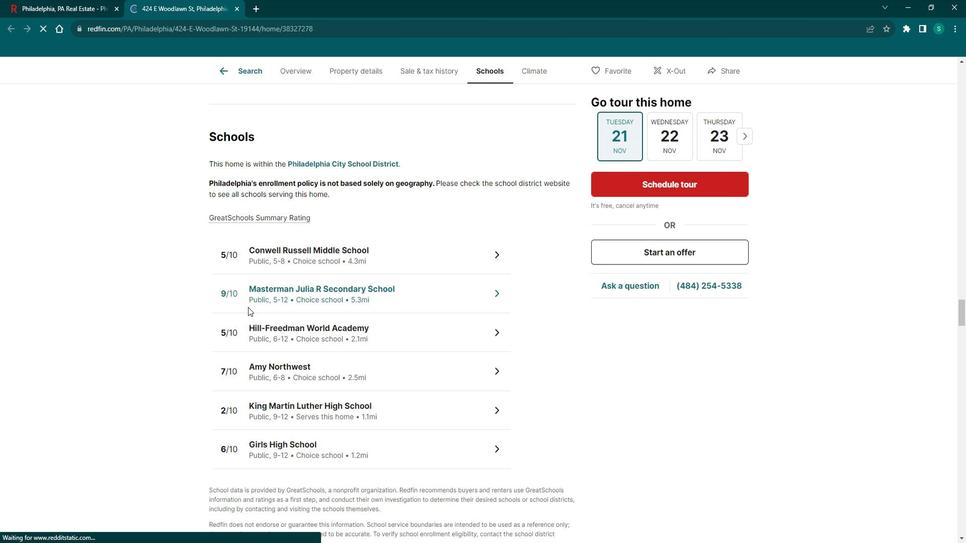 
Action: Mouse scrolled (260, 307) with delta (0, 0)
Screenshot: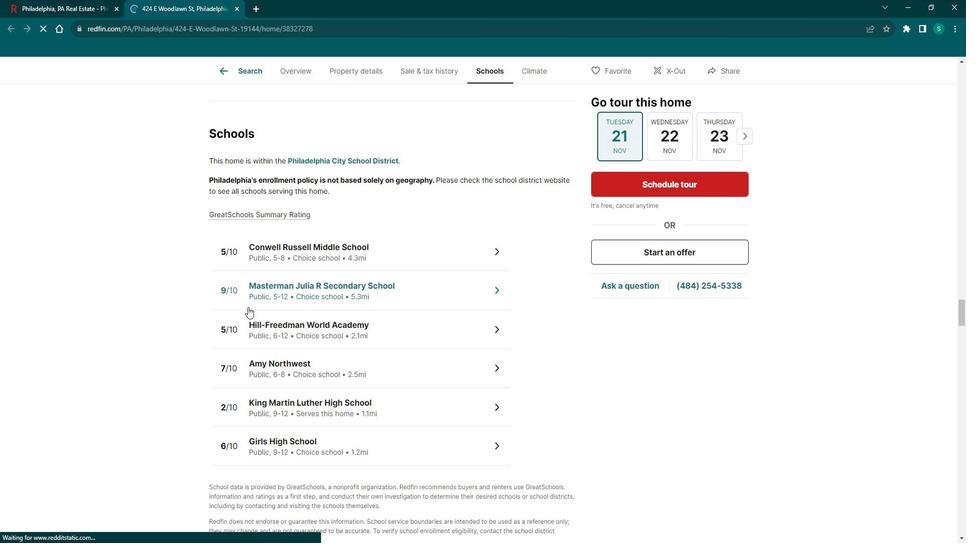 
Action: Mouse scrolled (260, 307) with delta (0, 0)
Screenshot: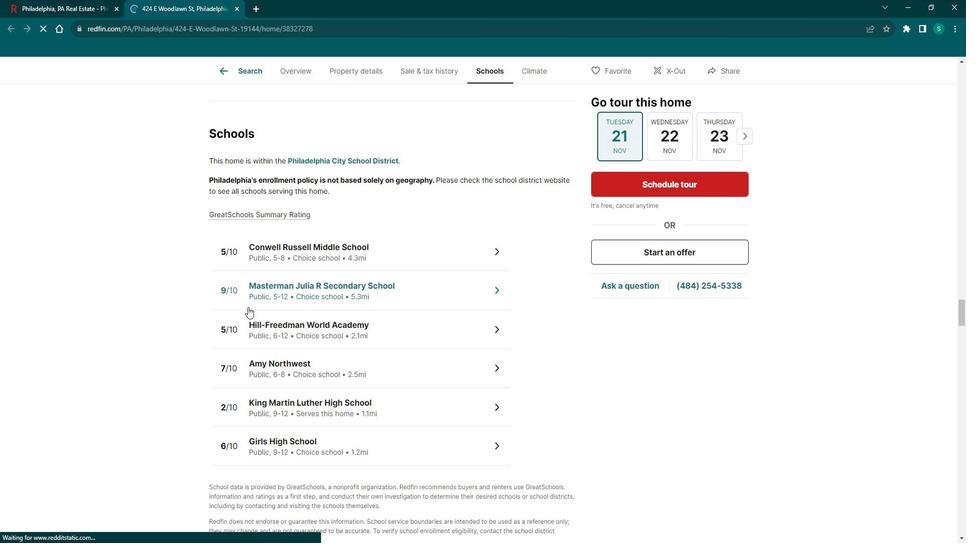 
Action: Mouse scrolled (260, 307) with delta (0, 0)
Screenshot: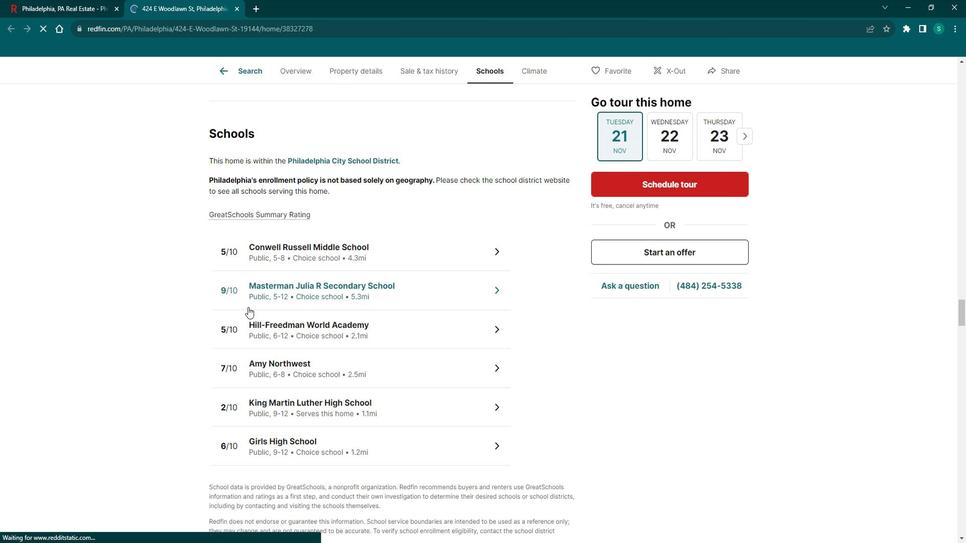 
Action: Mouse scrolled (260, 307) with delta (0, 0)
Screenshot: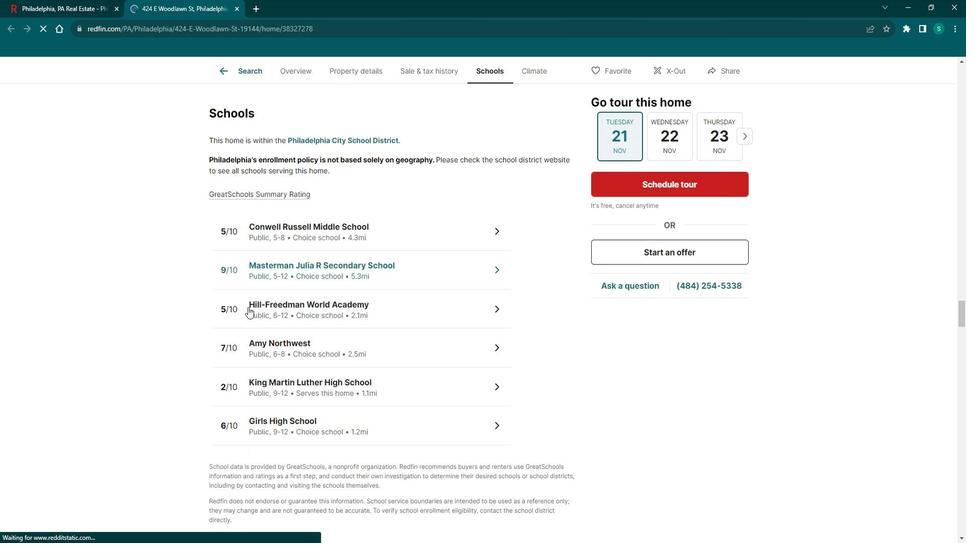 
Action: Mouse scrolled (260, 307) with delta (0, 0)
Screenshot: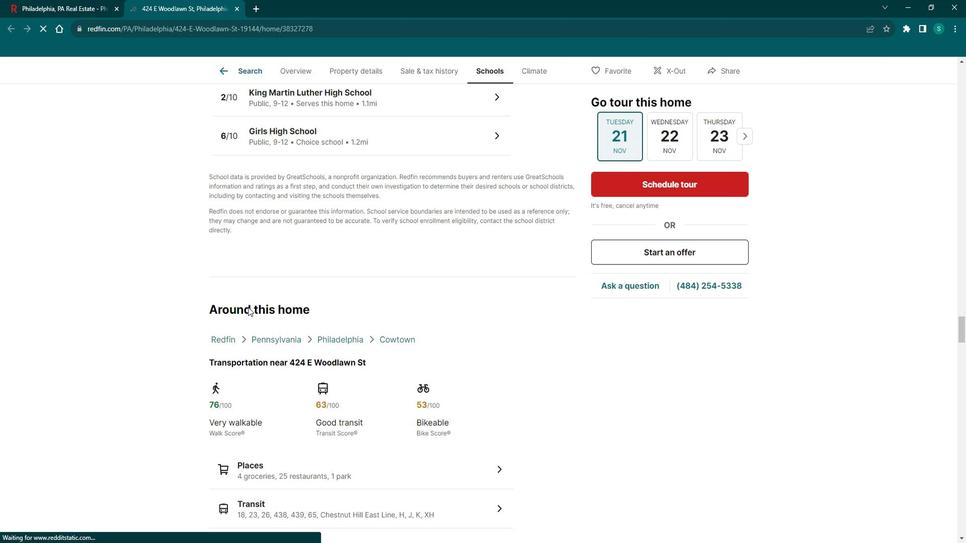 
Action: Mouse scrolled (260, 307) with delta (0, 0)
Screenshot: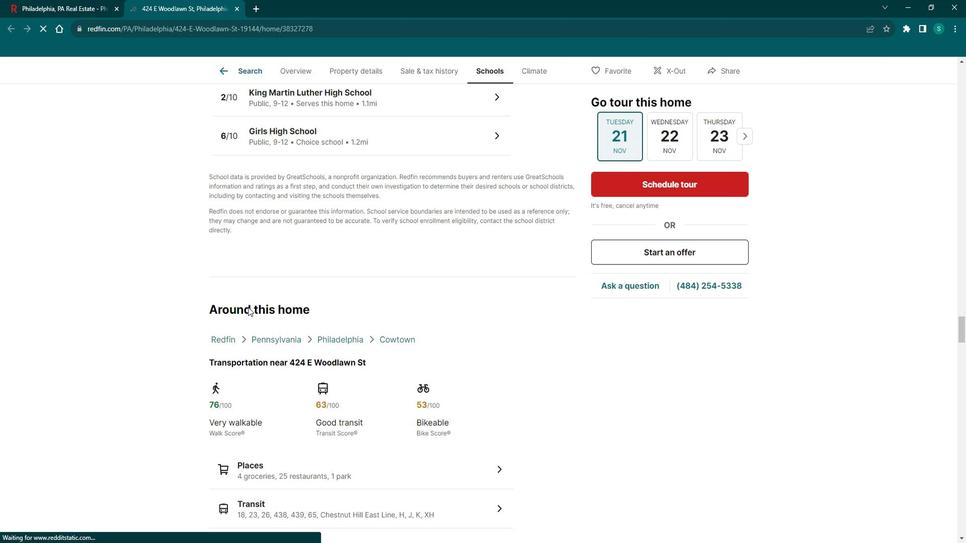 
Action: Mouse scrolled (260, 307) with delta (0, 0)
Screenshot: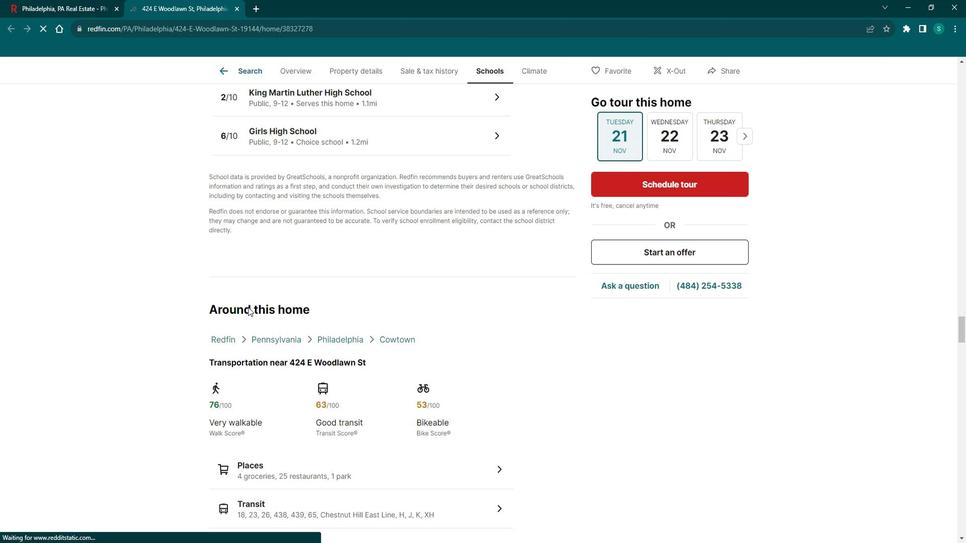 
Action: Mouse scrolled (260, 307) with delta (0, 0)
Screenshot: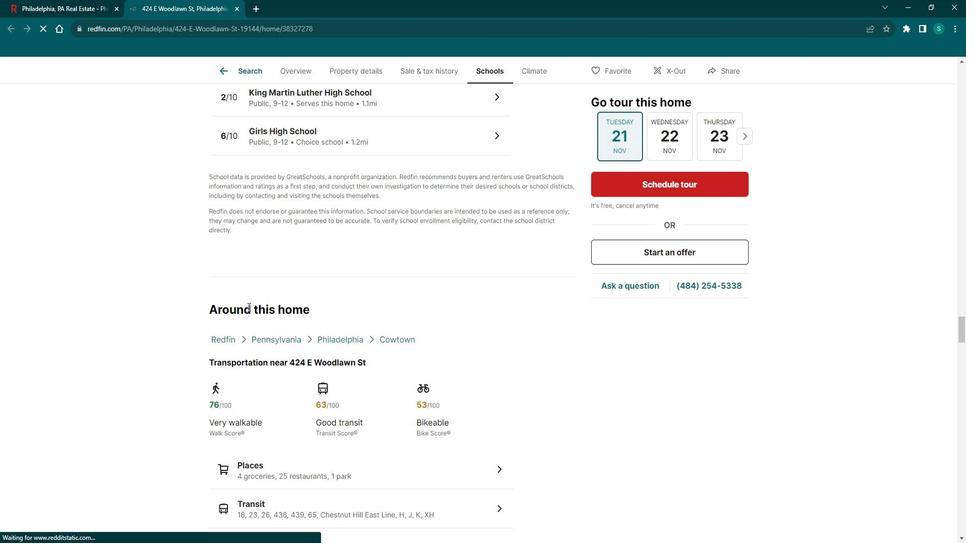 
Action: Mouse scrolled (260, 307) with delta (0, 0)
Screenshot: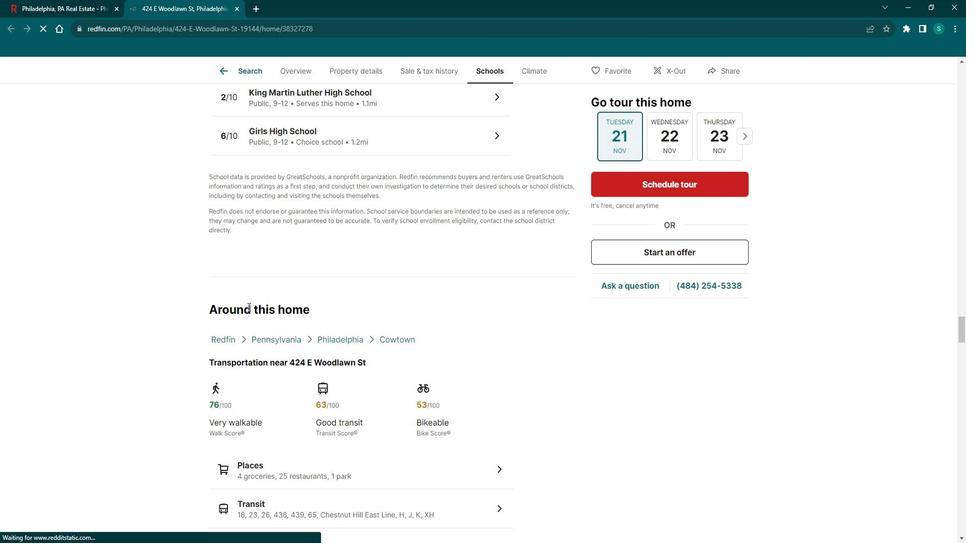 
Action: Mouse scrolled (260, 307) with delta (0, 0)
Screenshot: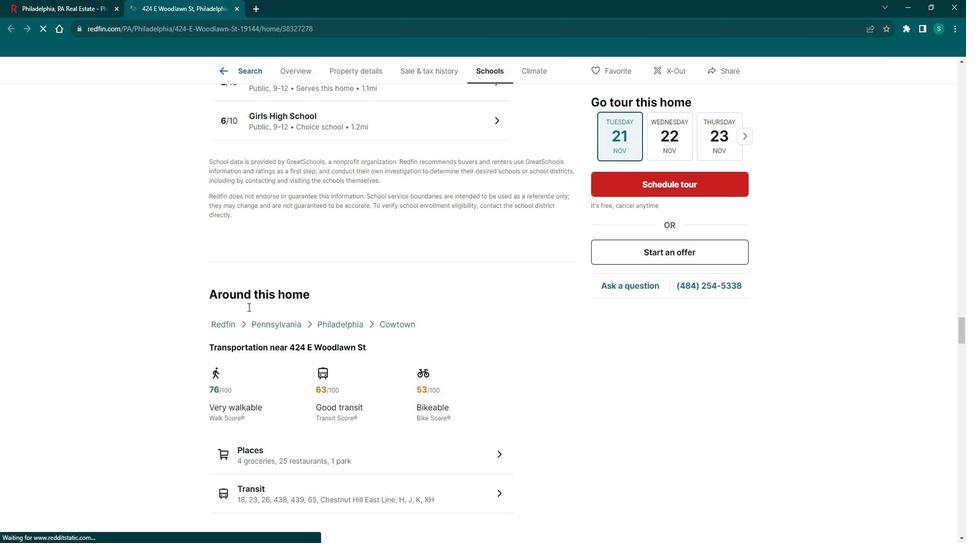 
Action: Mouse scrolled (260, 307) with delta (0, 0)
Screenshot: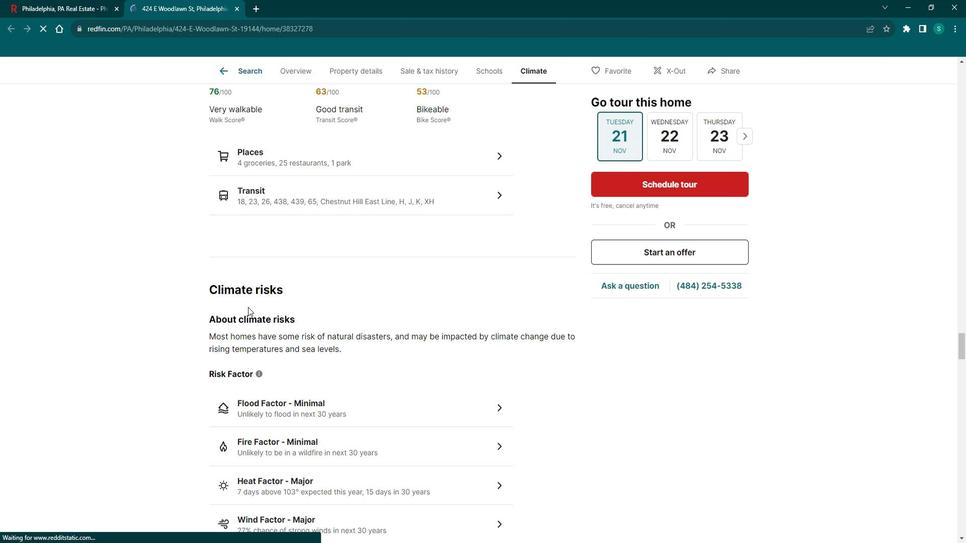 
Action: Mouse scrolled (260, 307) with delta (0, 0)
Screenshot: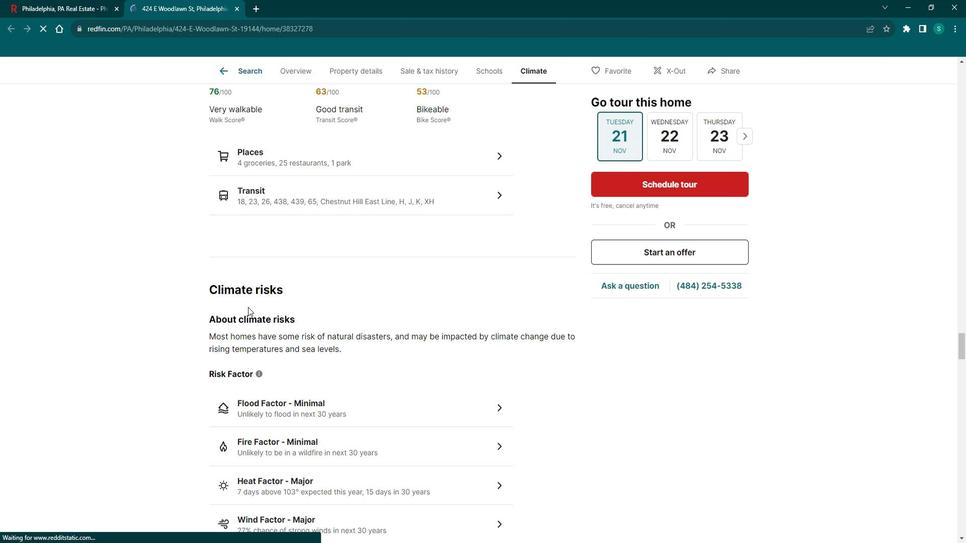 
Action: Mouse scrolled (260, 307) with delta (0, 0)
Screenshot: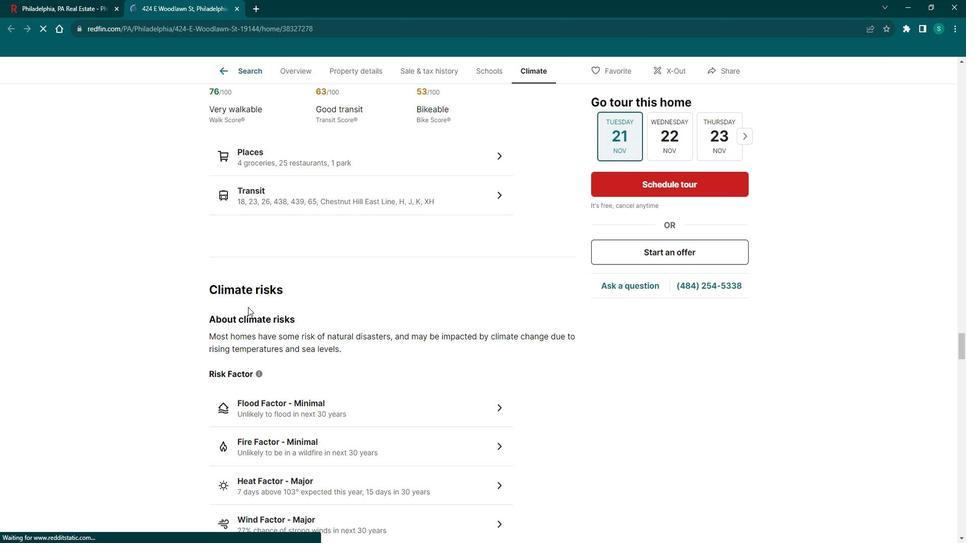 
Action: Mouse scrolled (260, 307) with delta (0, 0)
Screenshot: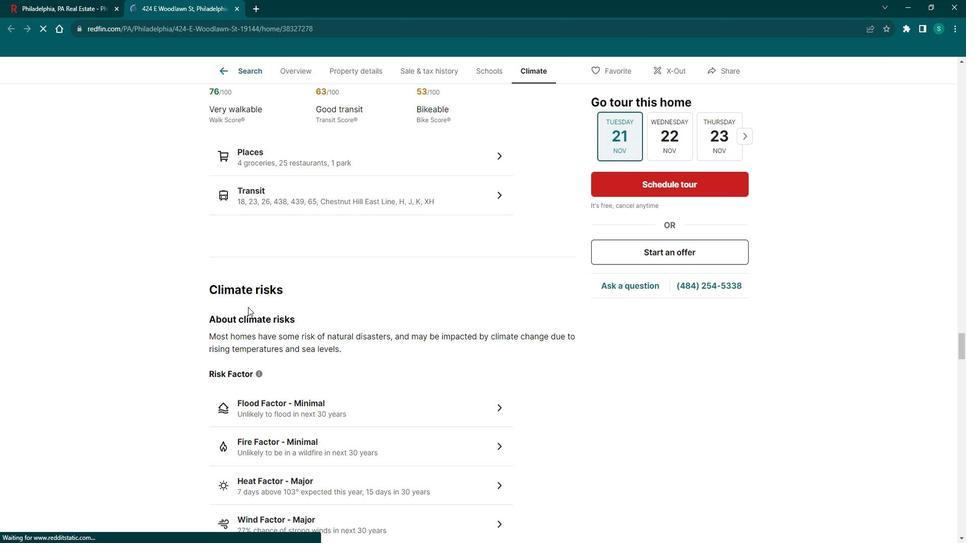 
Action: Mouse scrolled (260, 307) with delta (0, 0)
Screenshot: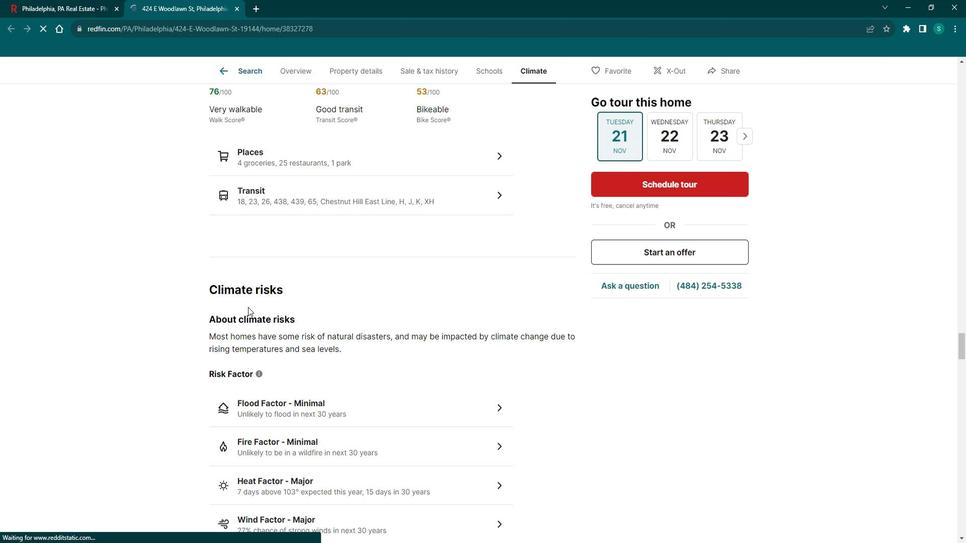 
Action: Mouse scrolled (260, 307) with delta (0, 0)
Screenshot: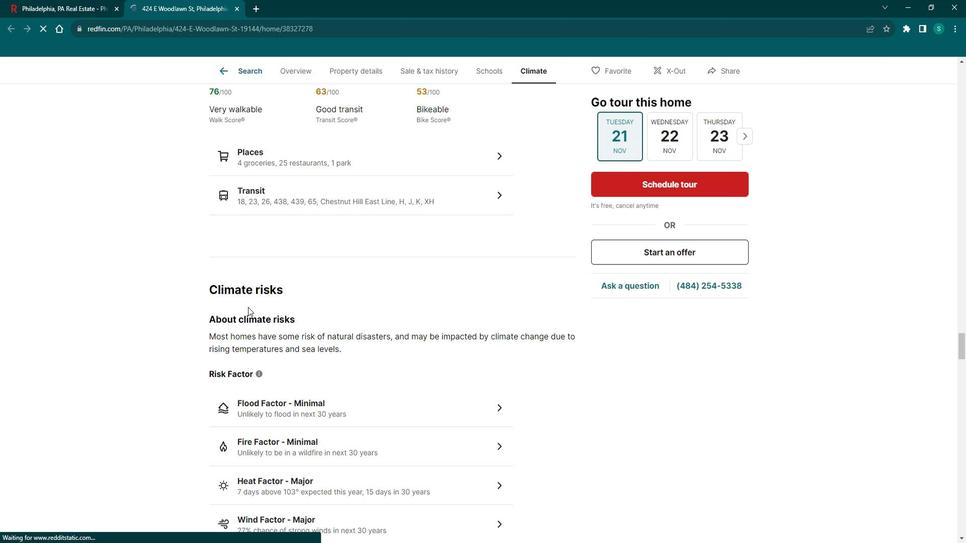 
Action: Mouse scrolled (260, 307) with delta (0, 0)
Screenshot: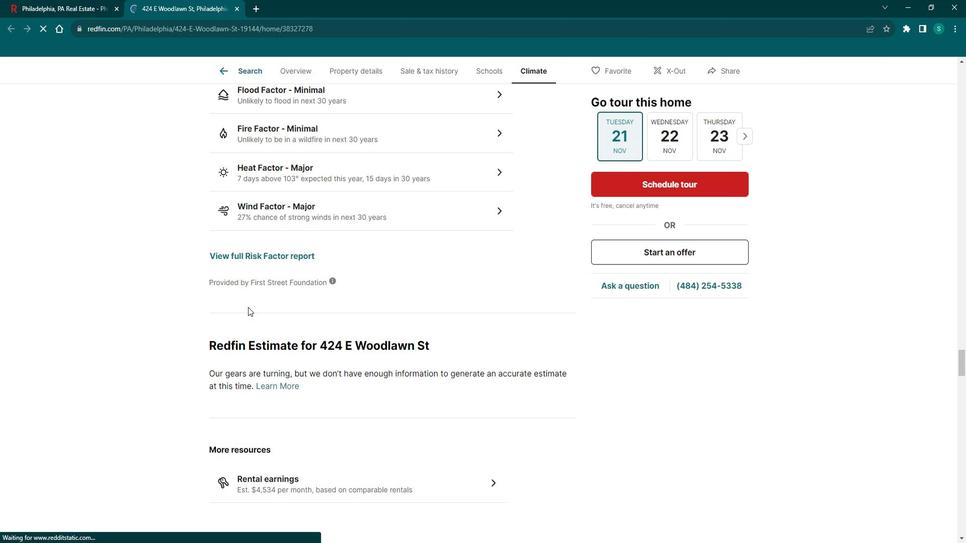 
Action: Mouse scrolled (260, 307) with delta (0, 0)
Screenshot: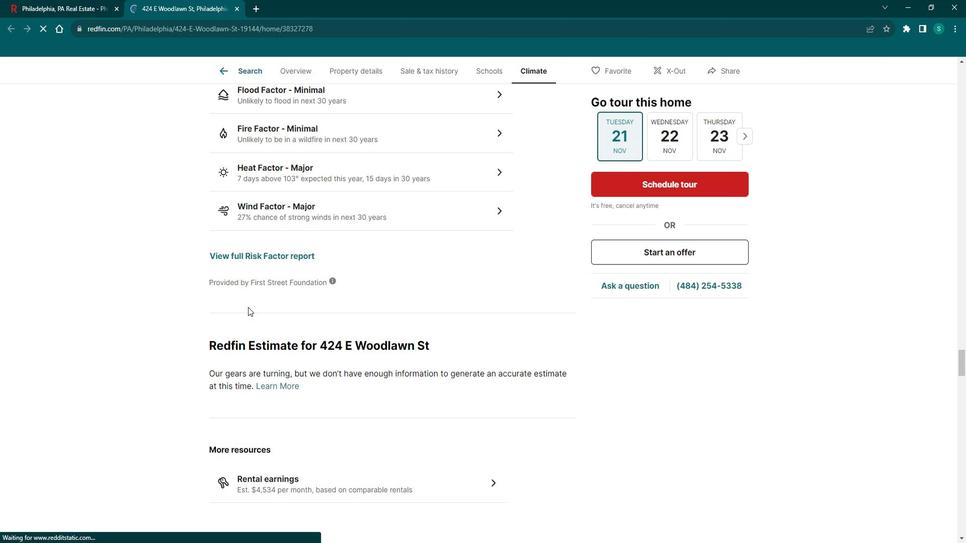 
Action: Mouse scrolled (260, 307) with delta (0, 0)
Screenshot: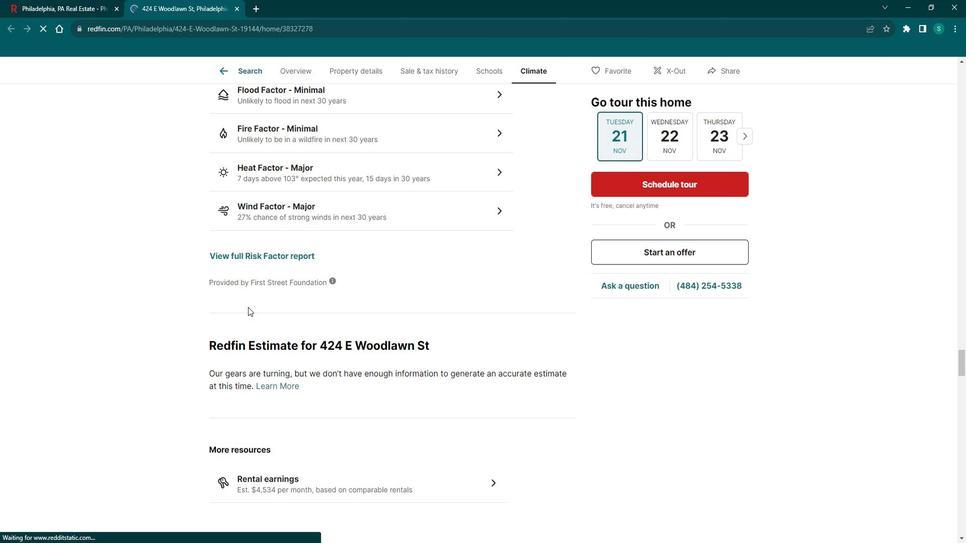 
Action: Mouse scrolled (260, 307) with delta (0, 0)
Screenshot: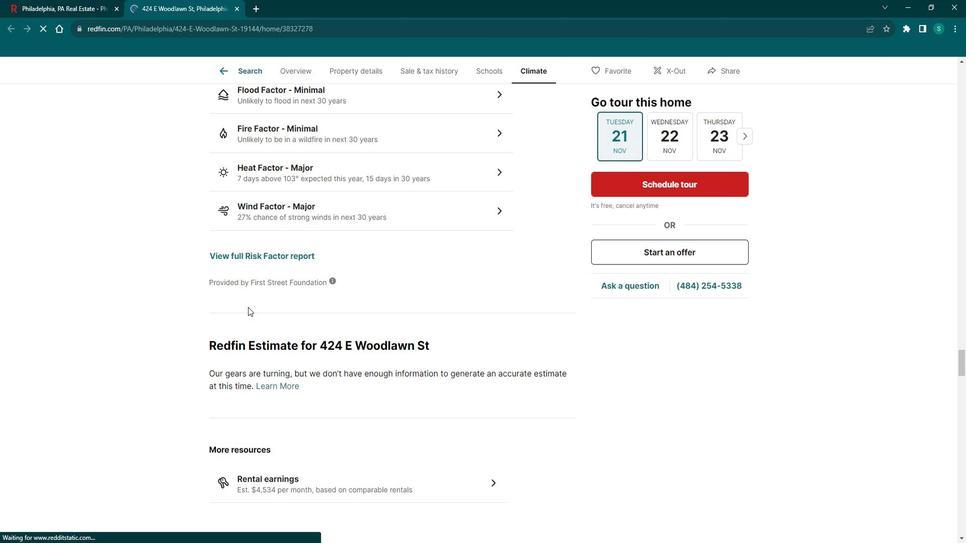 
Action: Mouse scrolled (260, 307) with delta (0, 0)
Screenshot: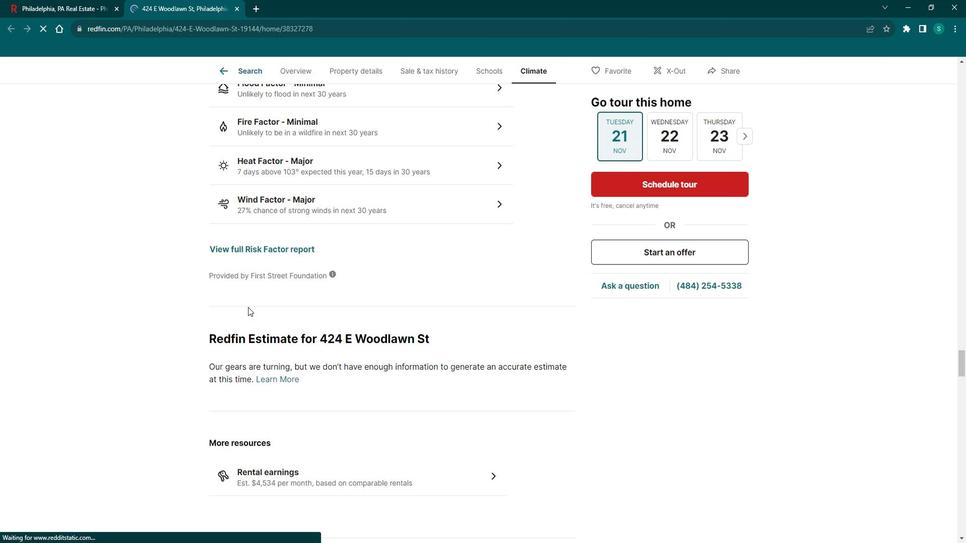 
Action: Mouse scrolled (260, 307) with delta (0, 0)
Screenshot: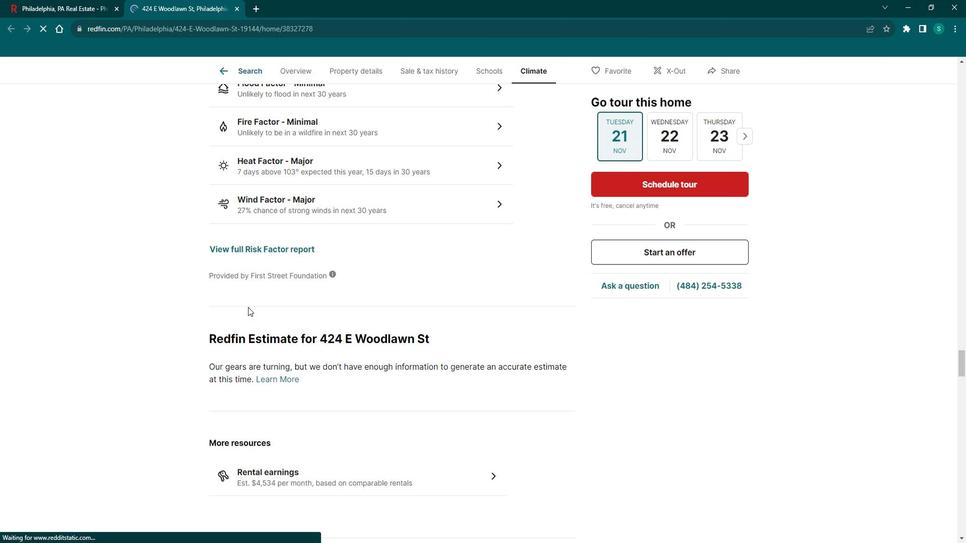 
Action: Mouse scrolled (260, 307) with delta (0, 0)
Screenshot: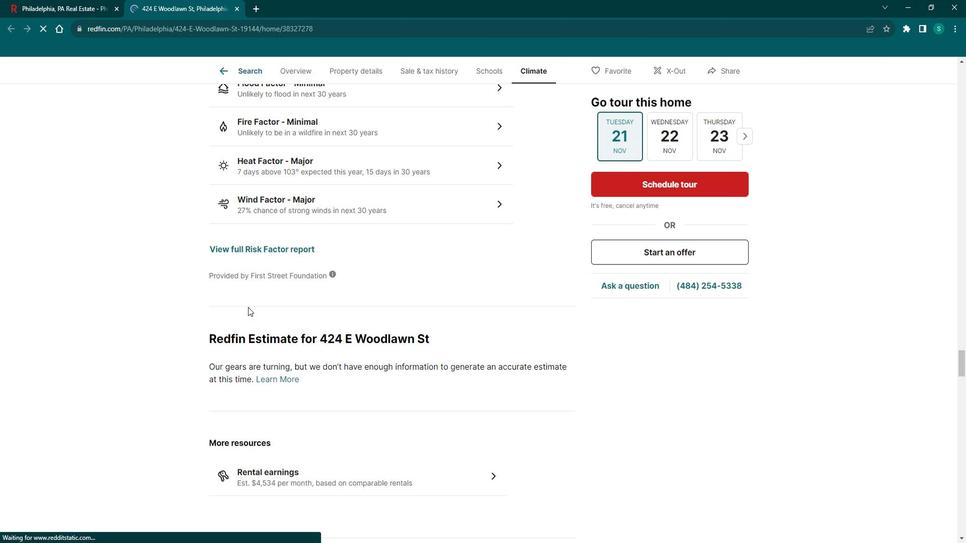 
Action: Mouse scrolled (260, 307) with delta (0, 0)
Screenshot: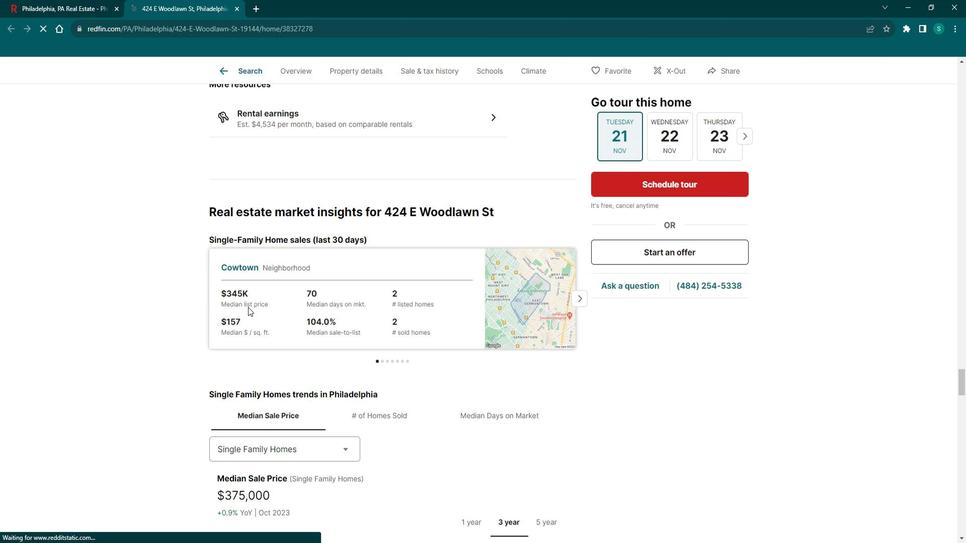 
Action: Mouse scrolled (260, 307) with delta (0, 0)
Screenshot: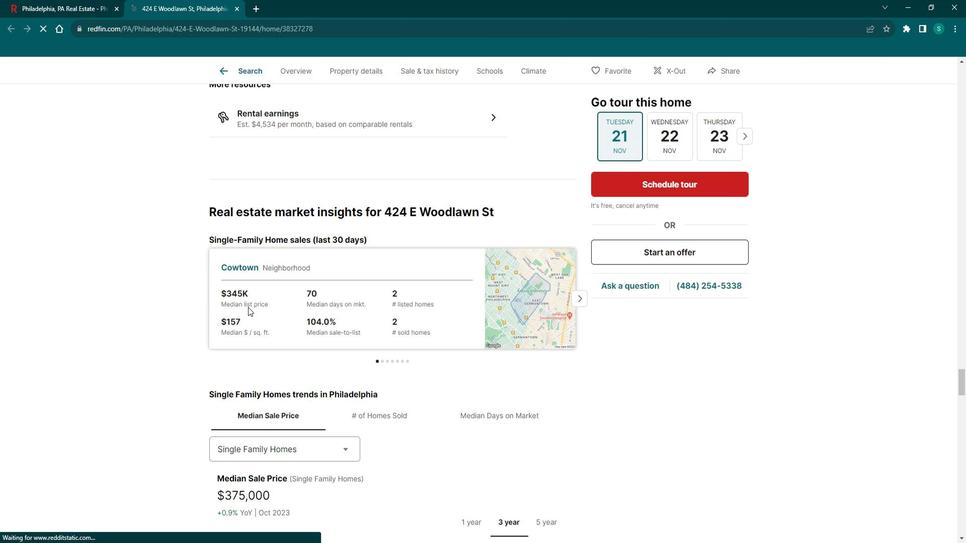 
Action: Mouse scrolled (260, 307) with delta (0, 0)
Screenshot: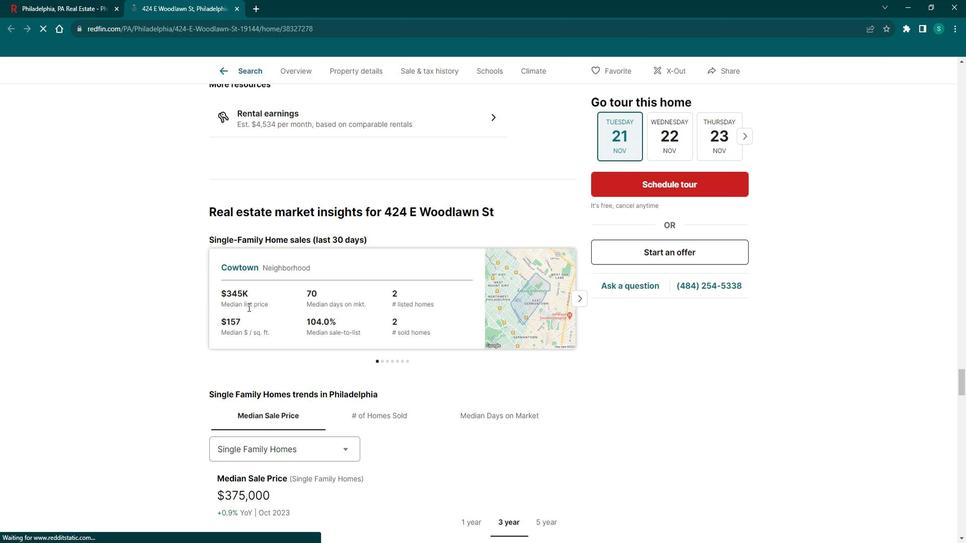
Action: Mouse scrolled (260, 307) with delta (0, 0)
Screenshot: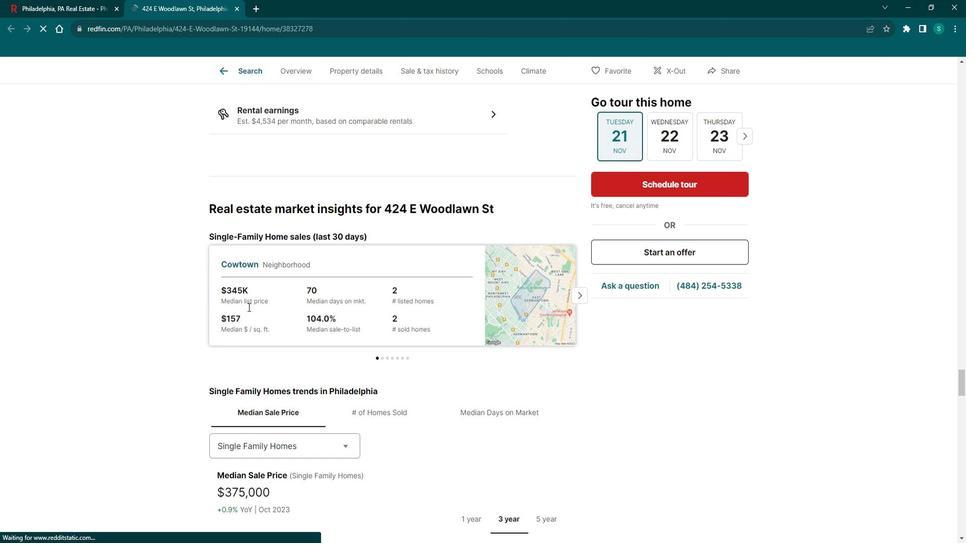 
Action: Mouse scrolled (260, 307) with delta (0, 0)
Screenshot: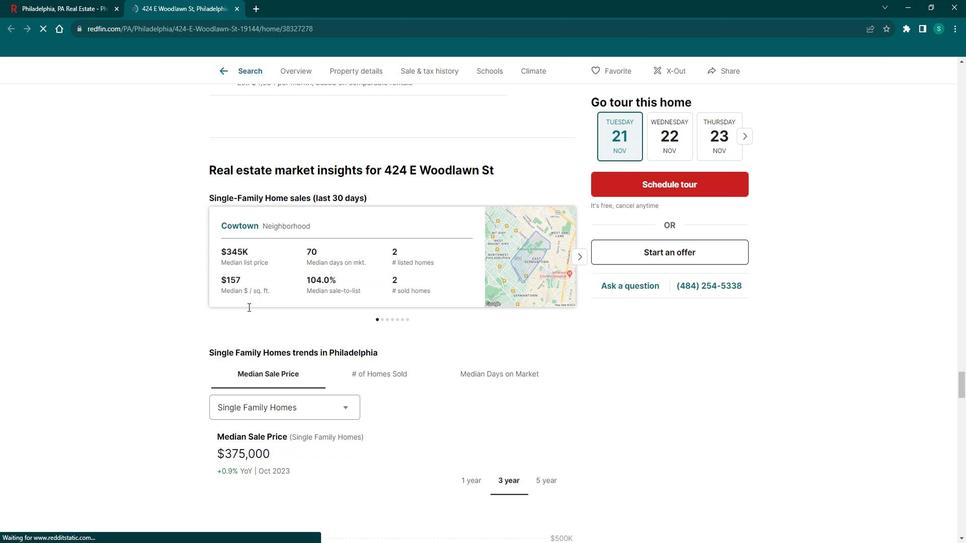
Action: Mouse moved to (250, 78)
Screenshot: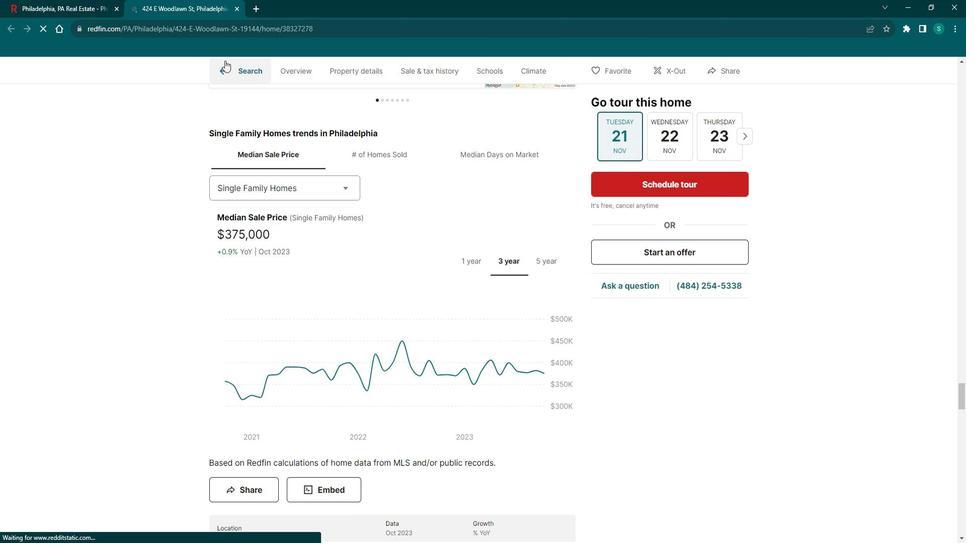 
Action: Mouse pressed left at (250, 78)
Screenshot: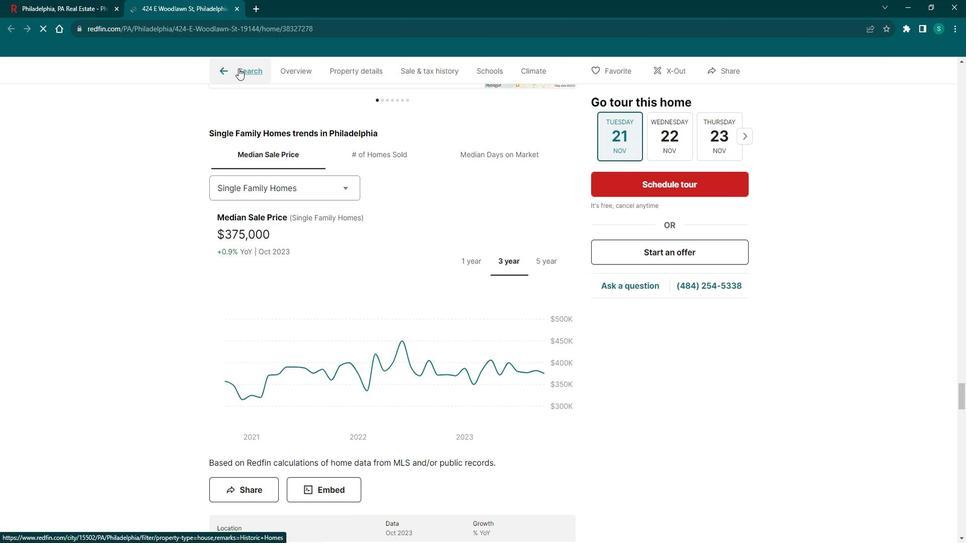 
Action: Mouse moved to (771, 336)
Screenshot: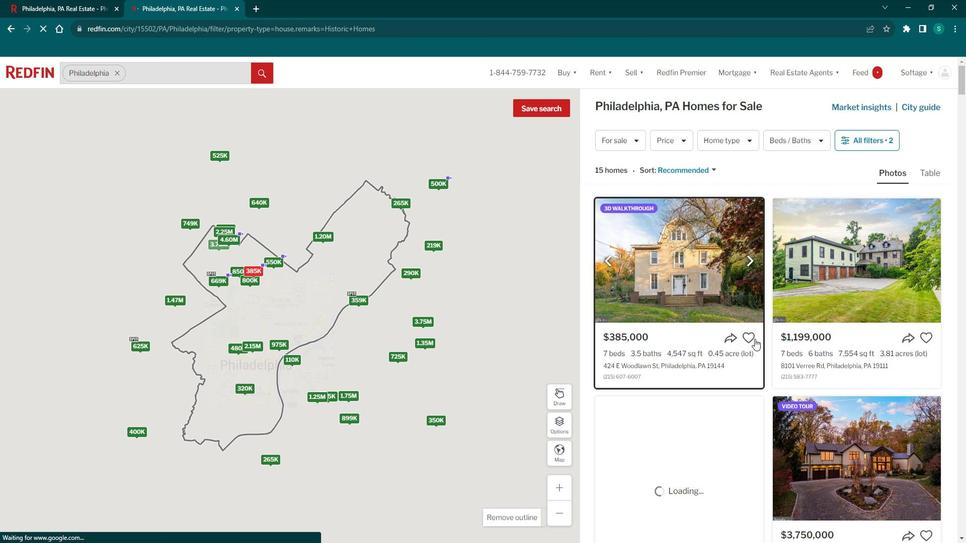 
Action: Mouse scrolled (771, 336) with delta (0, 0)
Screenshot: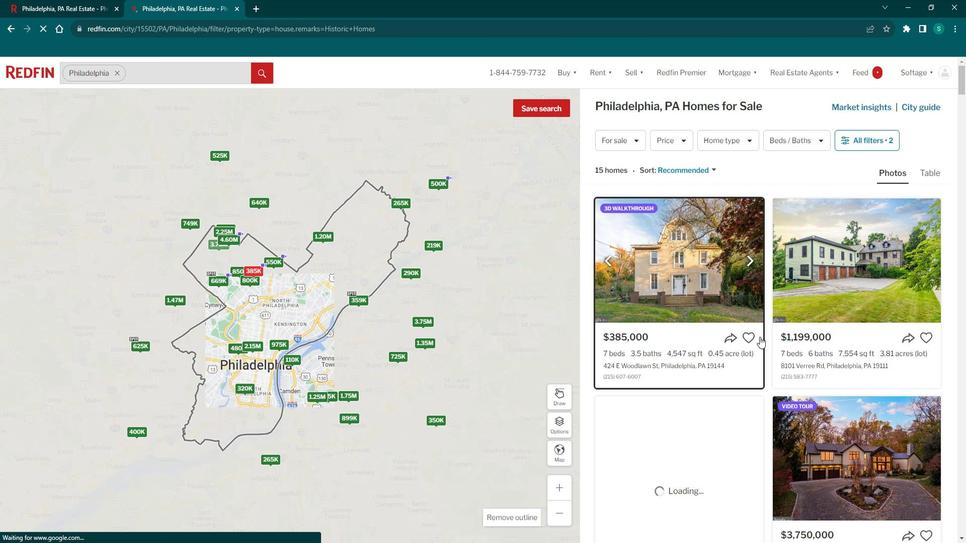 
Action: Mouse scrolled (771, 336) with delta (0, 0)
Screenshot: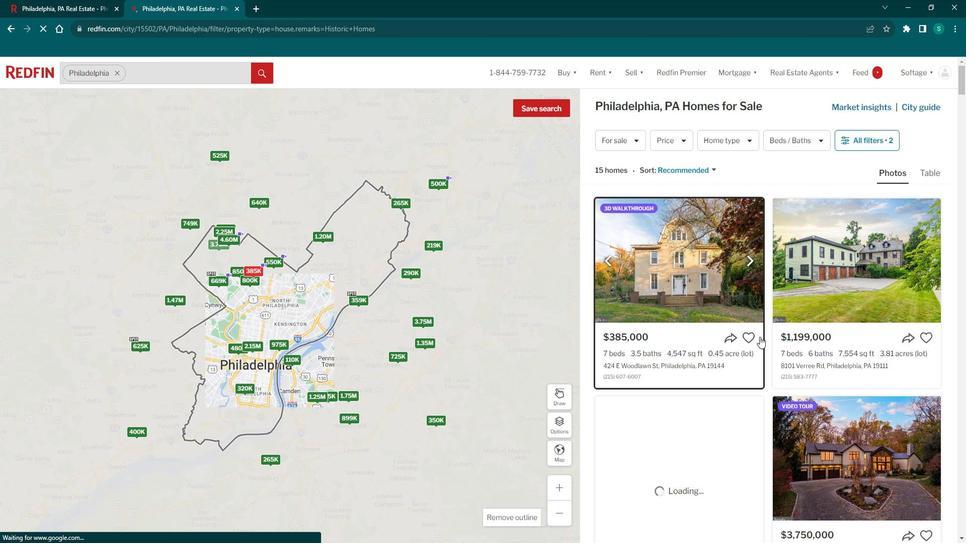 
Action: Mouse scrolled (771, 336) with delta (0, 0)
Screenshot: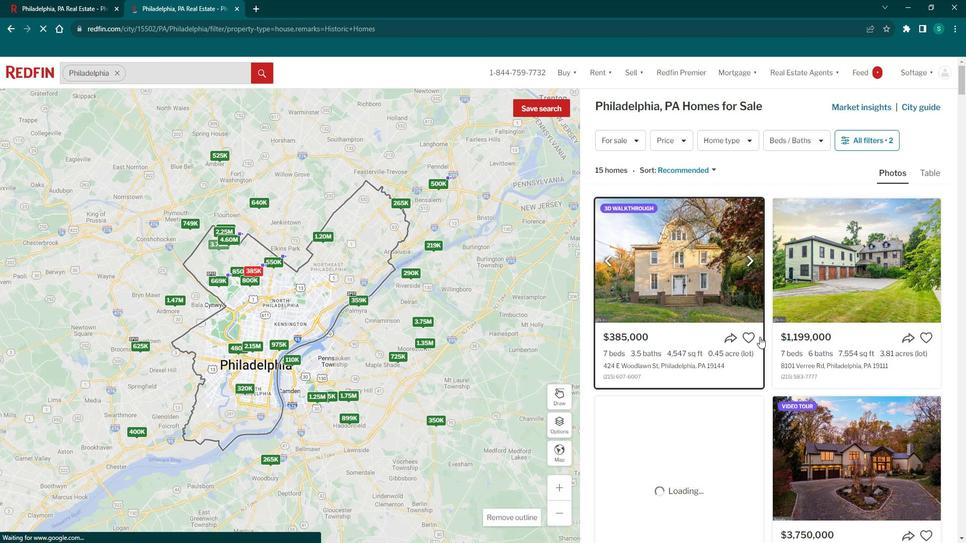 
Action: Mouse moved to (843, 333)
Screenshot: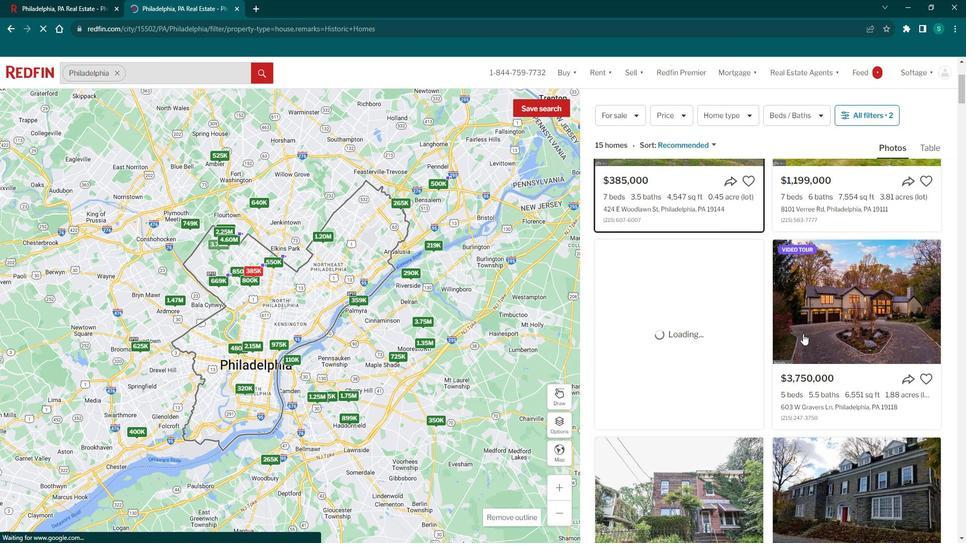 
Action: Mouse pressed left at (843, 333)
Screenshot: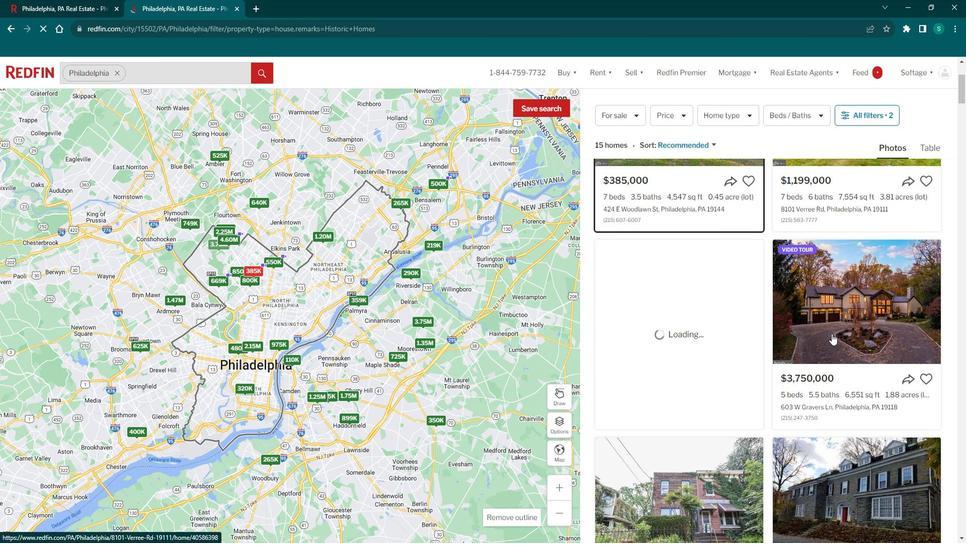 
Action: Mouse pressed left at (843, 333)
Screenshot: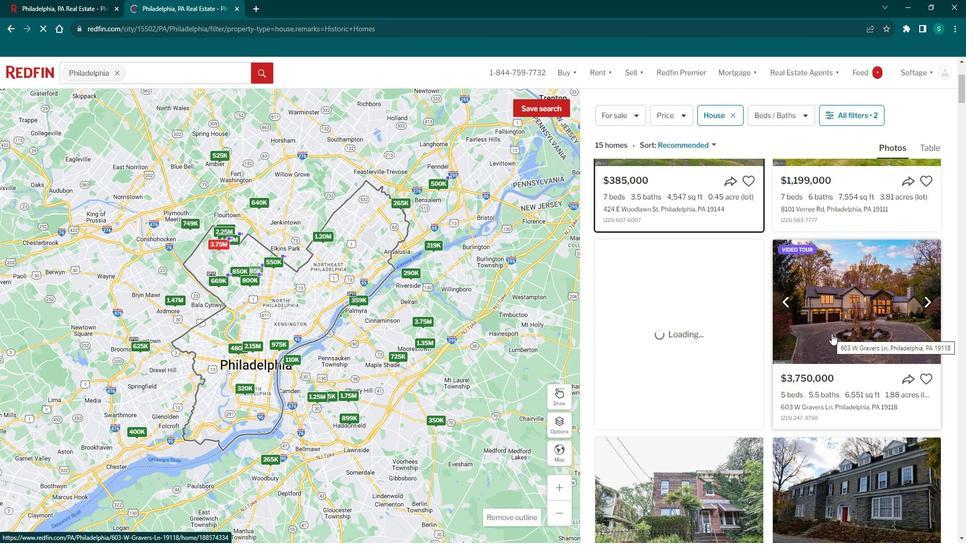 
Action: Mouse moved to (266, 255)
Screenshot: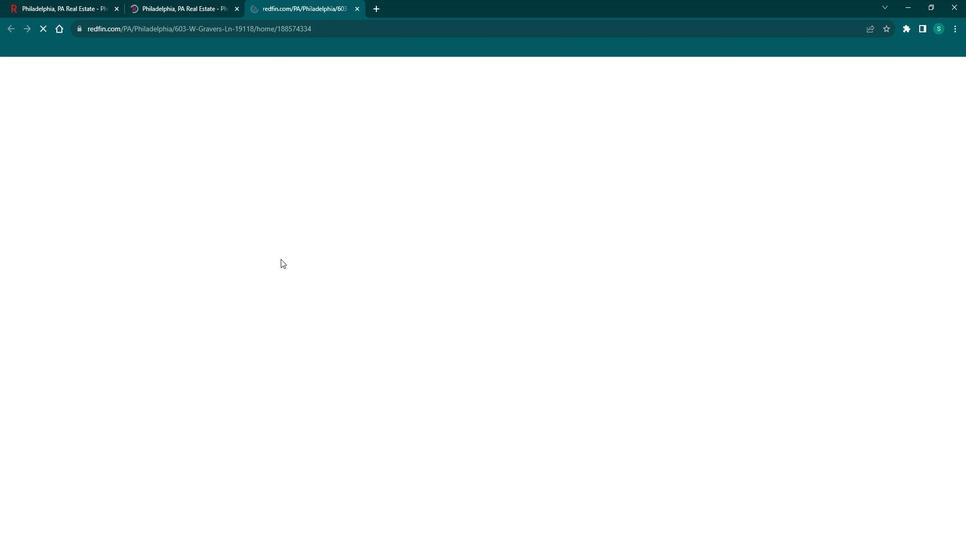 
Action: Mouse scrolled (266, 254) with delta (0, 0)
Screenshot: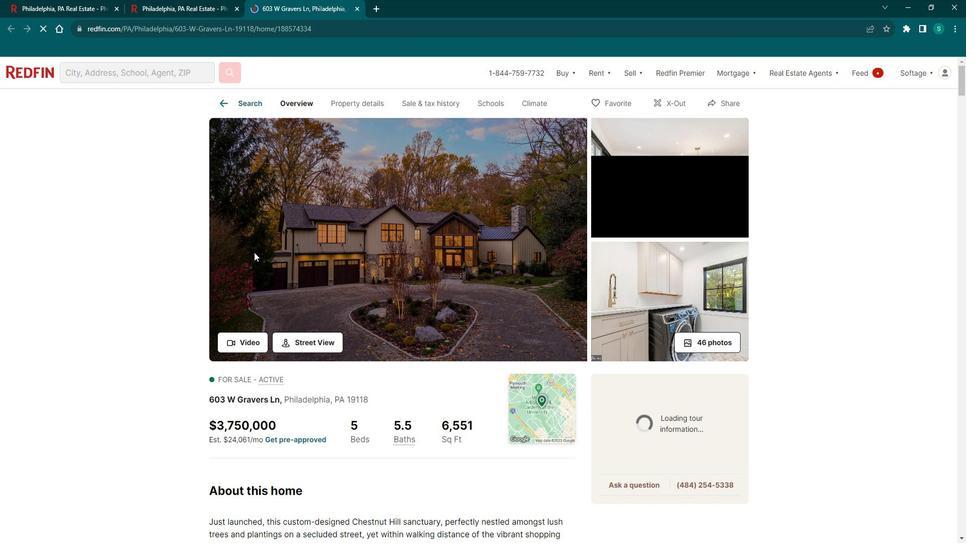 
Action: Mouse scrolled (266, 254) with delta (0, 0)
Screenshot: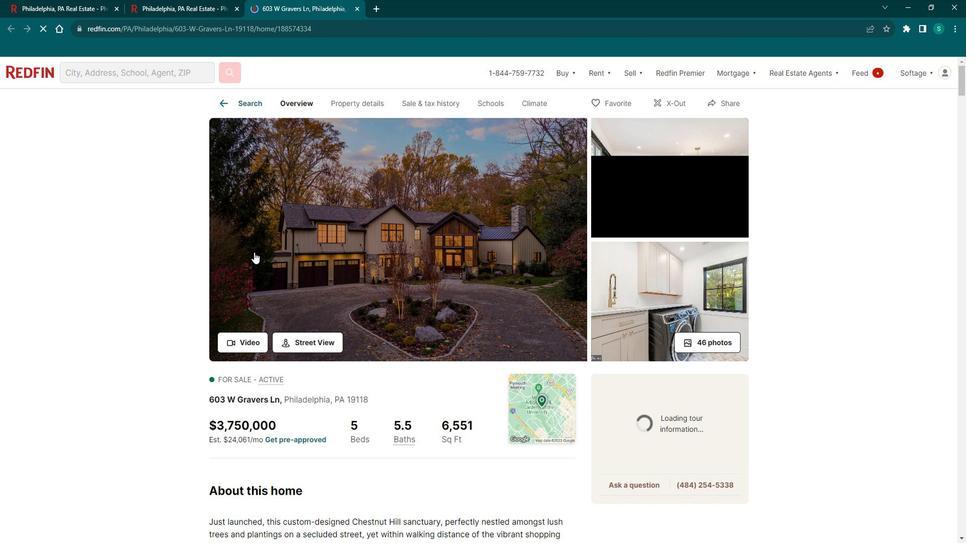 
Action: Mouse scrolled (266, 254) with delta (0, 0)
Screenshot: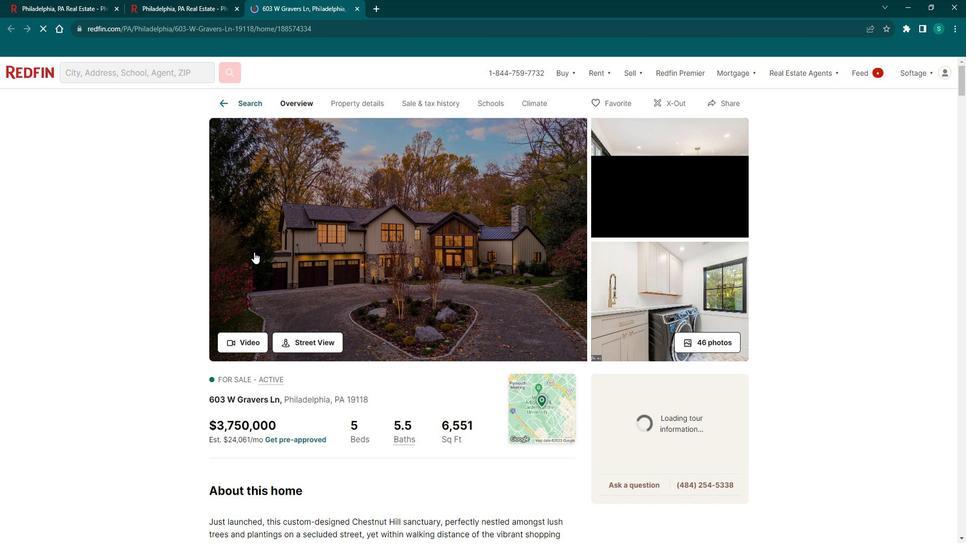 
Action: Mouse scrolled (266, 254) with delta (0, 0)
Screenshot: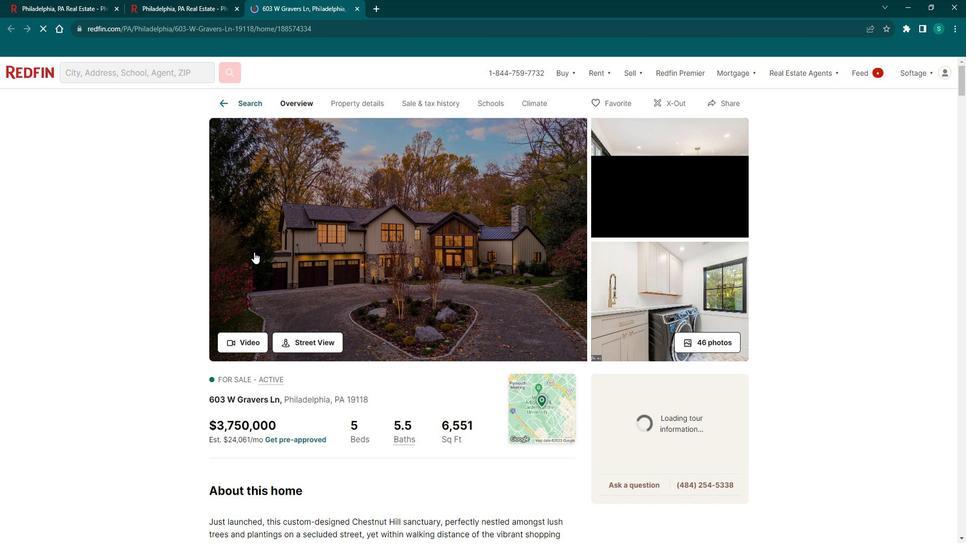 
Action: Mouse scrolled (266, 254) with delta (0, 0)
Screenshot: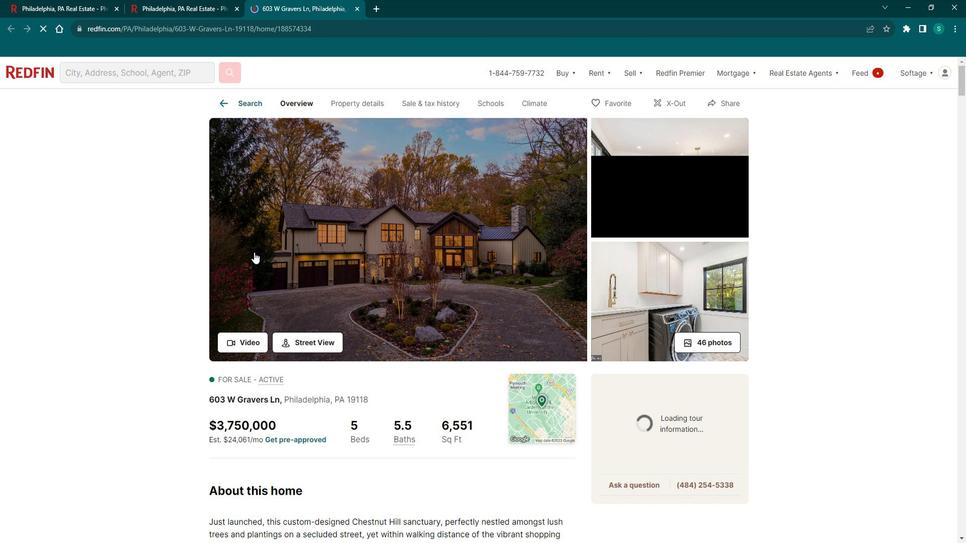 
Action: Mouse moved to (240, 305)
Screenshot: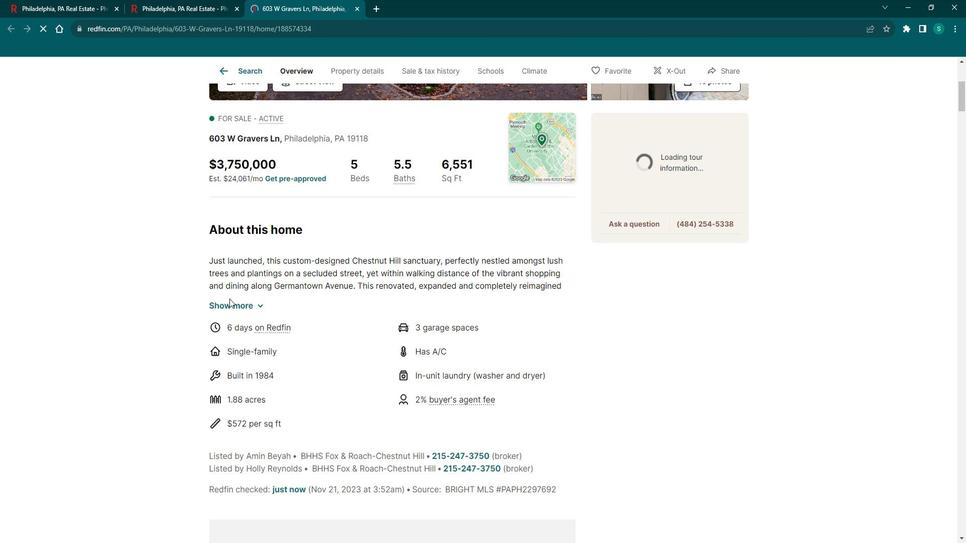 
Action: Mouse pressed left at (240, 305)
Screenshot: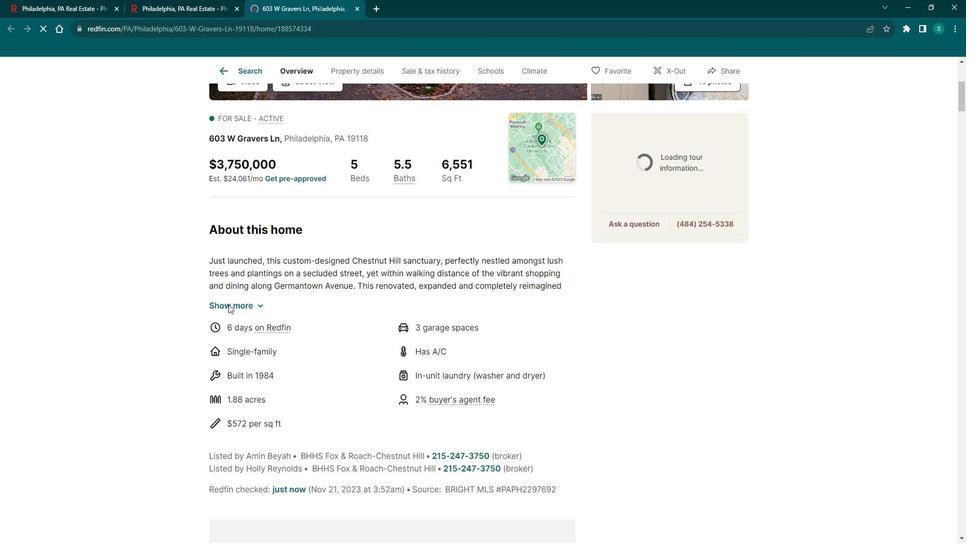 
Action: Mouse moved to (253, 300)
Screenshot: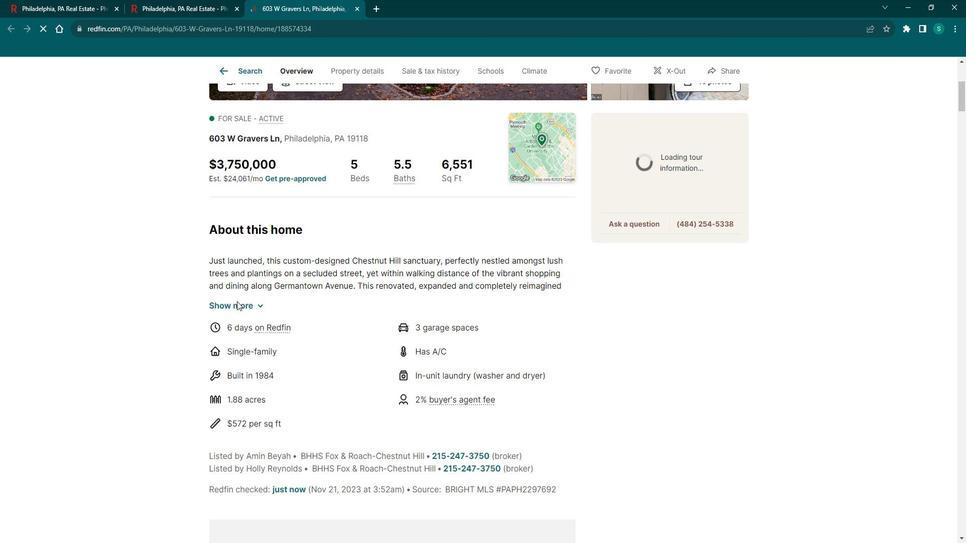 
Action: Mouse pressed left at (253, 300)
Screenshot: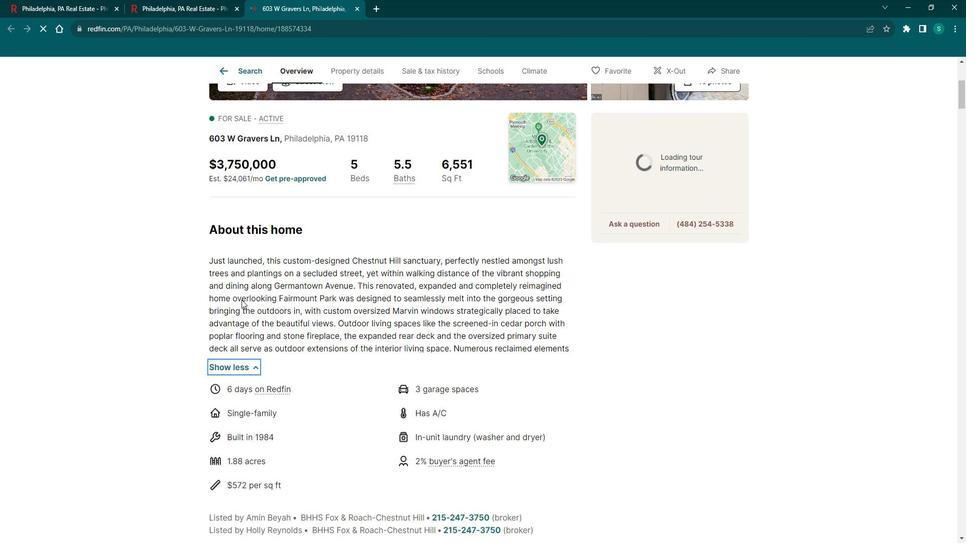
Action: Mouse moved to (254, 300)
Screenshot: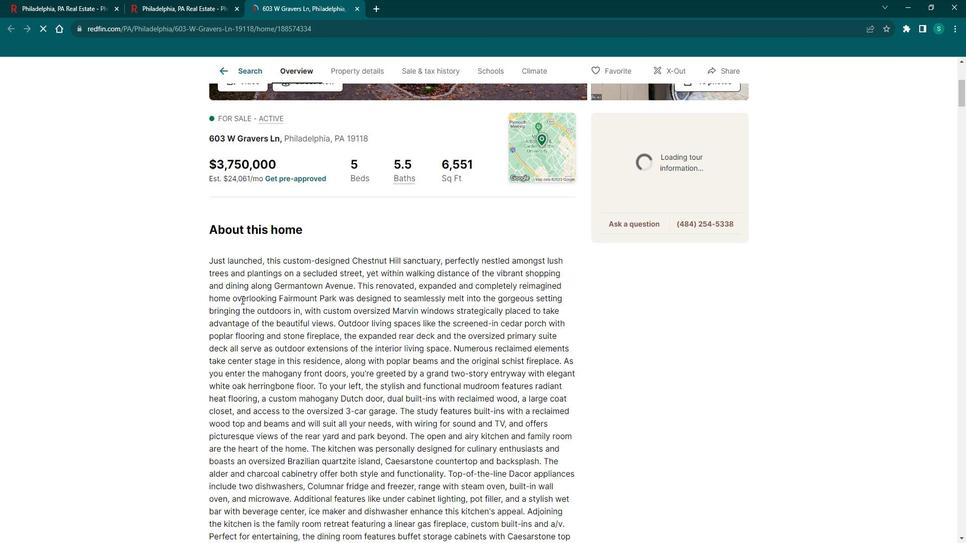 
Action: Mouse scrolled (254, 300) with delta (0, 0)
Screenshot: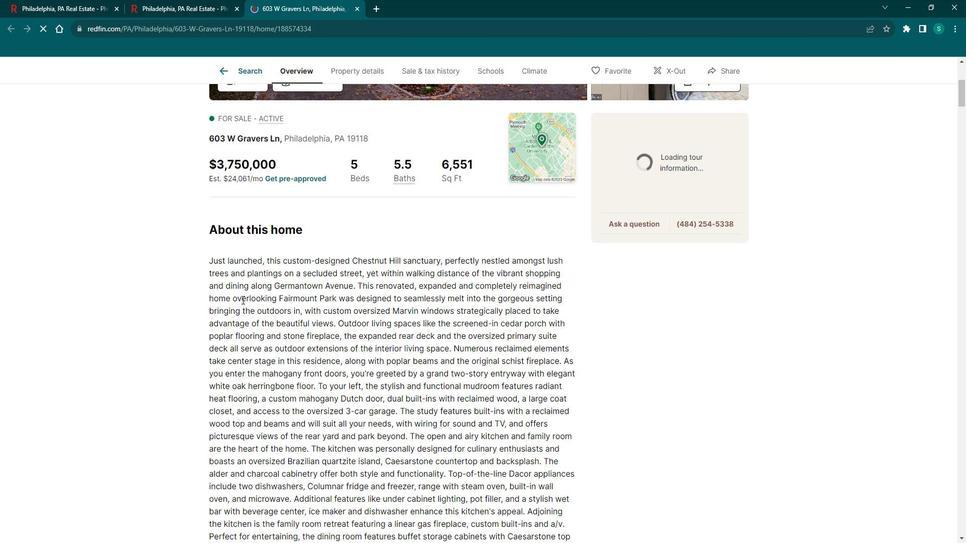 
Action: Mouse scrolled (254, 300) with delta (0, 0)
Screenshot: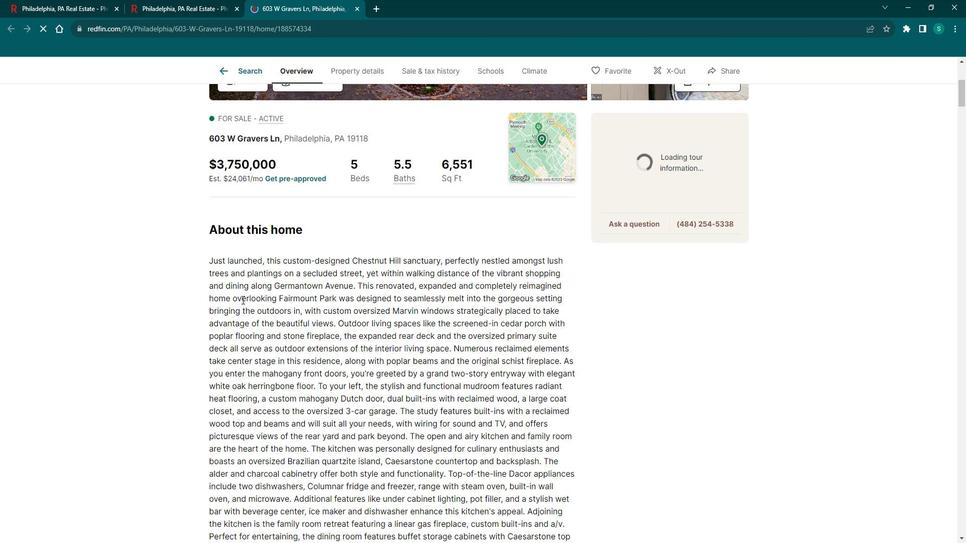 
Action: Mouse scrolled (254, 300) with delta (0, 0)
Screenshot: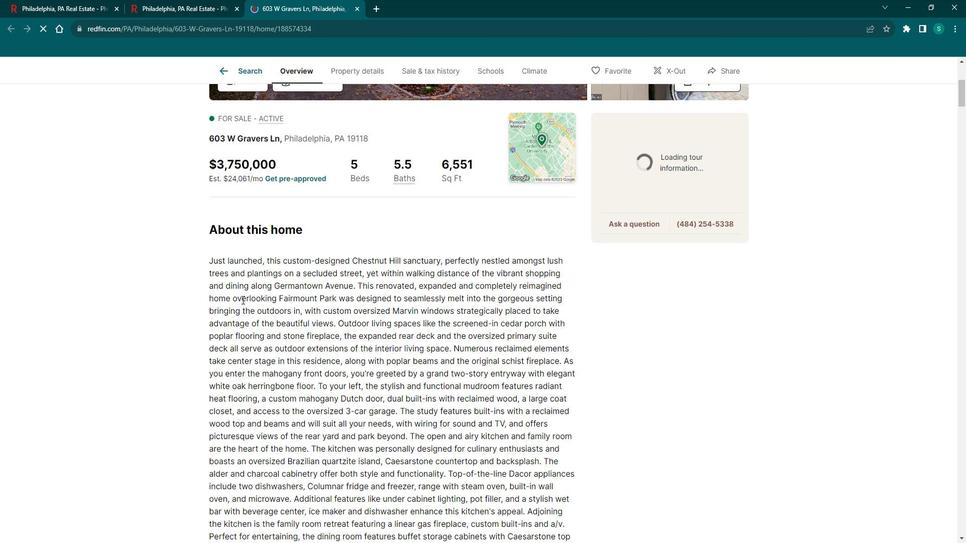 
Action: Mouse scrolled (254, 300) with delta (0, 0)
Screenshot: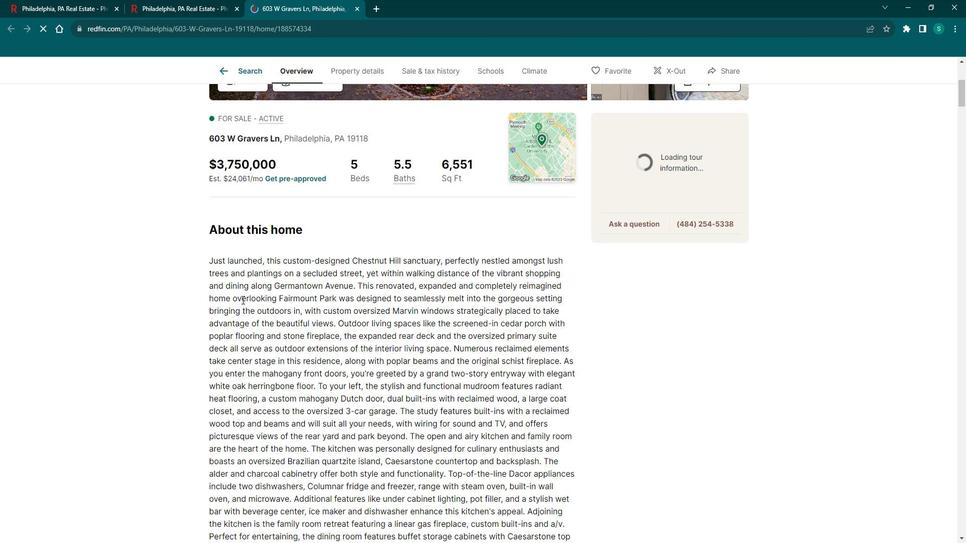 
Action: Mouse scrolled (254, 300) with delta (0, 0)
Screenshot: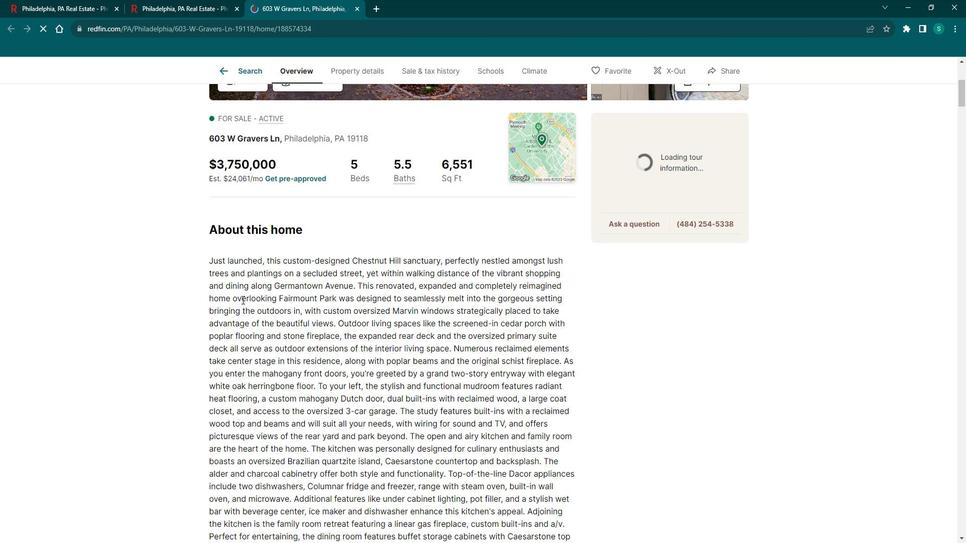 
Action: Mouse scrolled (254, 300) with delta (0, 0)
Screenshot: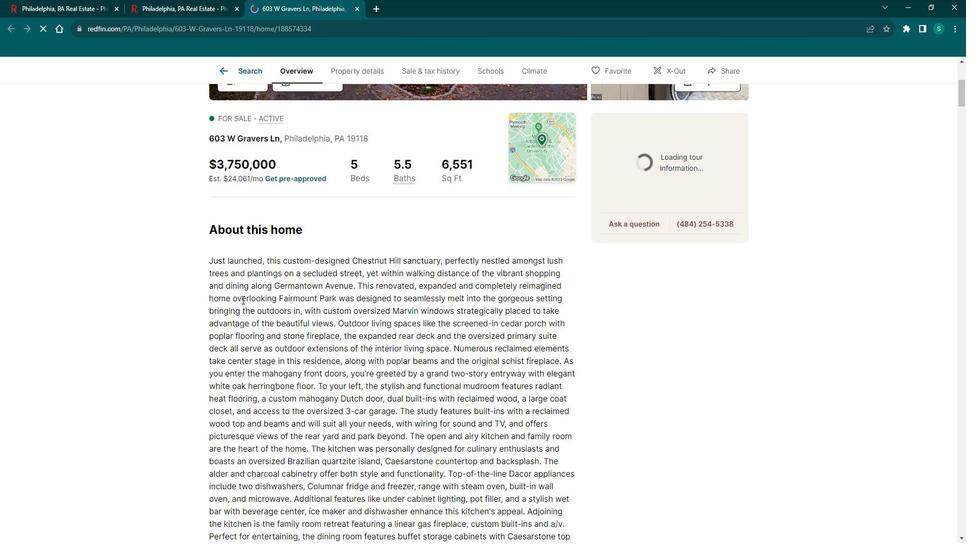 
Action: Mouse scrolled (254, 300) with delta (0, 0)
Screenshot: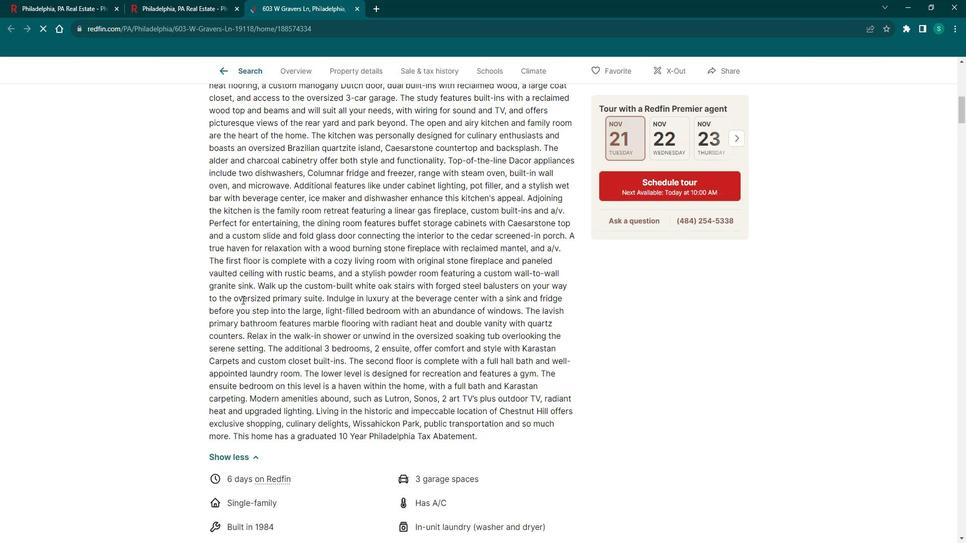 
Action: Mouse scrolled (254, 300) with delta (0, 0)
Screenshot: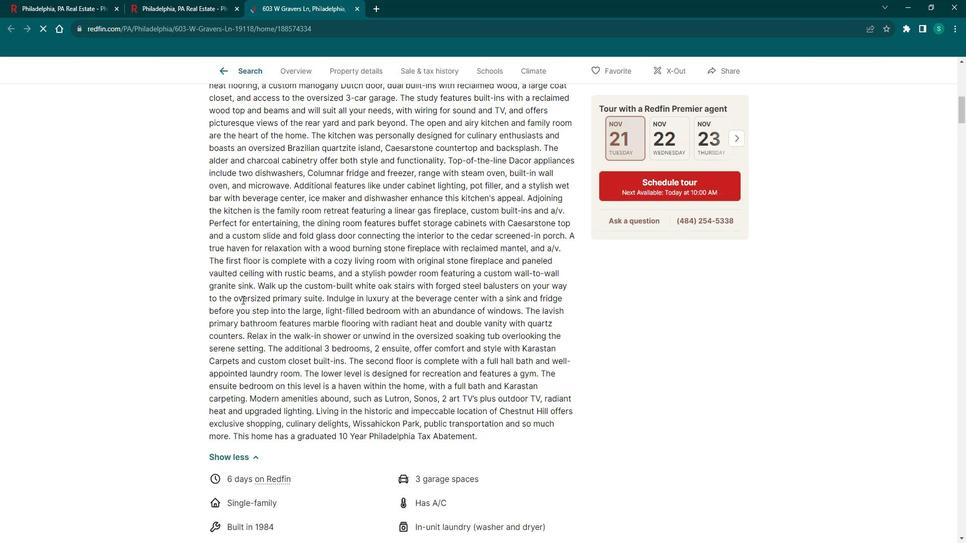 
Action: Mouse scrolled (254, 300) with delta (0, 0)
Screenshot: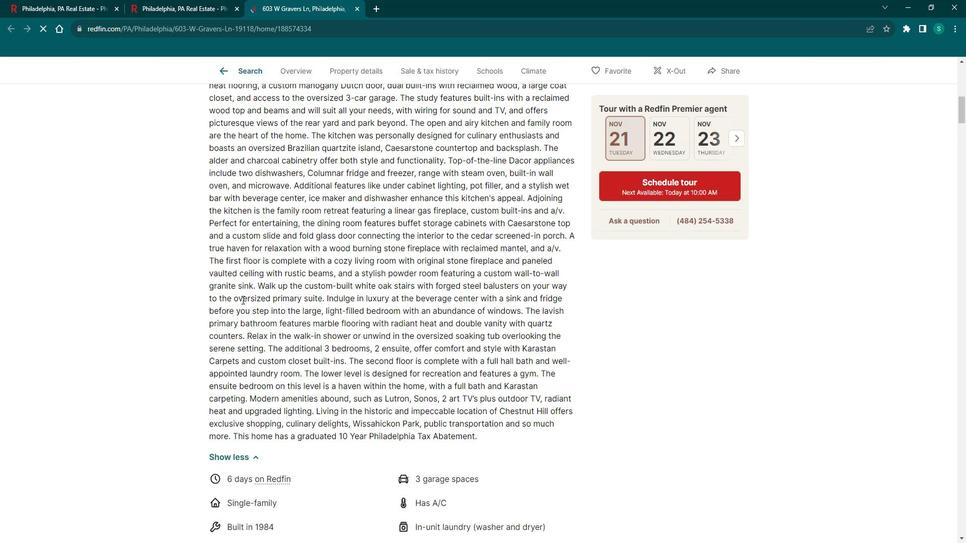 
Action: Mouse scrolled (254, 300) with delta (0, 0)
Screenshot: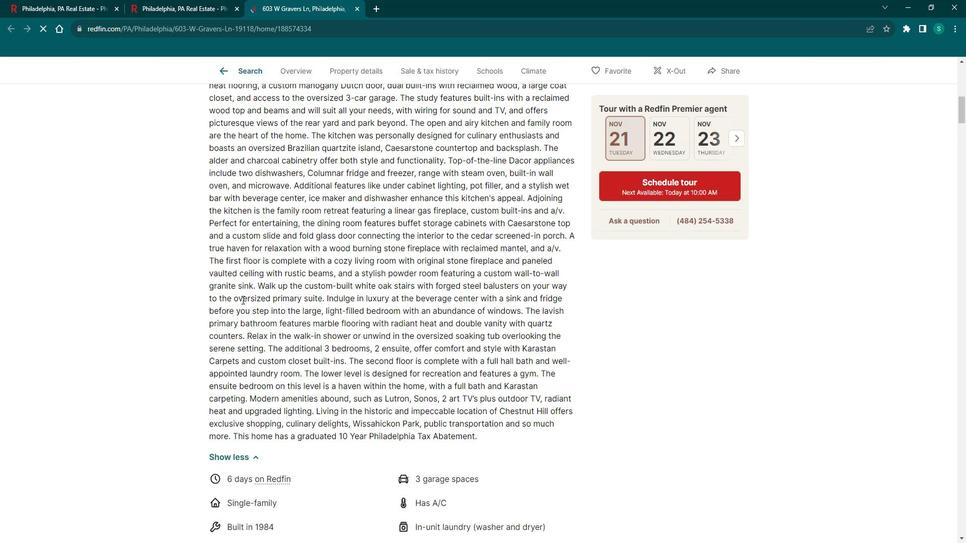 
Action: Mouse scrolled (254, 300) with delta (0, 0)
Screenshot: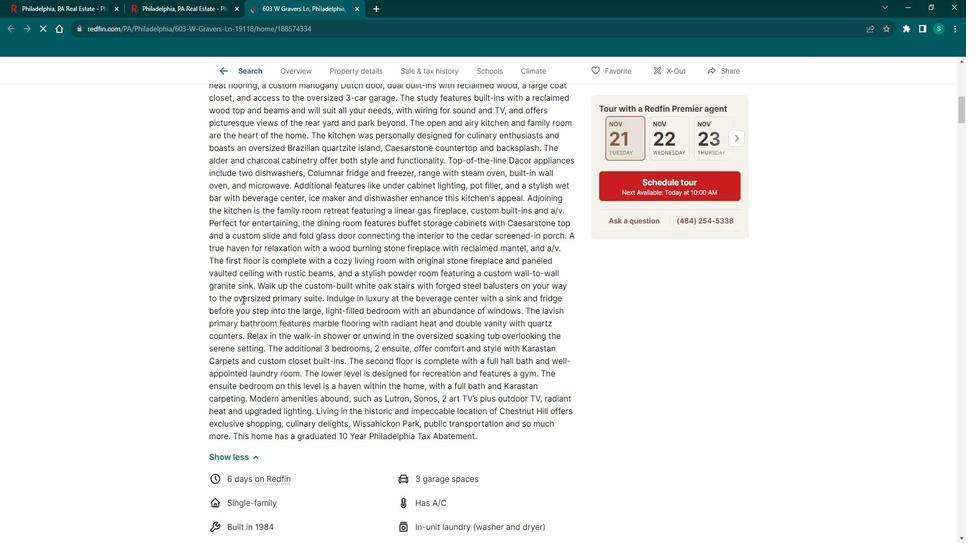 
Action: Mouse scrolled (254, 300) with delta (0, 0)
Screenshot: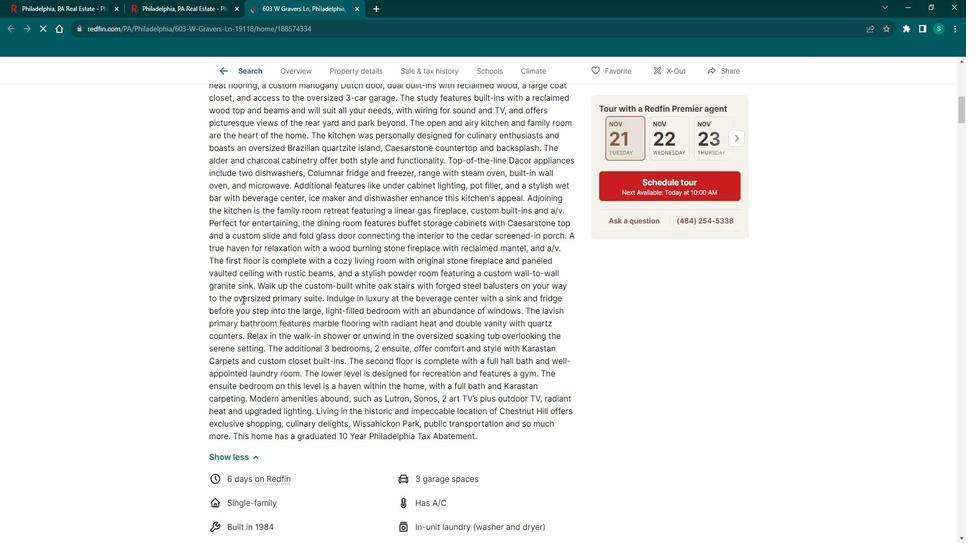 
Action: Mouse scrolled (254, 300) with delta (0, 0)
Screenshot: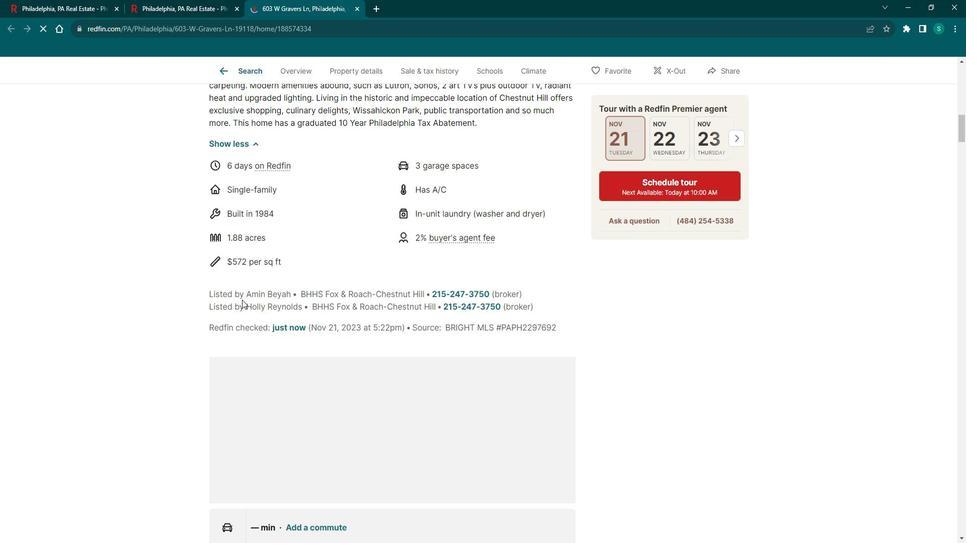 
Action: Mouse scrolled (254, 300) with delta (0, 0)
Screenshot: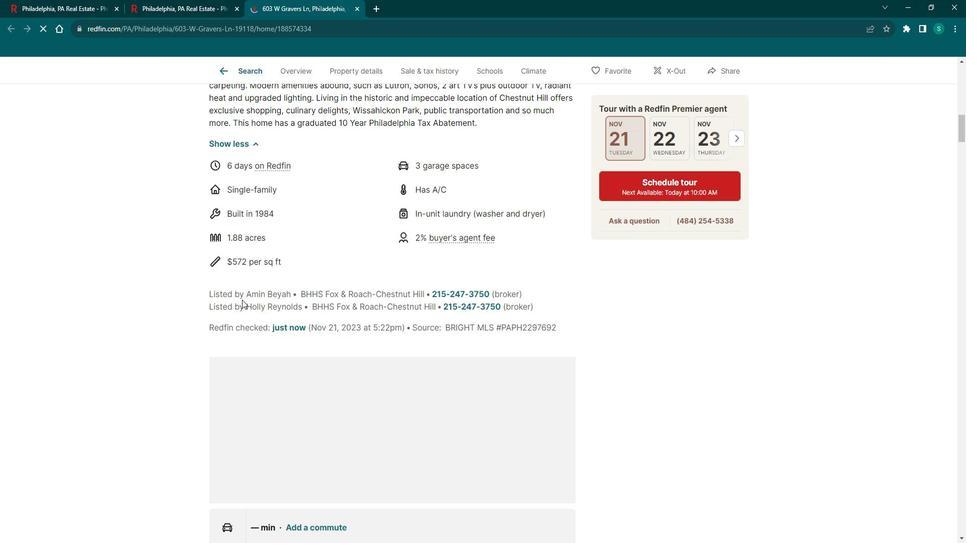 
Action: Mouse scrolled (254, 300) with delta (0, 0)
Screenshot: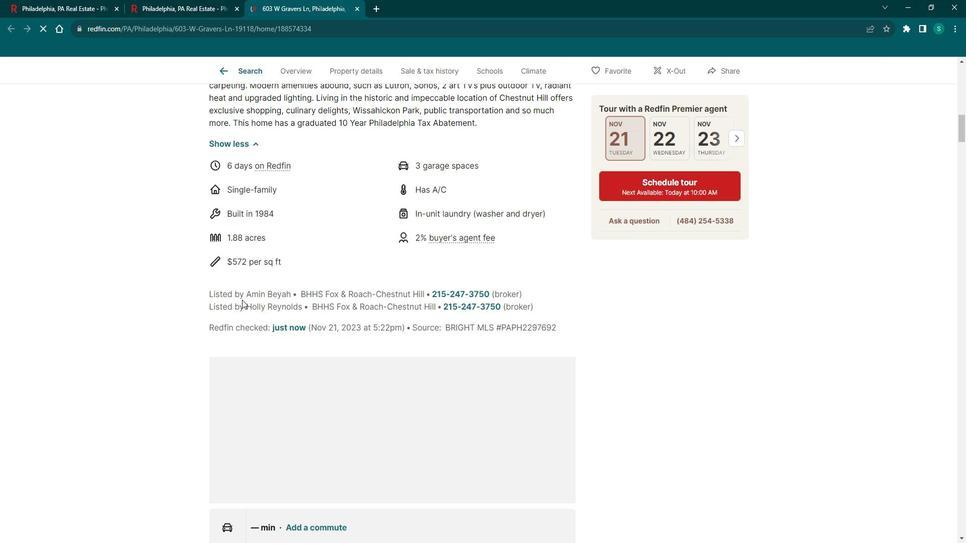 
Action: Mouse scrolled (254, 300) with delta (0, 0)
Screenshot: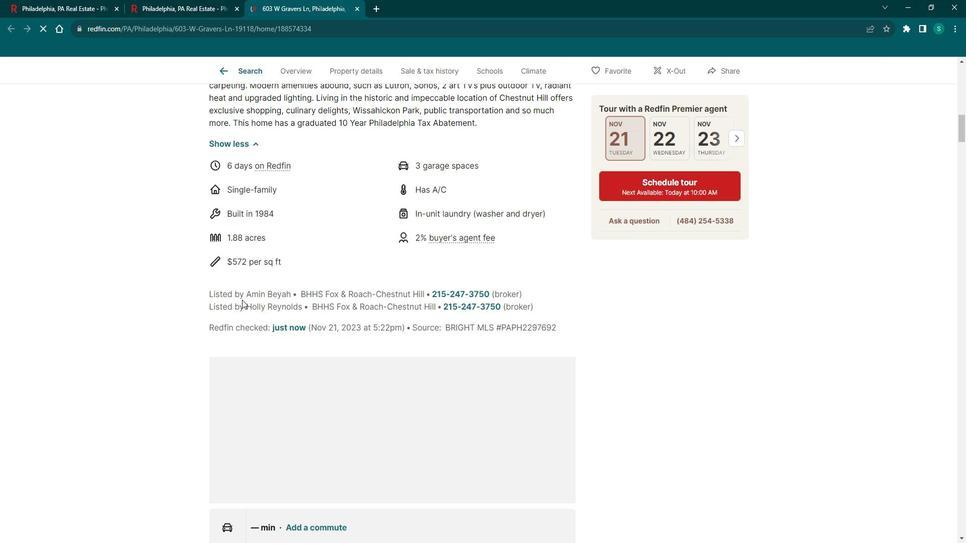
Action: Mouse scrolled (254, 300) with delta (0, 0)
Screenshot: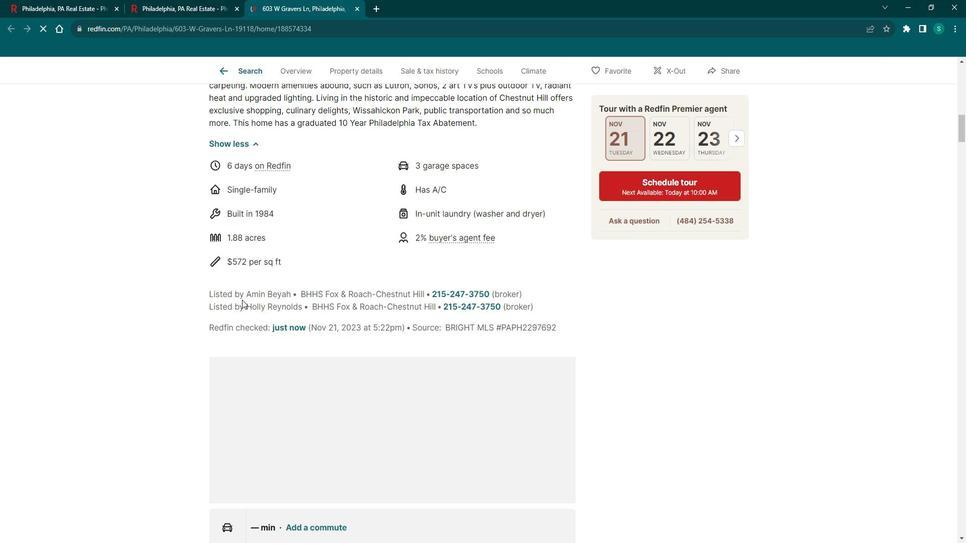 
Action: Mouse scrolled (254, 300) with delta (0, 0)
Screenshot: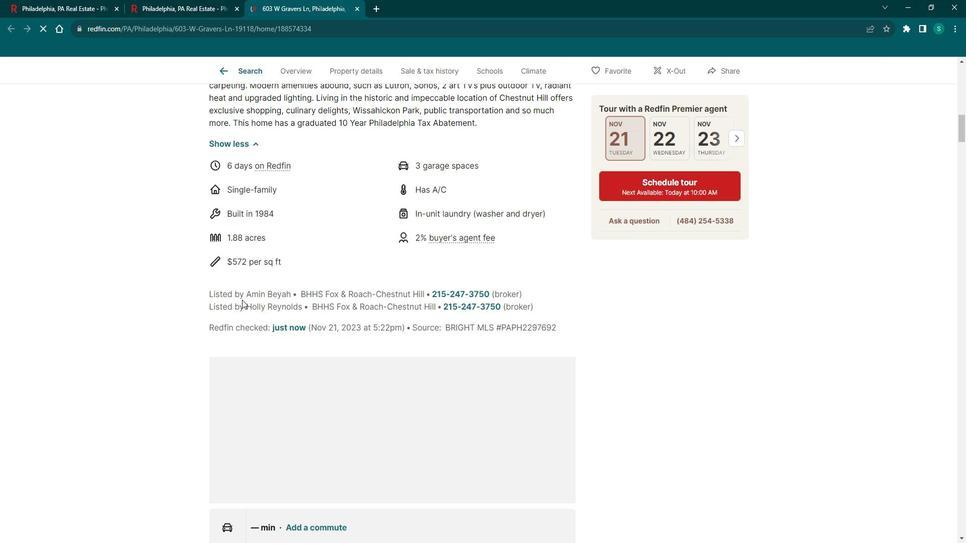 
Action: Mouse scrolled (254, 301) with delta (0, 0)
Screenshot: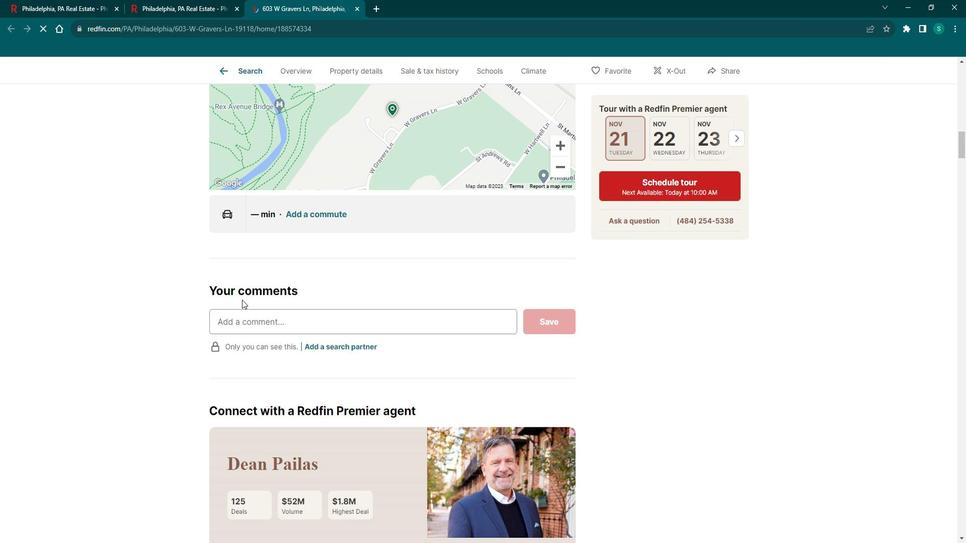 
Action: Mouse scrolled (254, 301) with delta (0, 0)
Screenshot: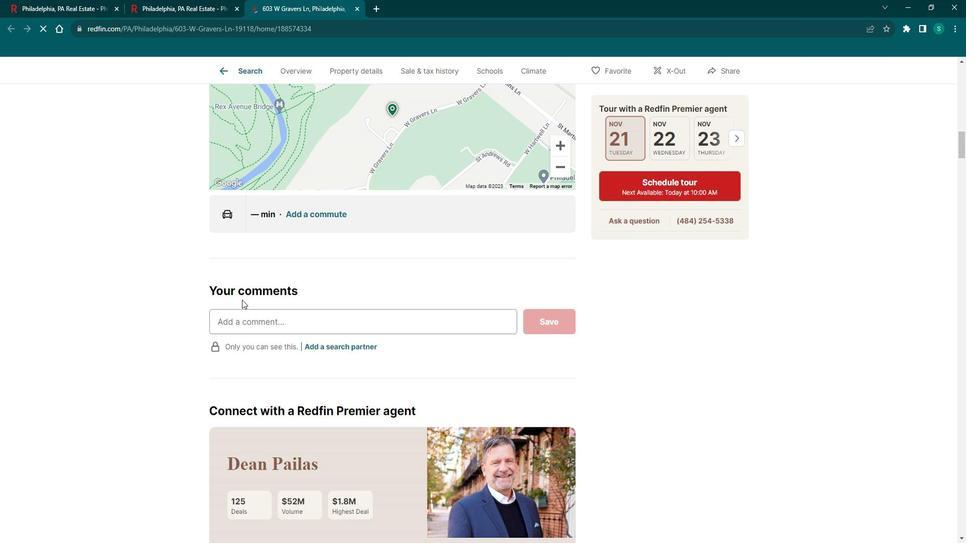 
Action: Mouse scrolled (254, 300) with delta (0, 0)
Screenshot: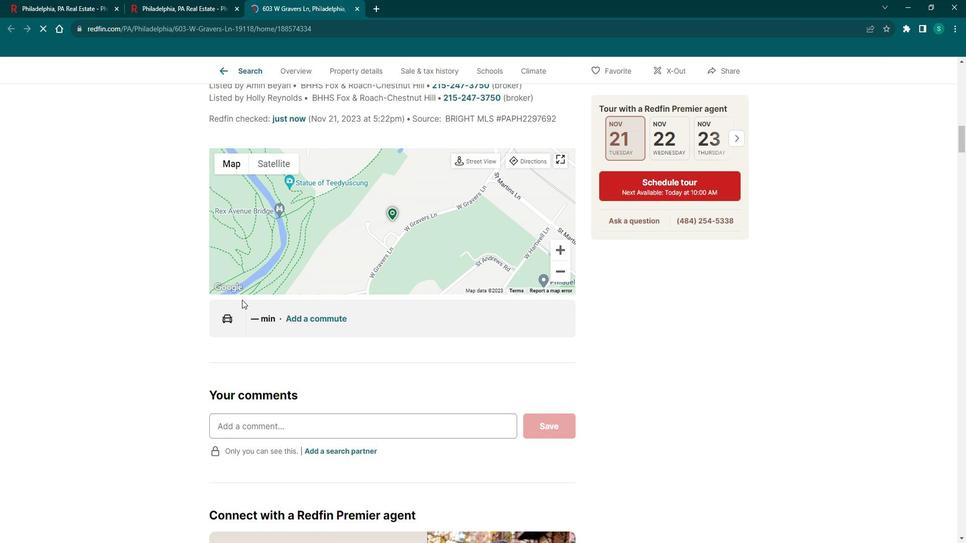 
Action: Mouse scrolled (254, 300) with delta (0, 0)
Screenshot: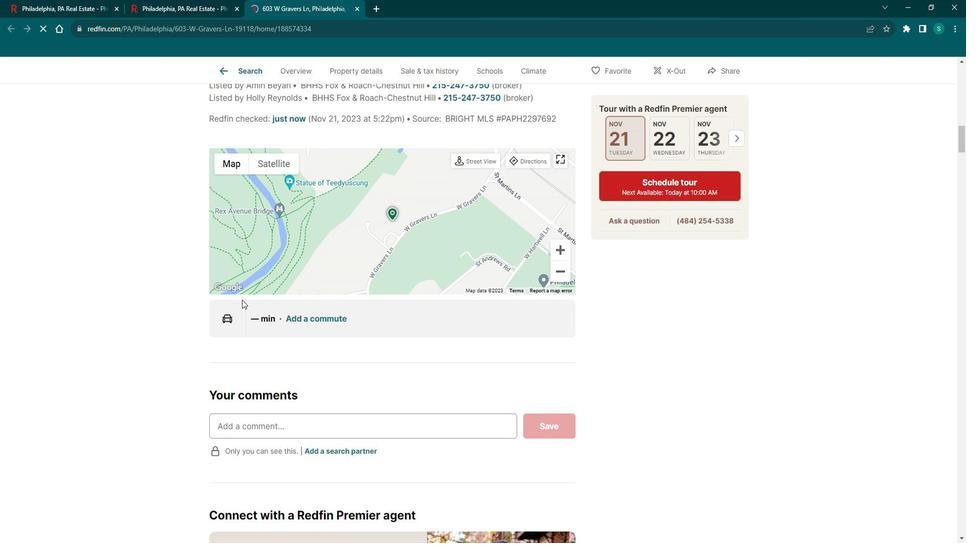 
Action: Mouse scrolled (254, 300) with delta (0, 0)
Screenshot: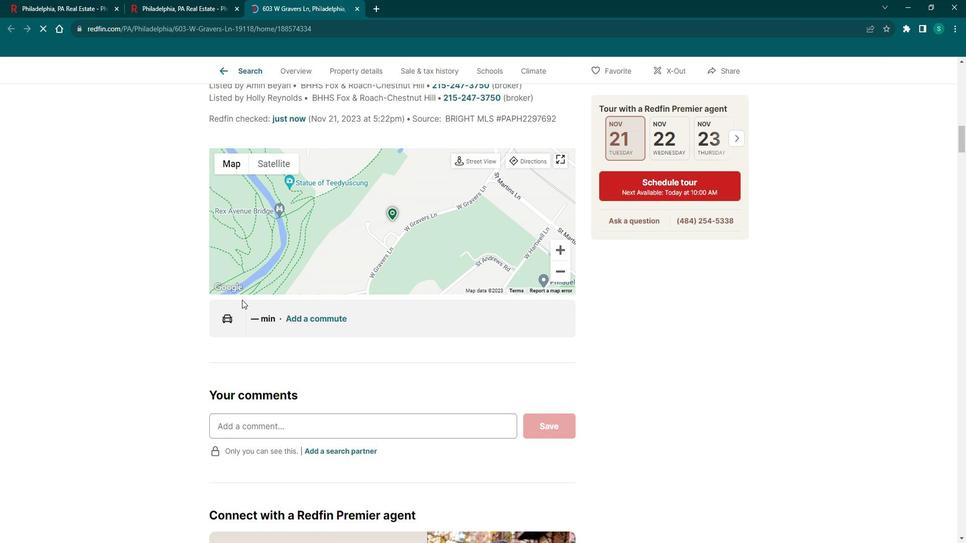 
Action: Mouse scrolled (254, 300) with delta (0, 0)
Screenshot: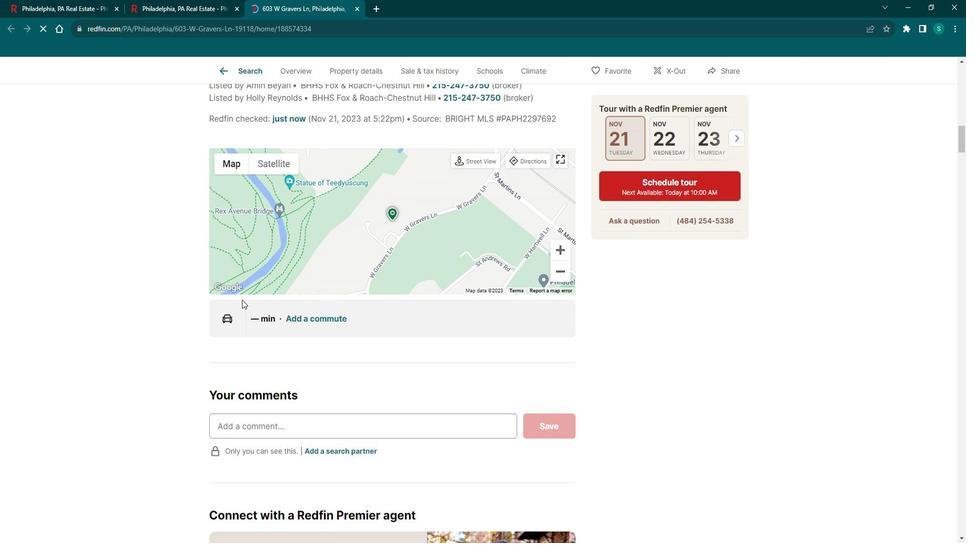 
Action: Mouse scrolled (254, 300) with delta (0, 0)
Screenshot: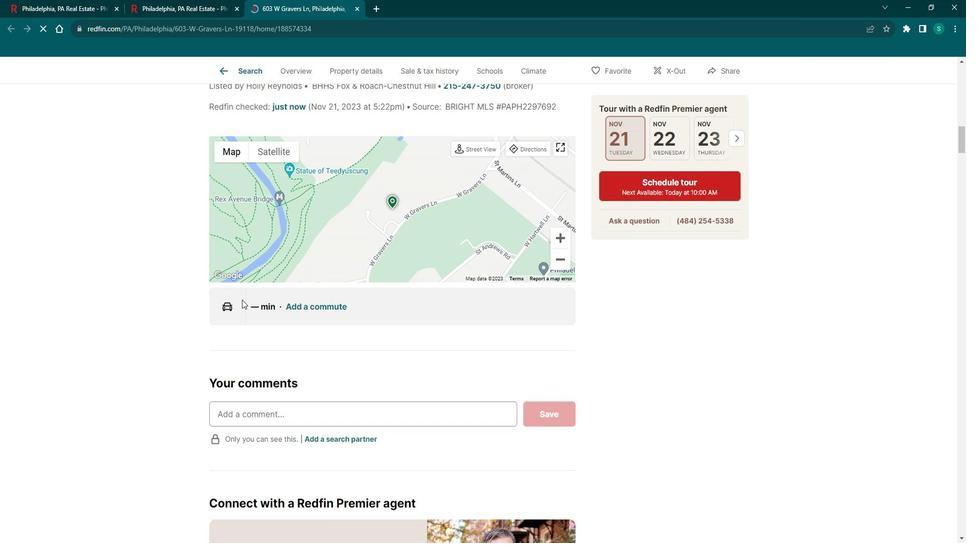 
Action: Mouse scrolled (254, 300) with delta (0, 0)
Screenshot: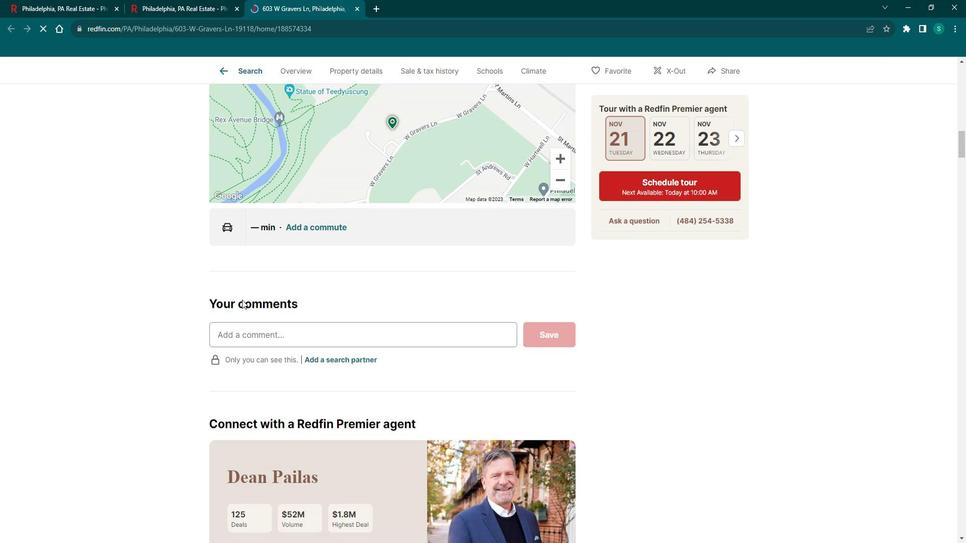 
Action: Mouse scrolled (254, 300) with delta (0, 0)
Screenshot: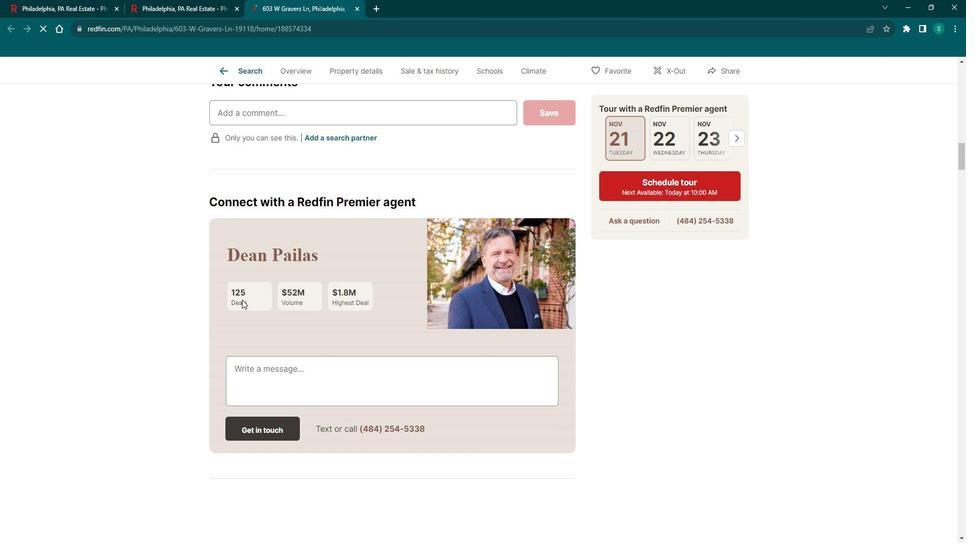 
Action: Mouse scrolled (254, 300) with delta (0, 0)
Screenshot: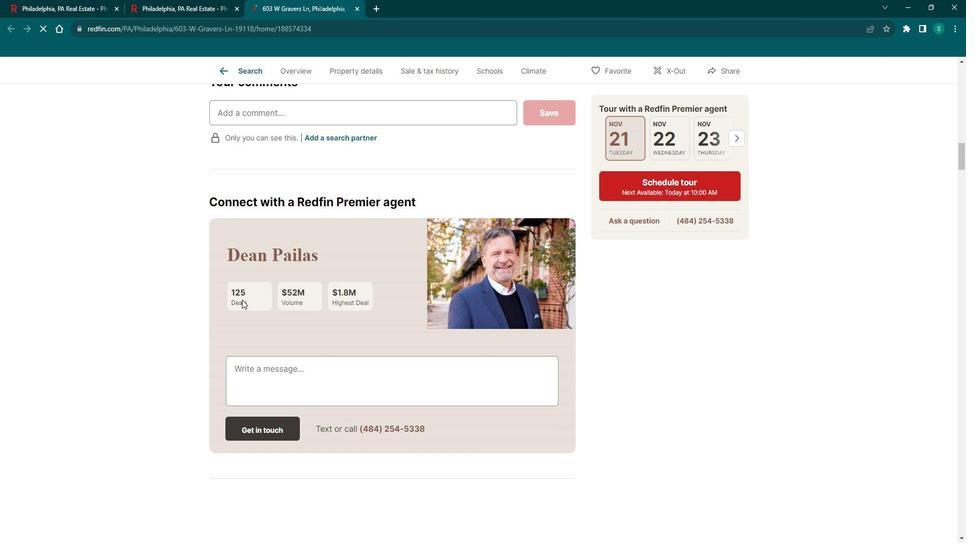 
Action: Mouse scrolled (254, 300) with delta (0, 0)
Screenshot: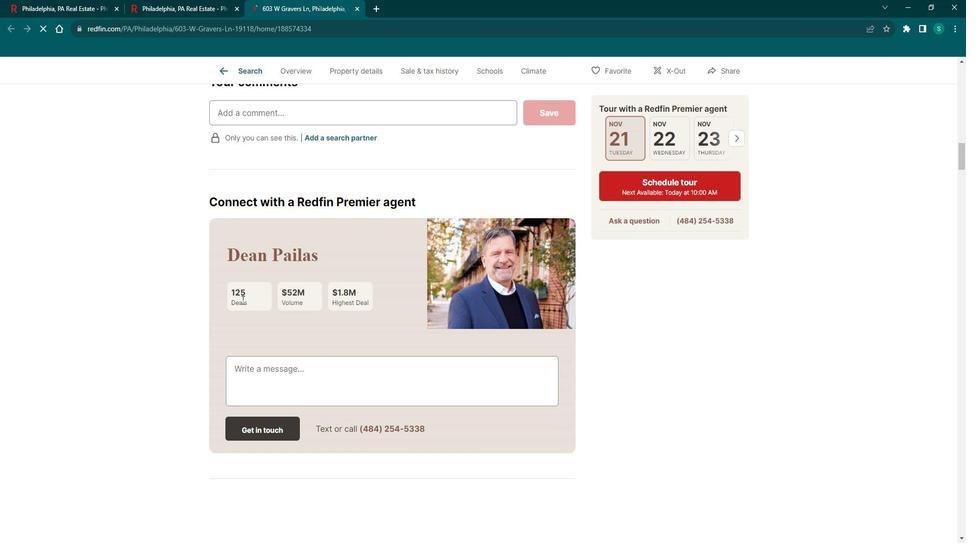 
Action: Mouse scrolled (254, 300) with delta (0, 0)
Screenshot: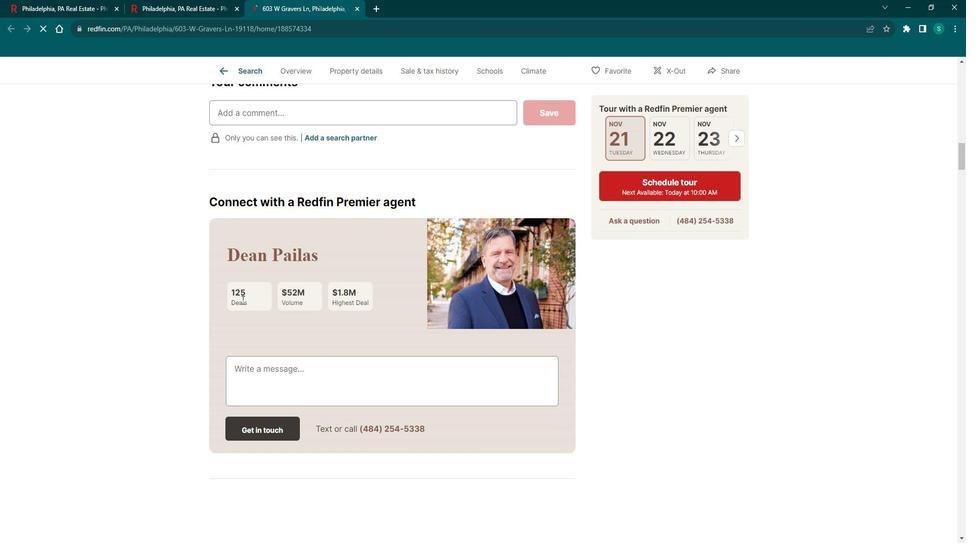 
Action: Mouse scrolled (254, 300) with delta (0, 0)
Screenshot: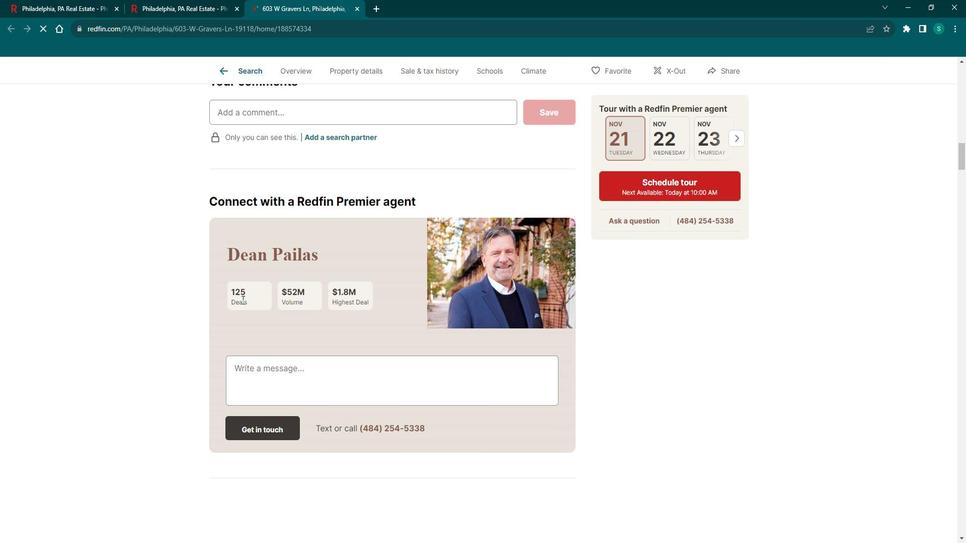 
Action: Mouse scrolled (254, 300) with delta (0, 0)
Screenshot: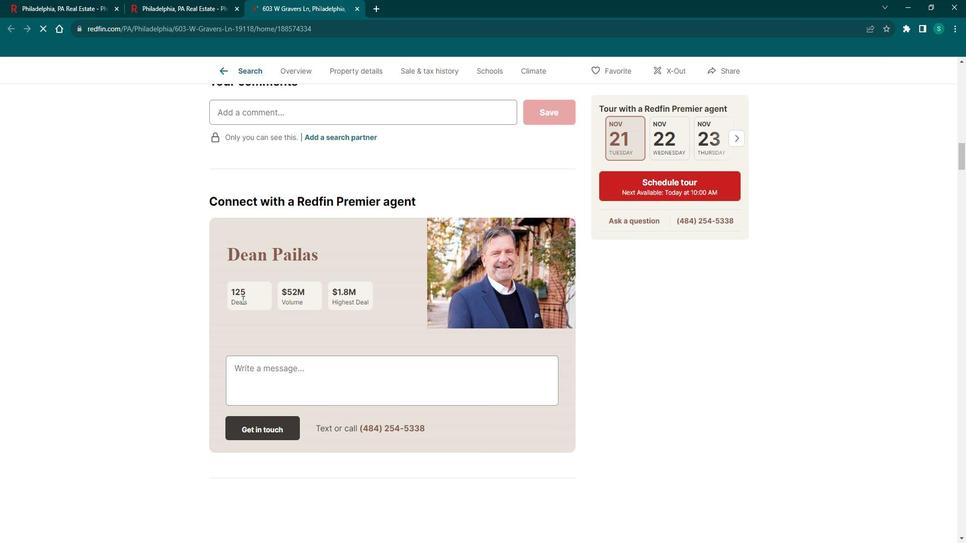 
Action: Mouse scrolled (254, 300) with delta (0, 0)
Screenshot: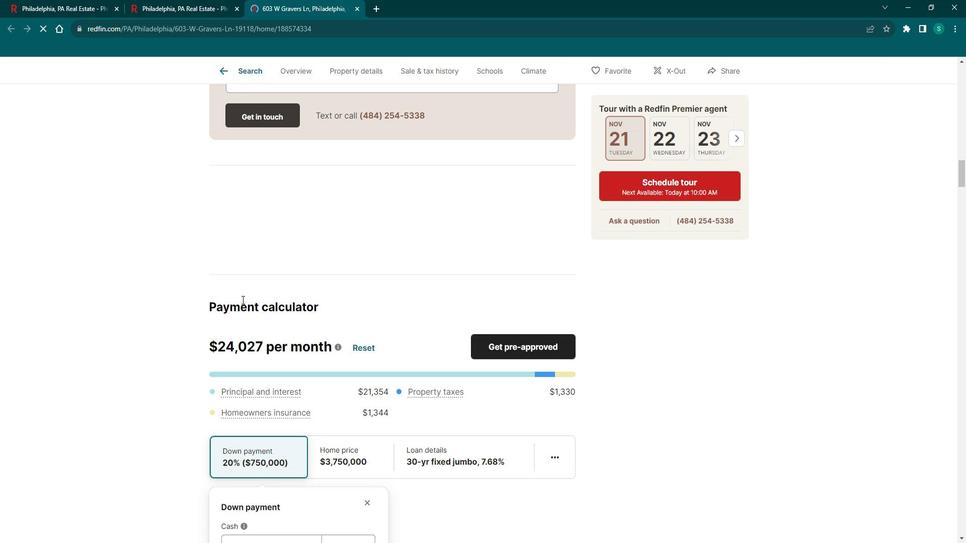 
Action: Mouse scrolled (254, 300) with delta (0, 0)
Screenshot: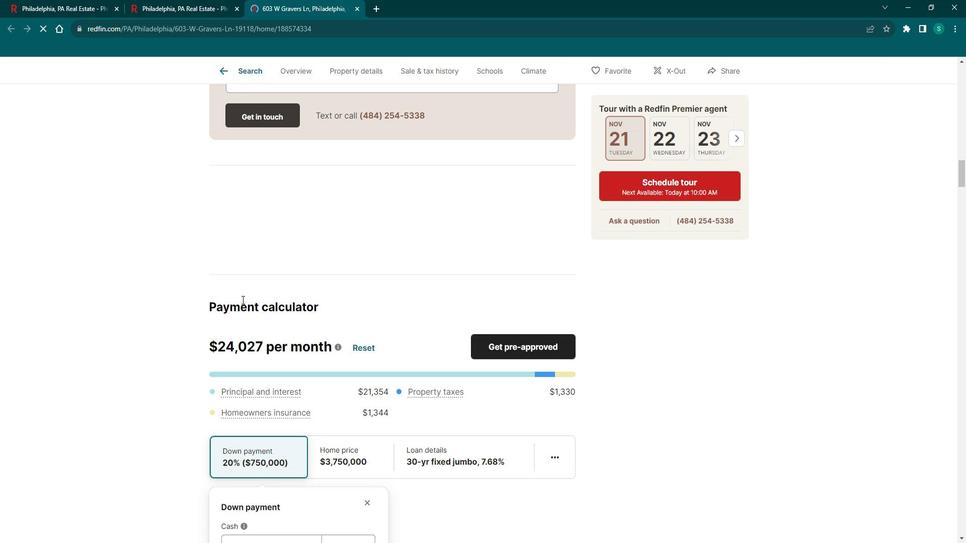 
Action: Mouse scrolled (254, 300) with delta (0, 0)
Screenshot: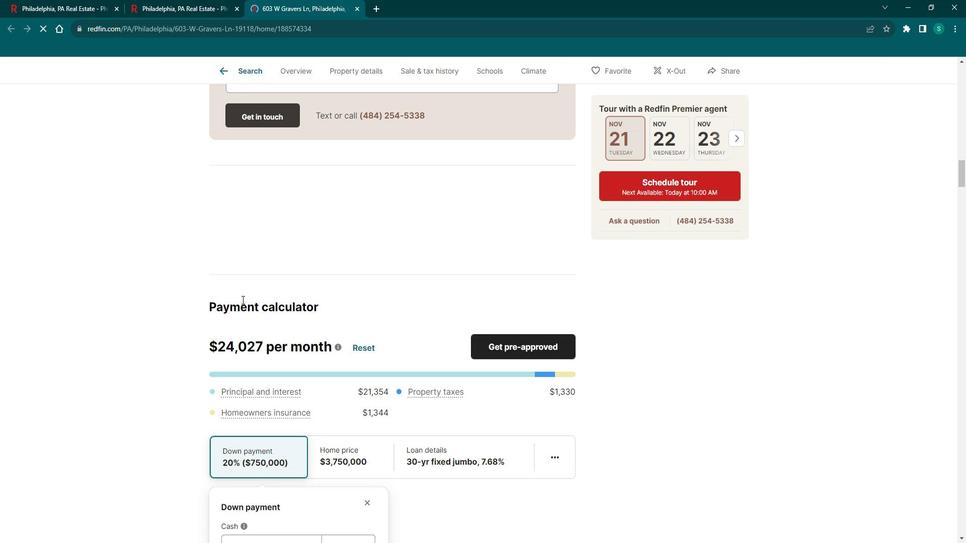 
Action: Mouse scrolled (254, 300) with delta (0, 0)
Screenshot: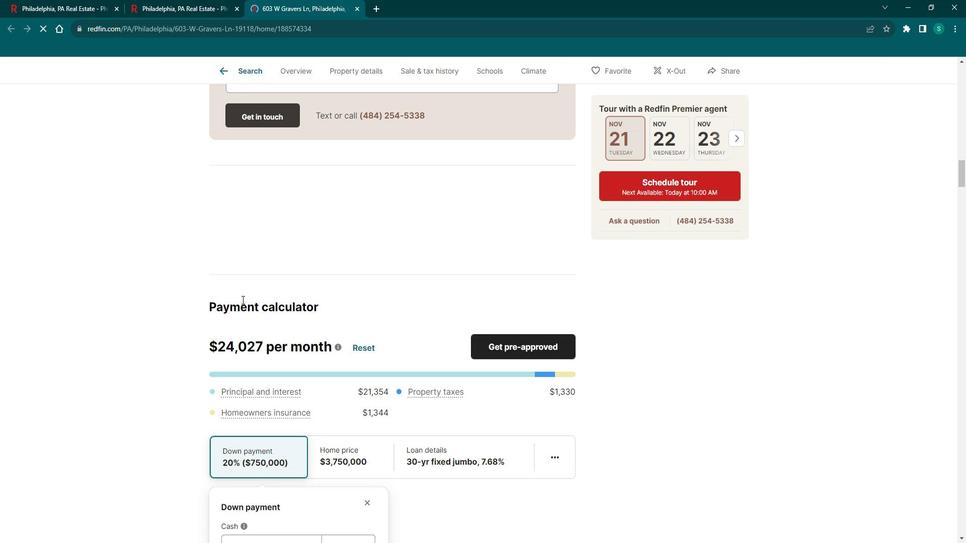 
Action: Mouse scrolled (254, 300) with delta (0, 0)
Screenshot: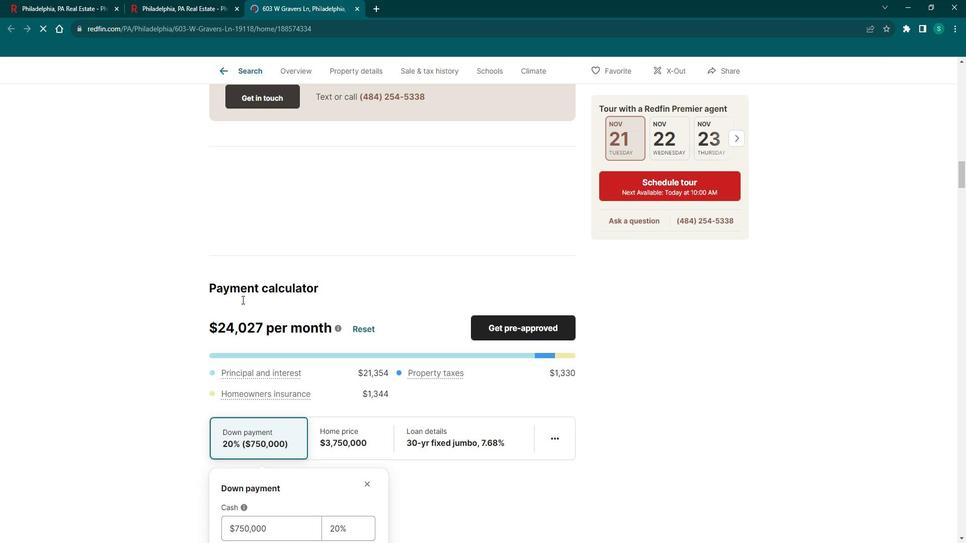 
Action: Mouse scrolled (254, 300) with delta (0, 0)
Screenshot: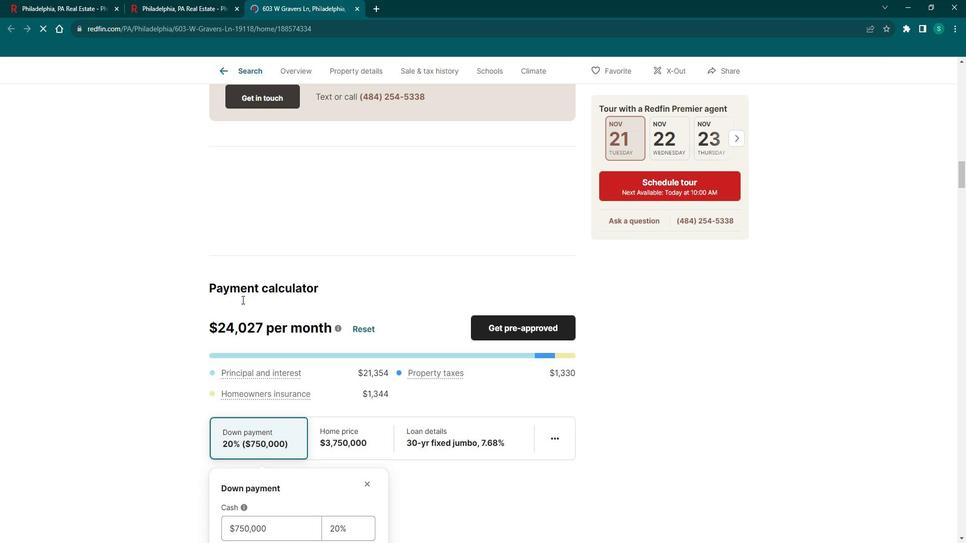 
Action: Mouse scrolled (254, 301) with delta (0, 0)
Screenshot: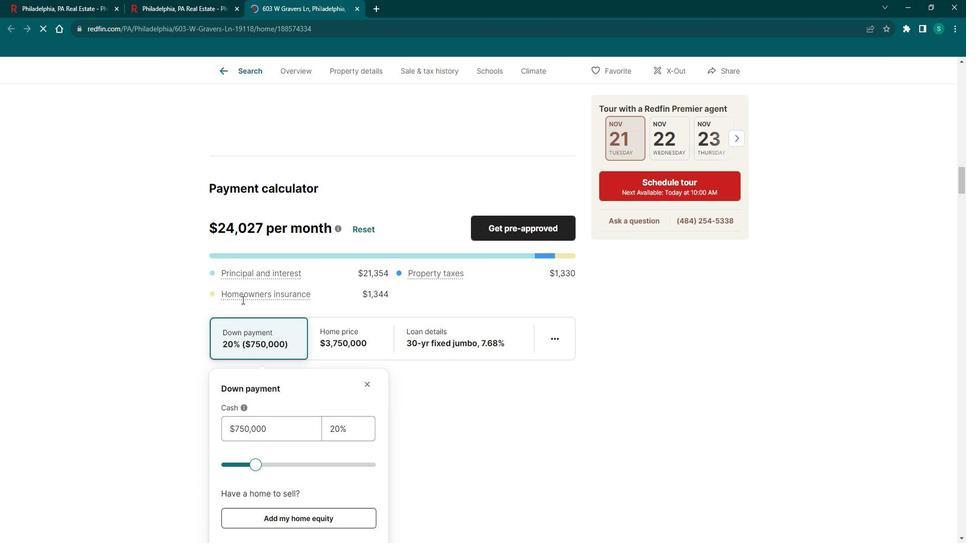 
Action: Mouse scrolled (254, 300) with delta (0, 0)
Screenshot: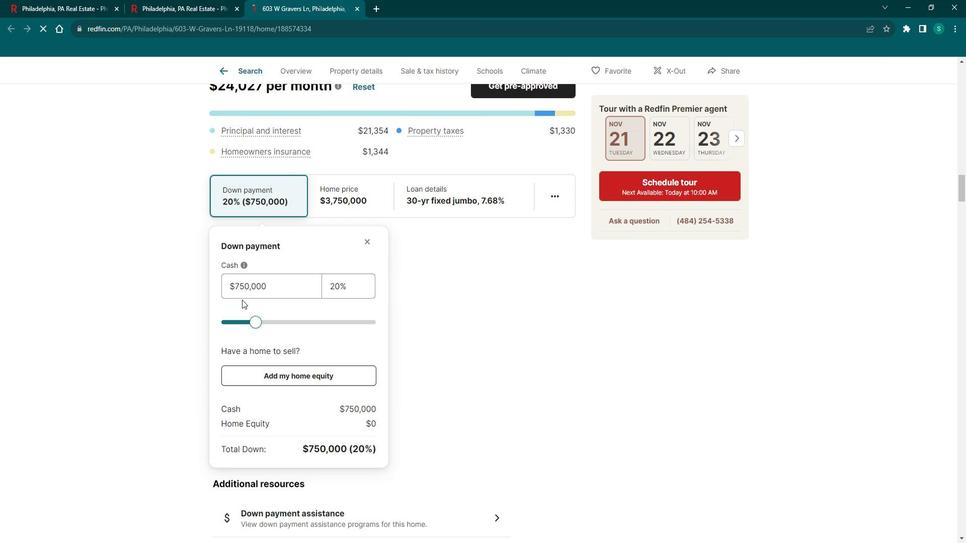
Action: Mouse scrolled (254, 300) with delta (0, 0)
Screenshot: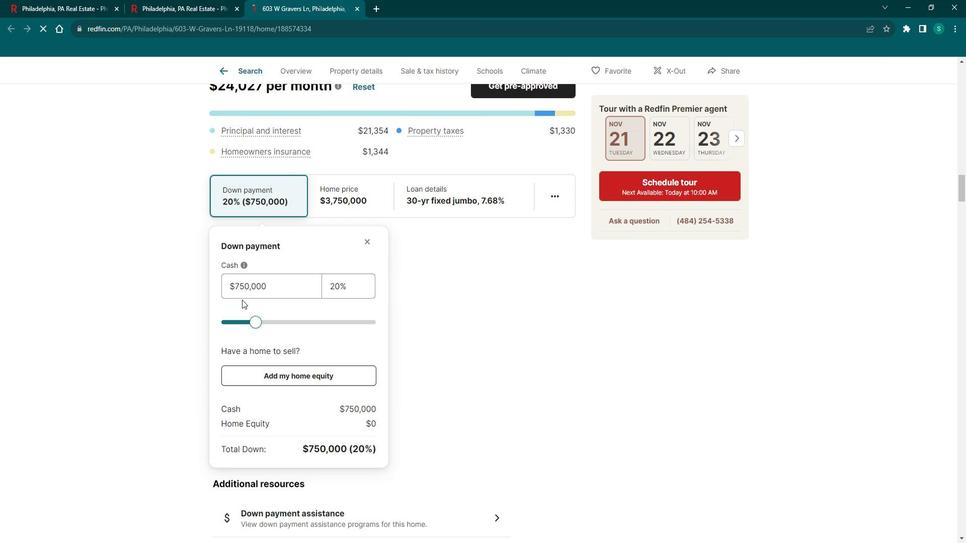 
Action: Mouse scrolled (254, 300) with delta (0, 0)
Screenshot: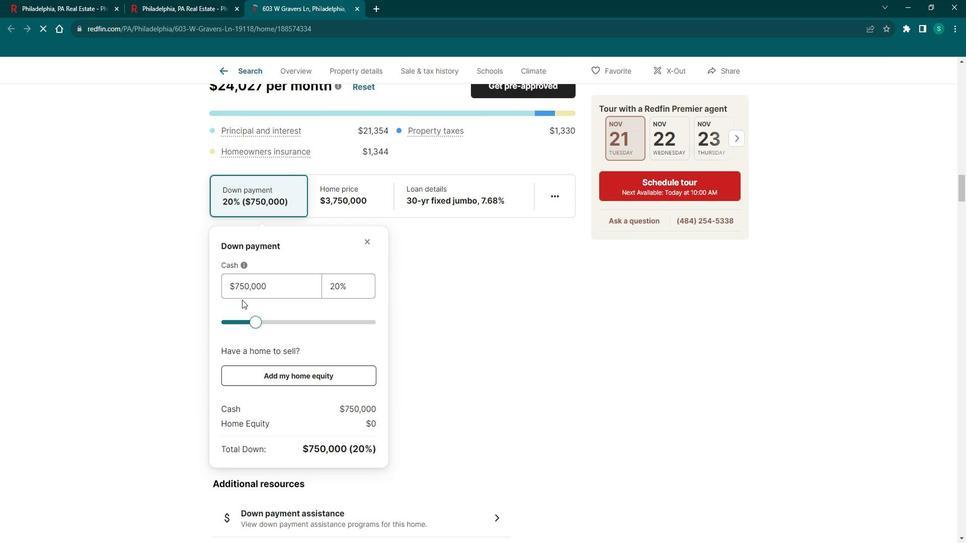 
Action: Mouse scrolled (254, 300) with delta (0, 0)
Screenshot: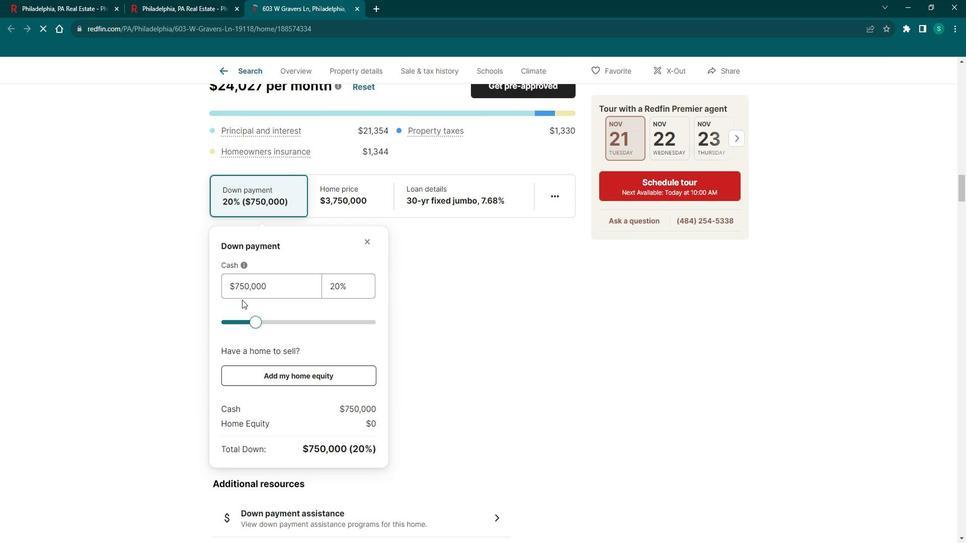 
Action: Mouse scrolled (254, 300) with delta (0, 0)
Screenshot: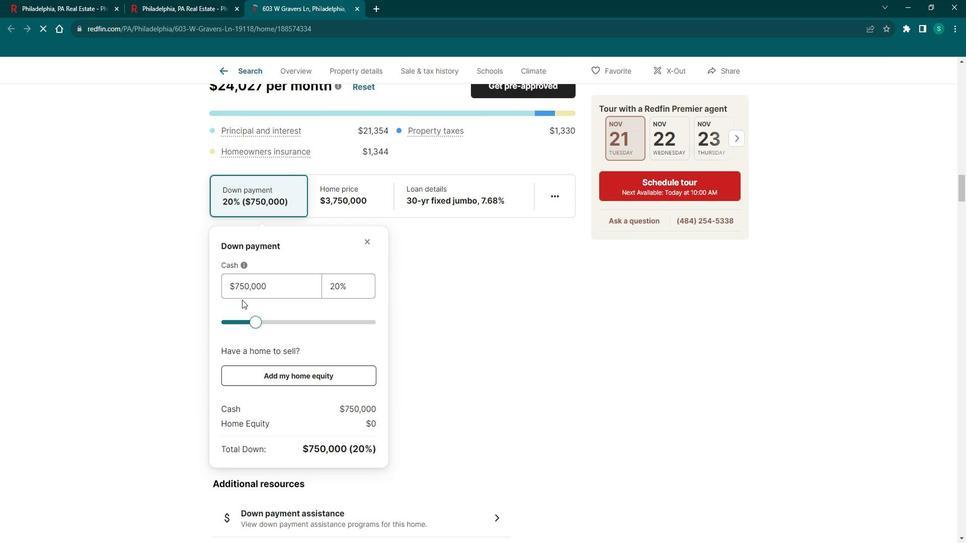 
Action: Mouse scrolled (254, 300) with delta (0, 0)
Screenshot: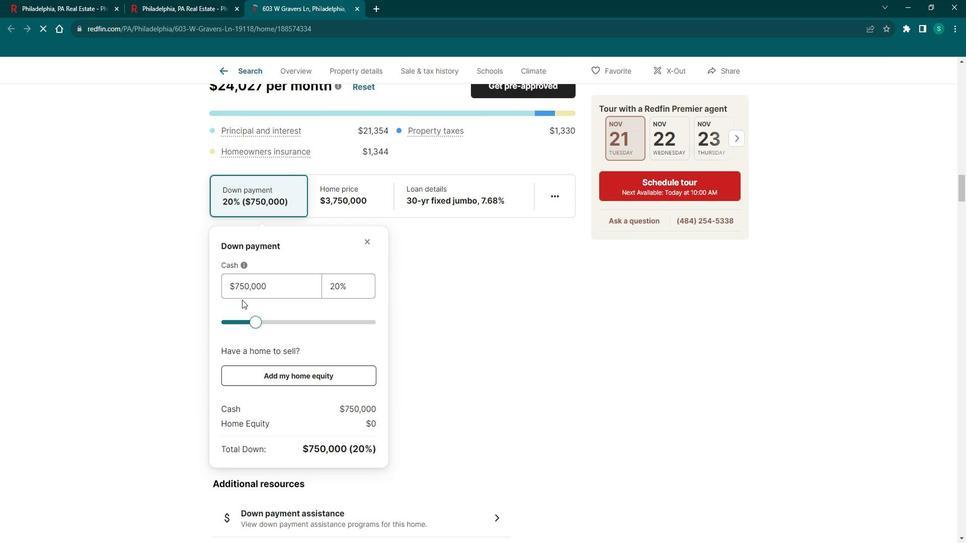 
Action: Mouse scrolled (254, 300) with delta (0, 0)
Screenshot: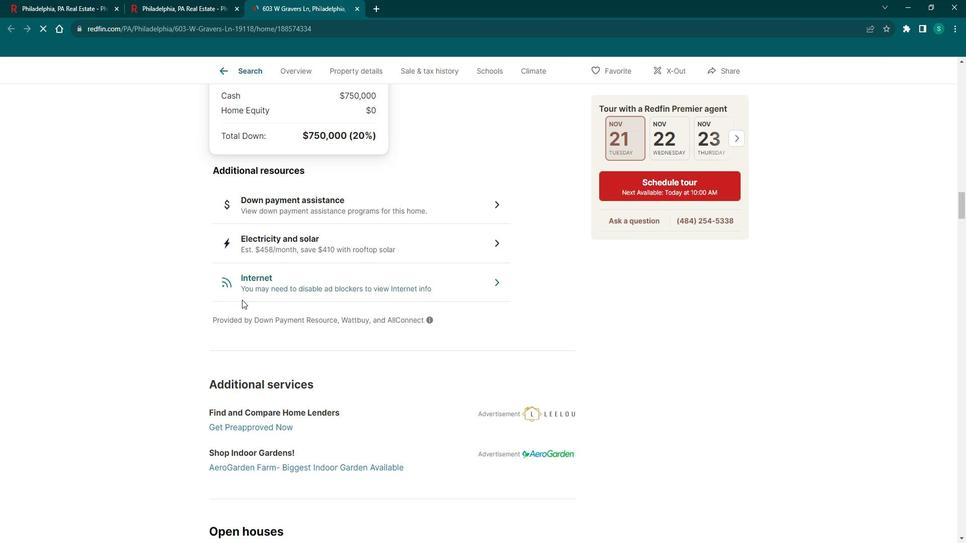 
Action: Mouse scrolled (254, 300) with delta (0, 0)
Screenshot: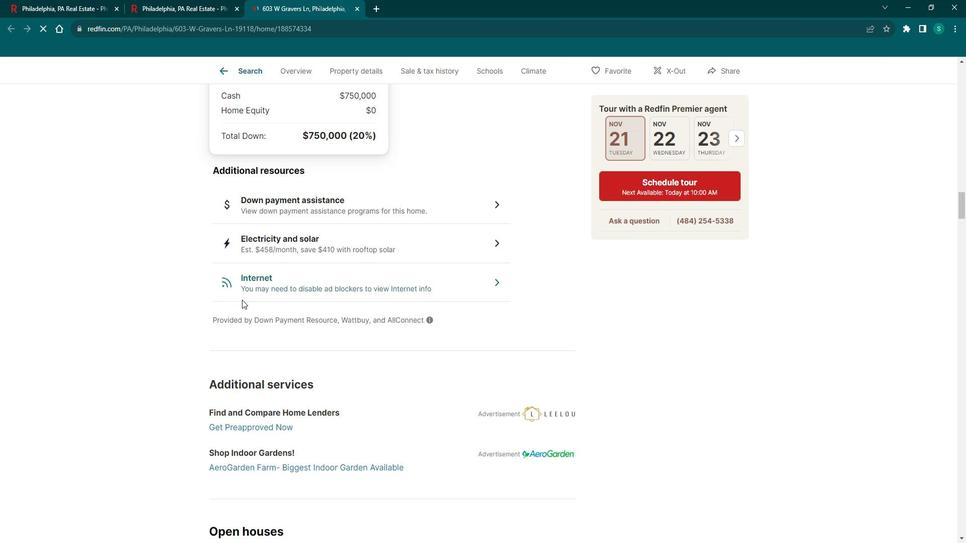 
Action: Mouse scrolled (254, 300) with delta (0, 0)
Screenshot: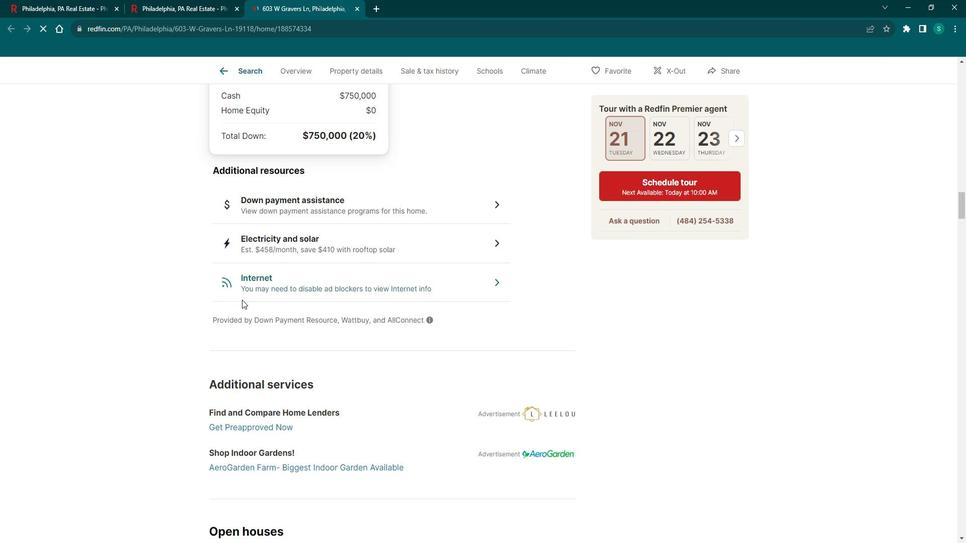 
Action: Mouse scrolled (254, 300) with delta (0, 0)
Screenshot: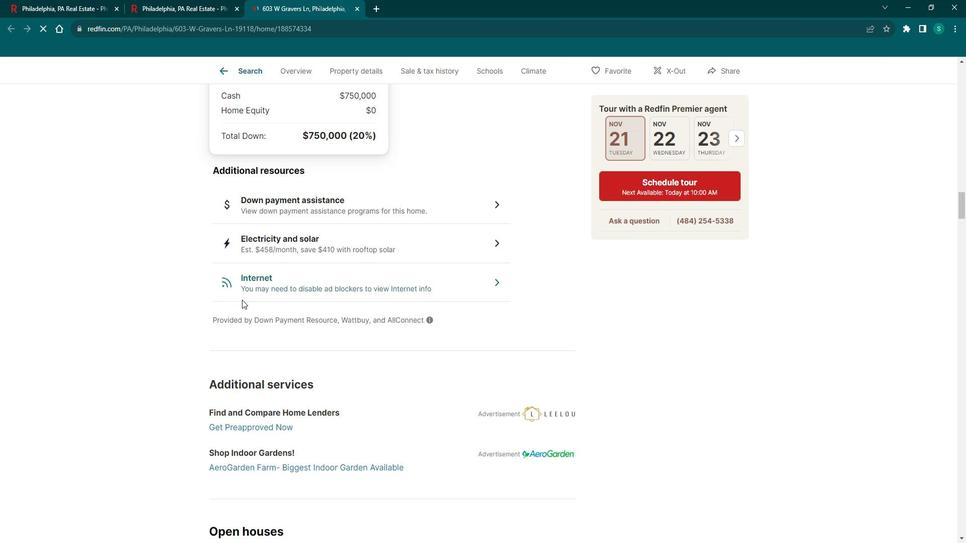 
Action: Mouse scrolled (254, 300) with delta (0, 0)
Screenshot: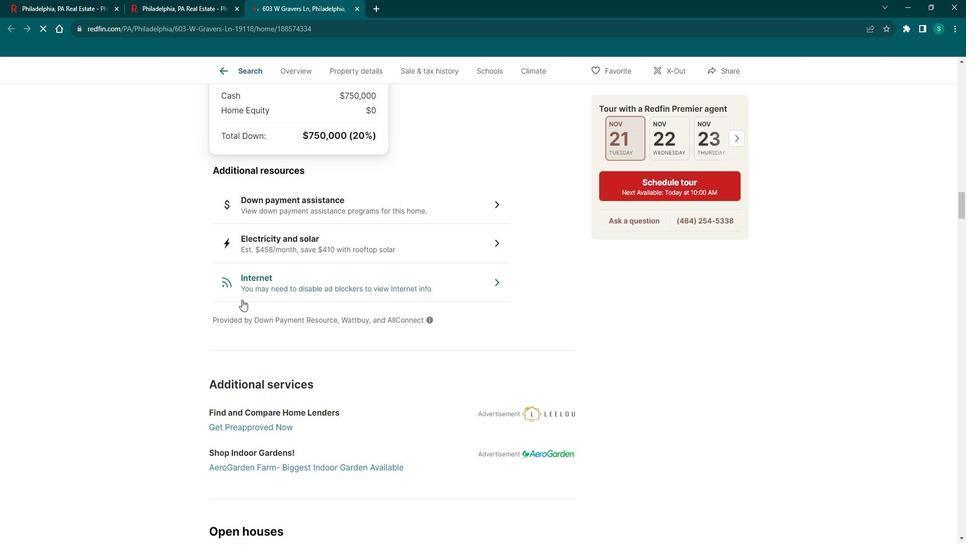 
Action: Mouse scrolled (254, 300) with delta (0, 0)
Screenshot: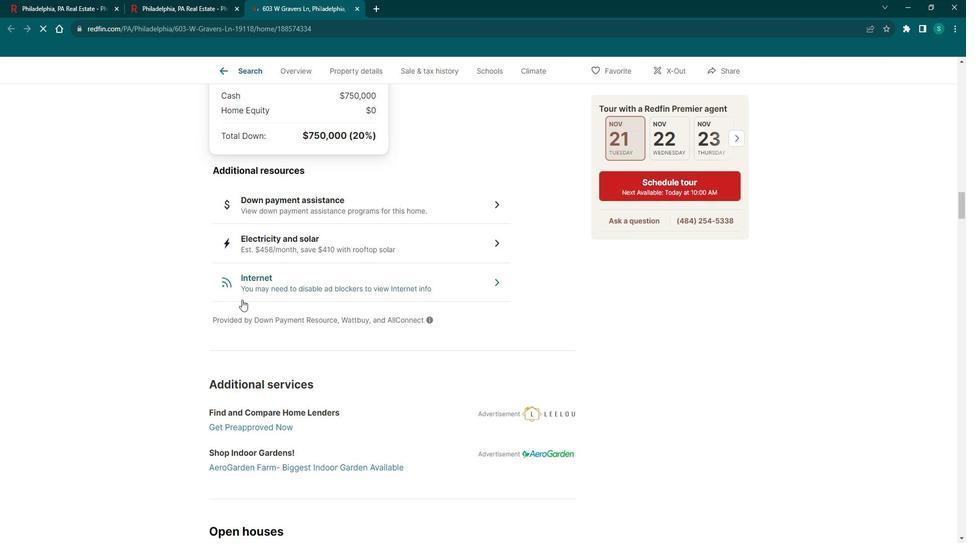 
Action: Mouse scrolled (254, 300) with delta (0, 0)
Screenshot: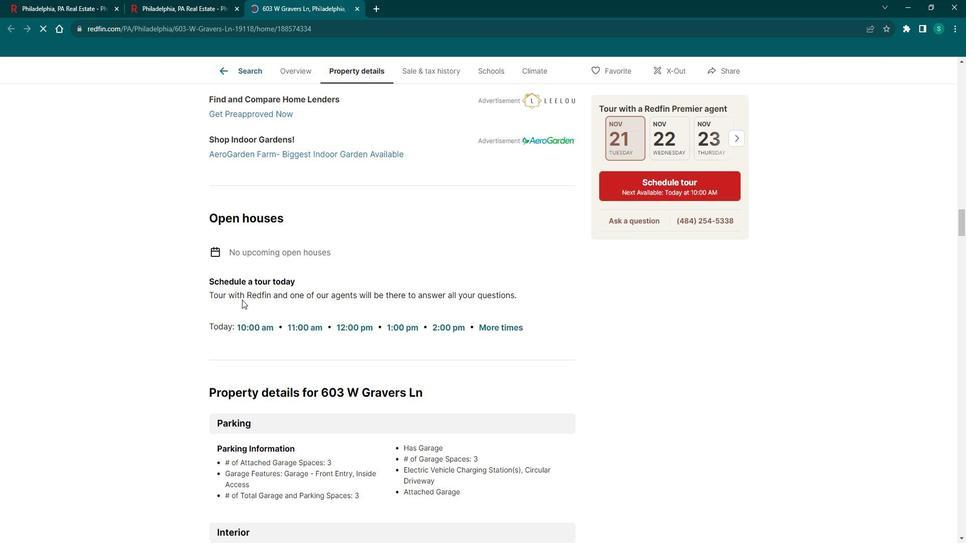 
Action: Mouse scrolled (254, 300) with delta (0, 0)
Screenshot: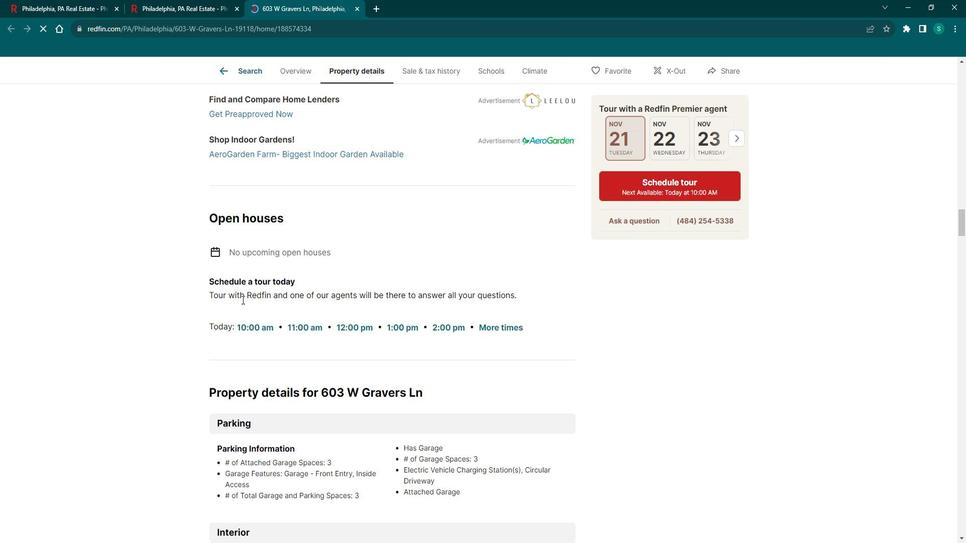 
Action: Mouse scrolled (254, 300) with delta (0, 0)
Screenshot: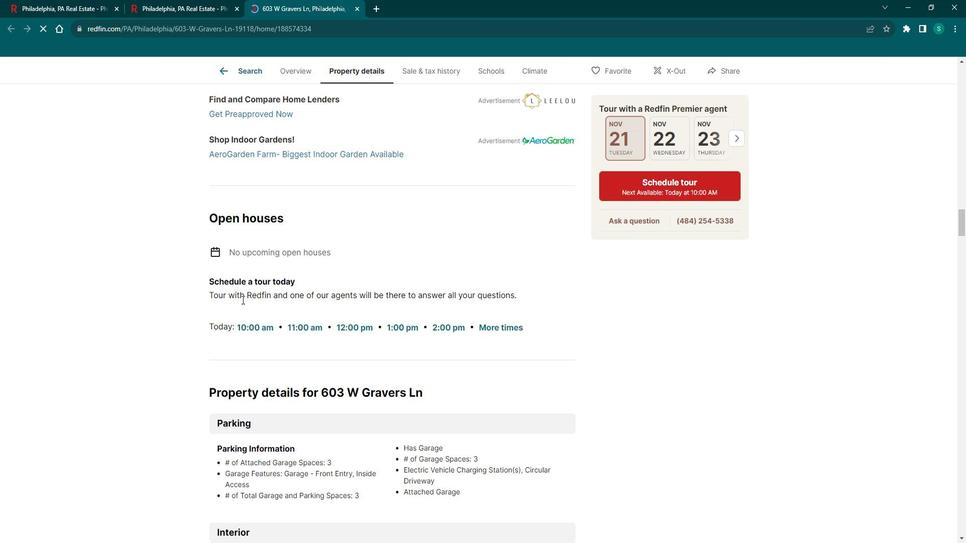 
Action: Mouse scrolled (254, 300) with delta (0, 0)
Screenshot: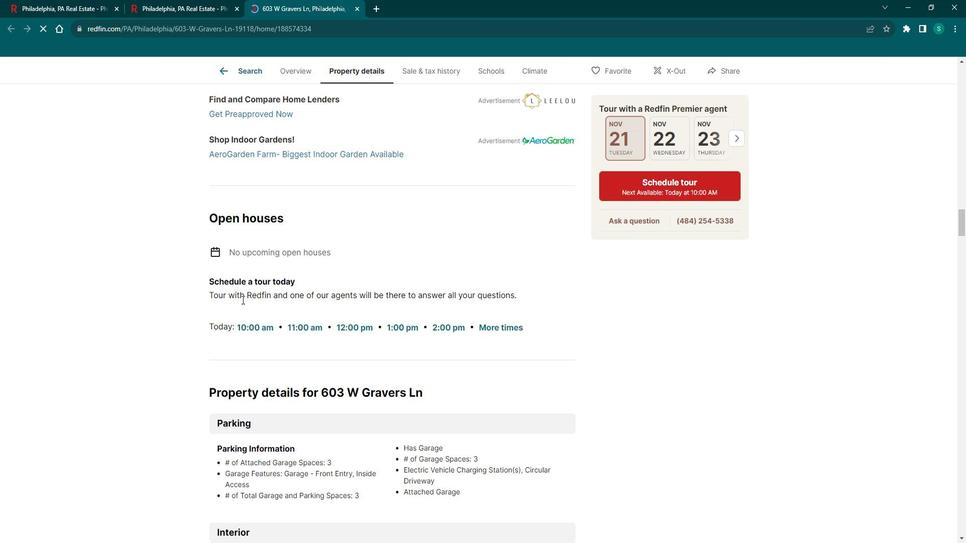 
Action: Mouse scrolled (254, 300) with delta (0, 0)
Screenshot: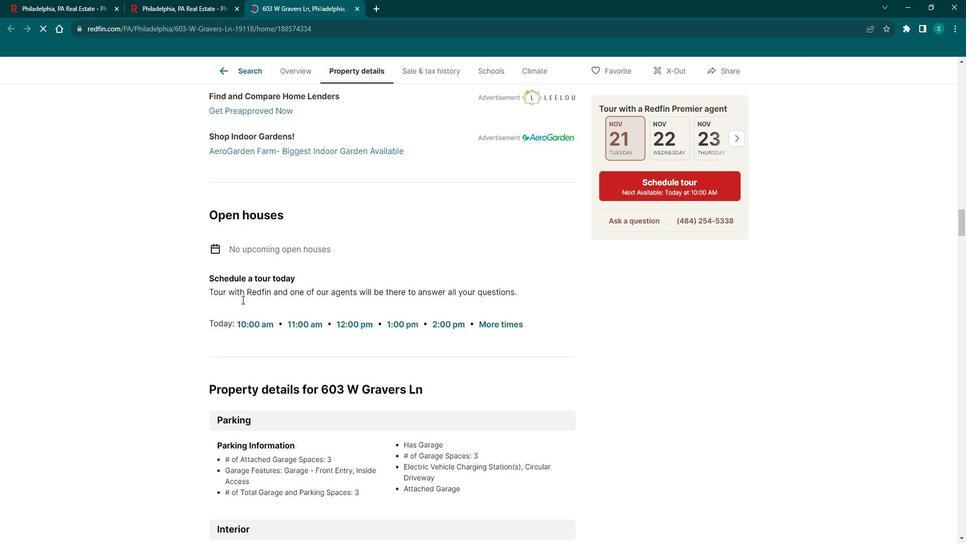 
Action: Mouse scrolled (254, 300) with delta (0, 0)
Screenshot: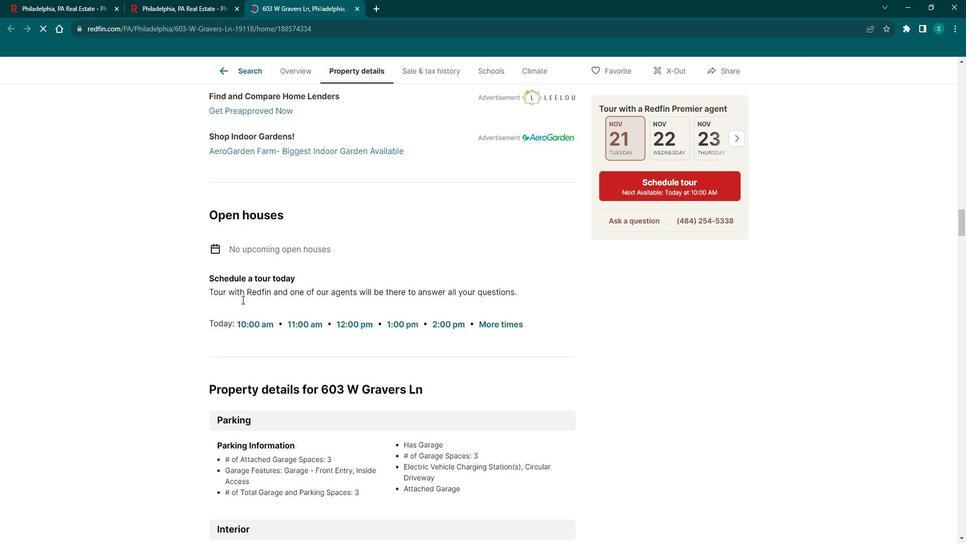 
Action: Mouse scrolled (254, 300) with delta (0, 0)
Screenshot: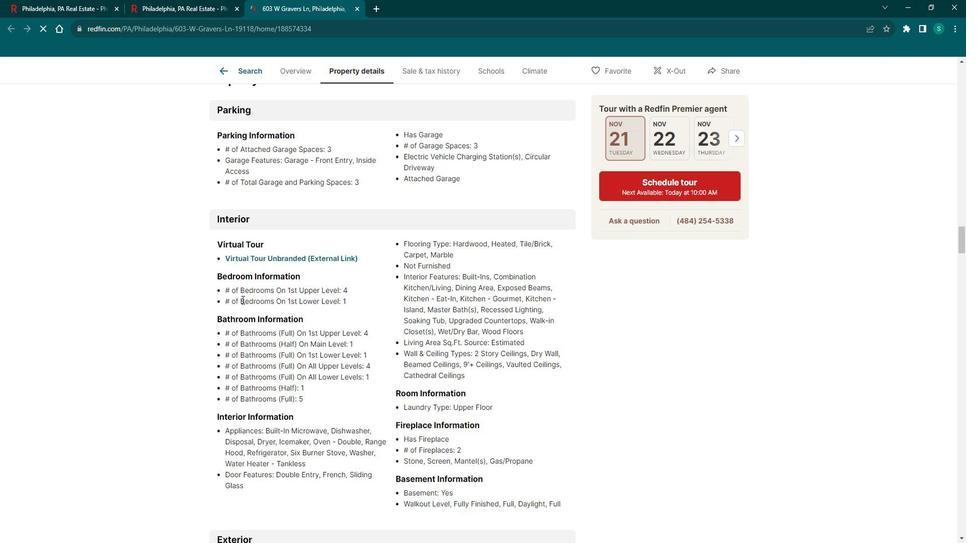 
Action: Mouse moved to (254, 300)
Screenshot: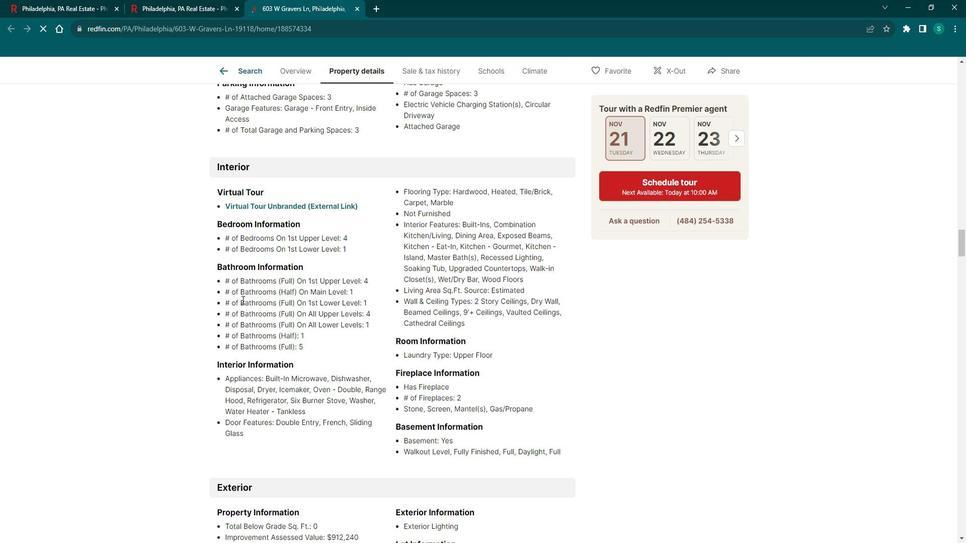 
Action: Mouse scrolled (254, 299) with delta (0, 0)
Screenshot: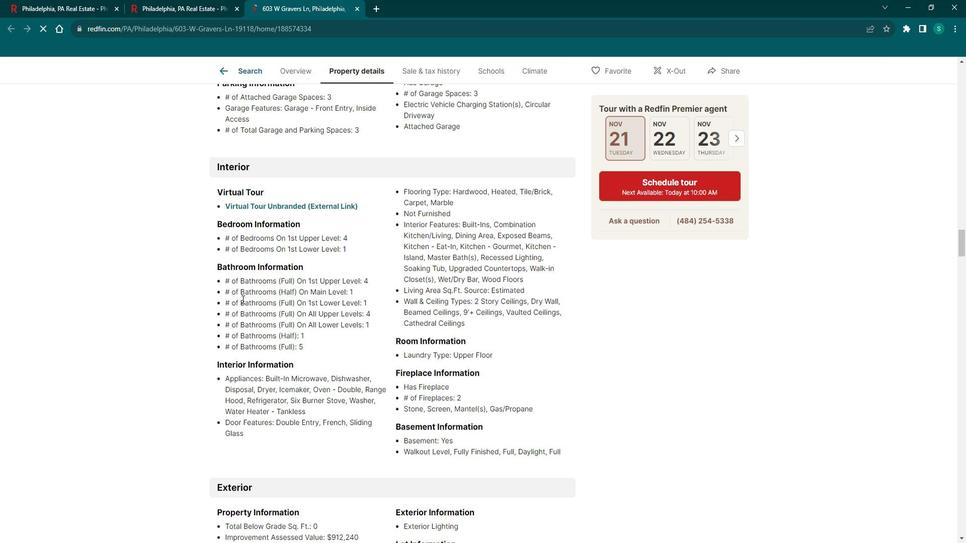 
Action: Mouse scrolled (254, 299) with delta (0, 0)
Screenshot: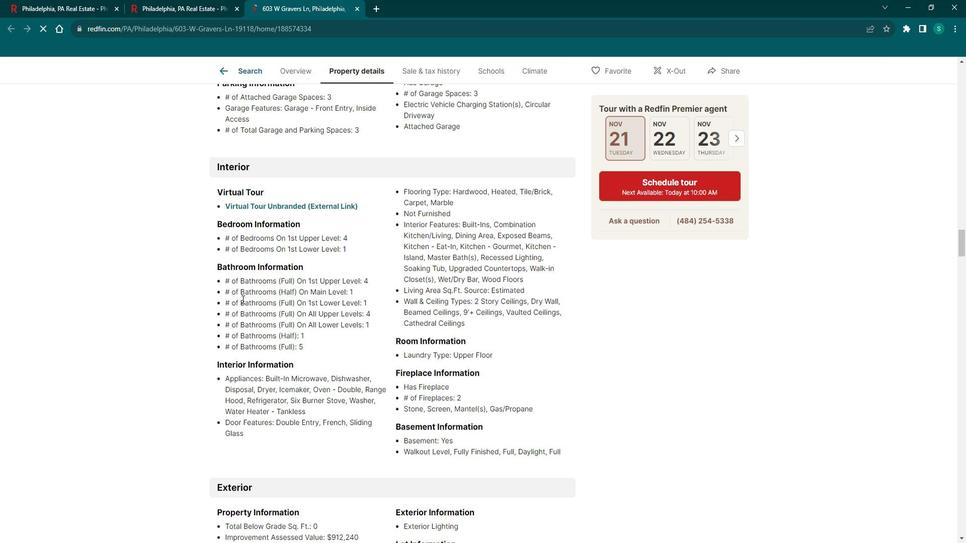 
Action: Mouse scrolled (254, 299) with delta (0, 0)
Screenshot: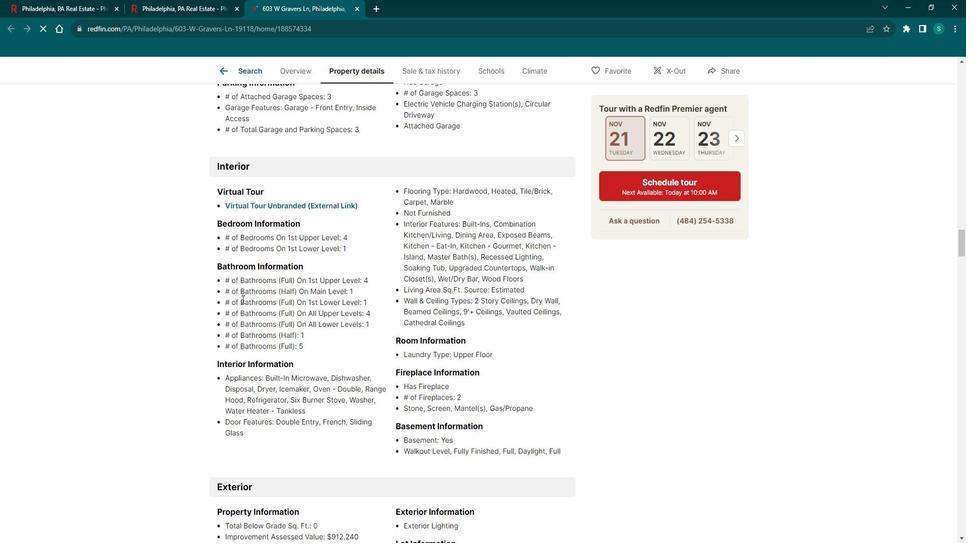 
Action: Mouse scrolled (254, 299) with delta (0, 0)
Screenshot: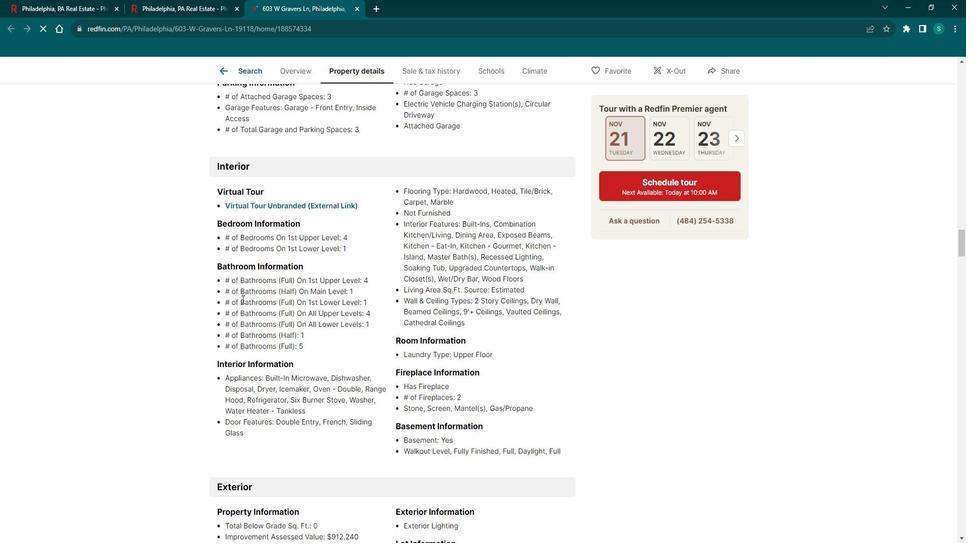 
Action: Mouse scrolled (254, 299) with delta (0, 0)
Screenshot: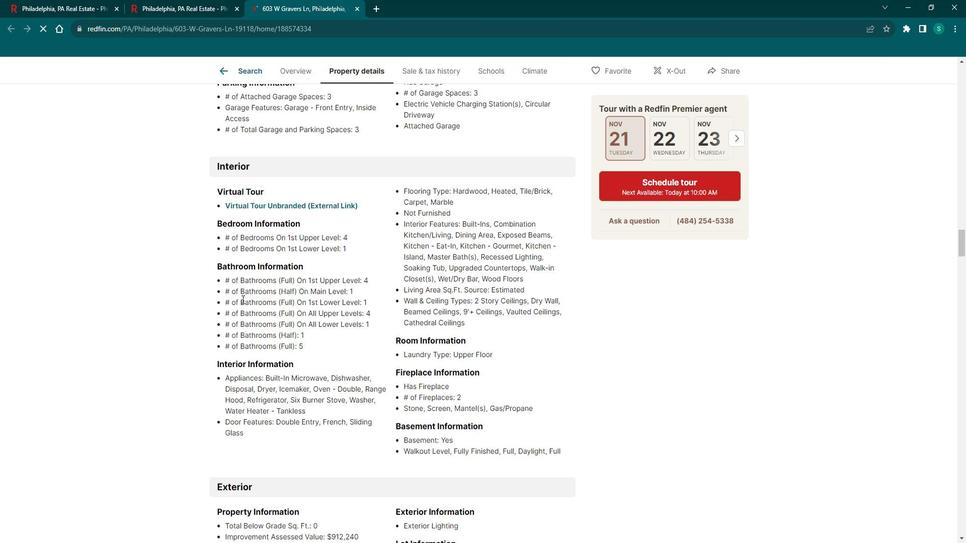 
Action: Mouse scrolled (254, 299) with delta (0, 0)
Screenshot: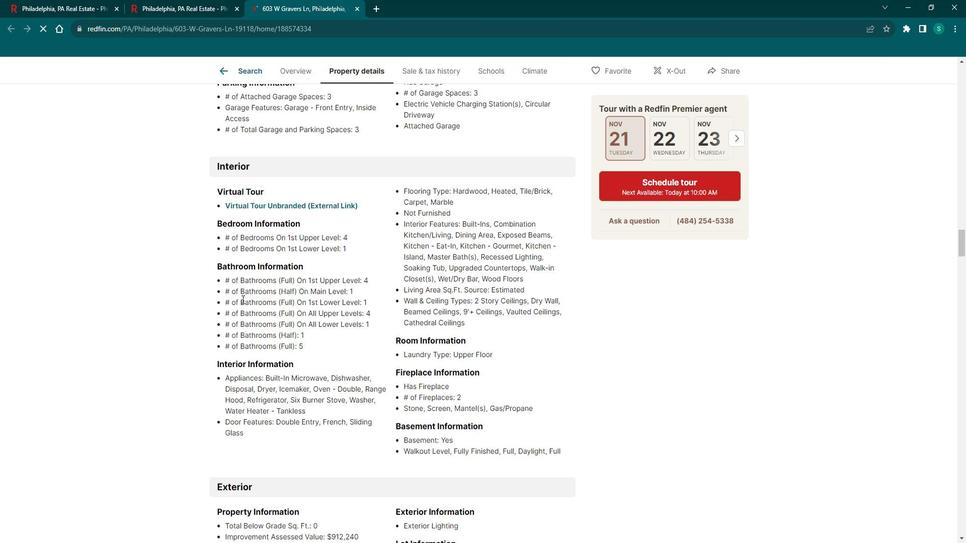 
Action: Mouse scrolled (254, 299) with delta (0, 0)
Screenshot: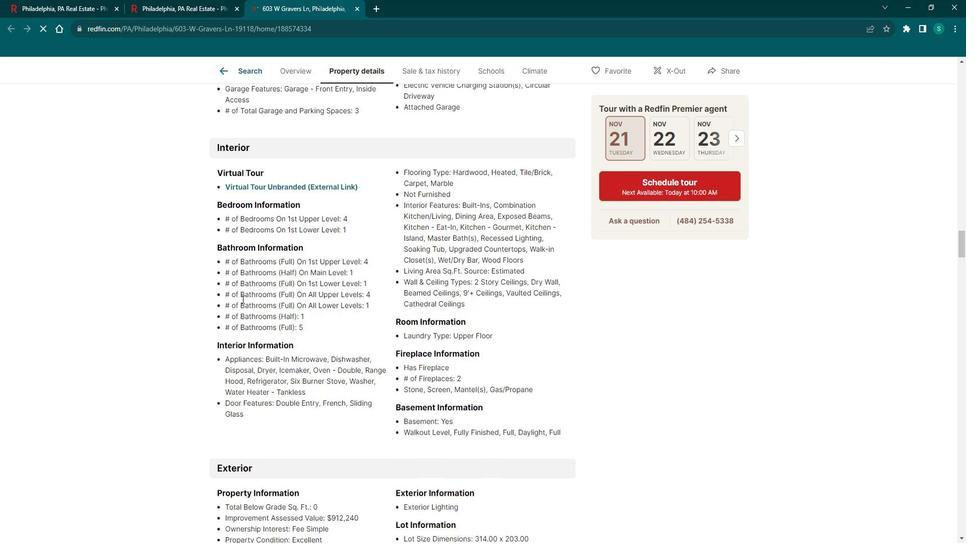 
Action: Mouse moved to (254, 299)
Screenshot: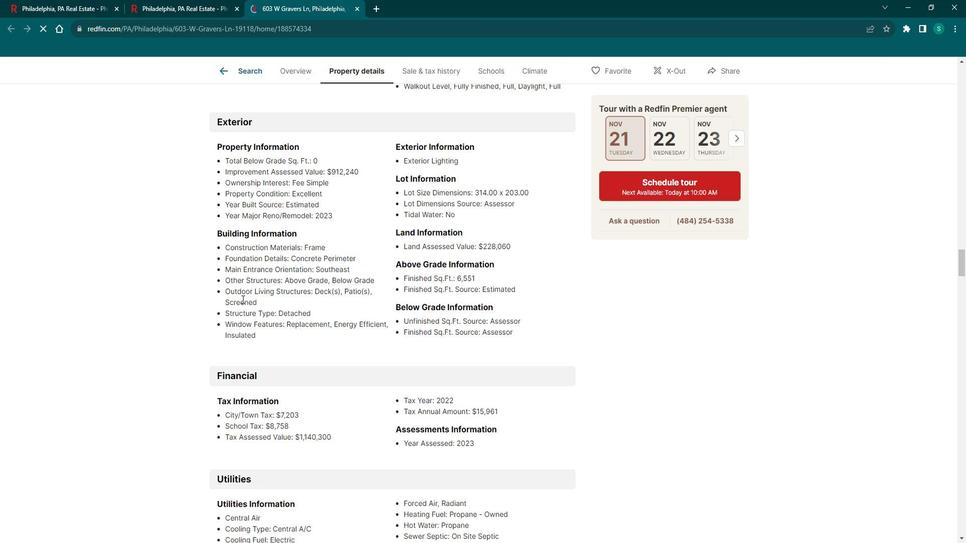 
Action: Mouse scrolled (254, 299) with delta (0, 0)
Screenshot: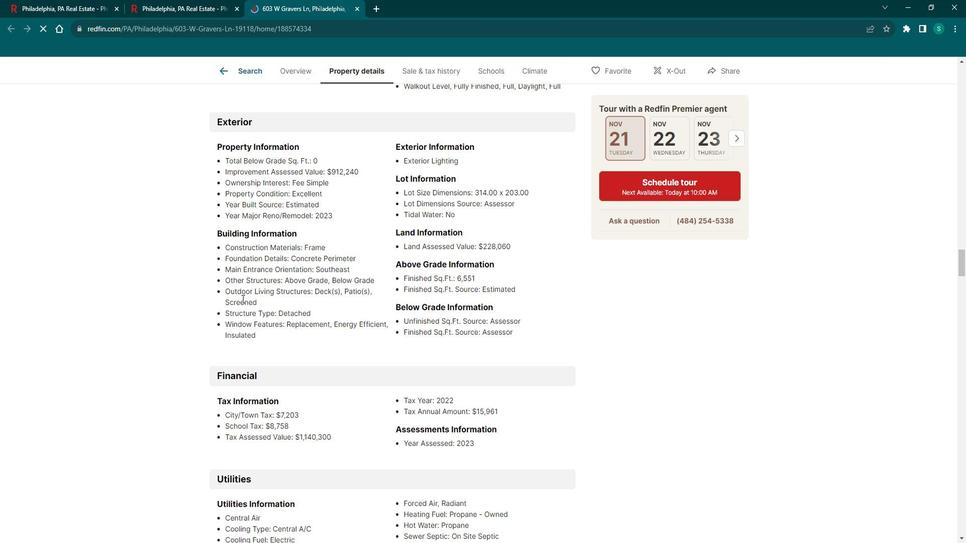
Action: Mouse scrolled (254, 299) with delta (0, 0)
Screenshot: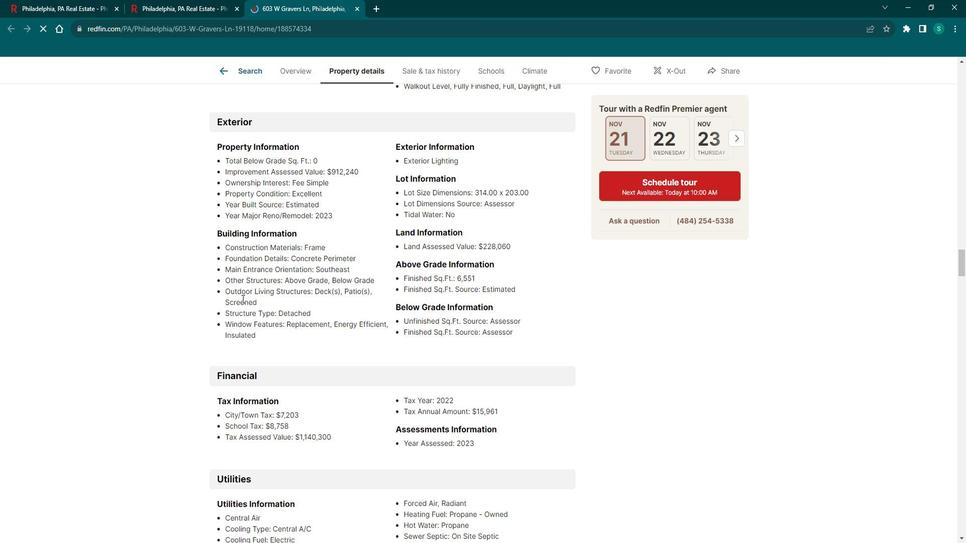 
Action: Mouse scrolled (254, 299) with delta (0, 0)
Screenshot: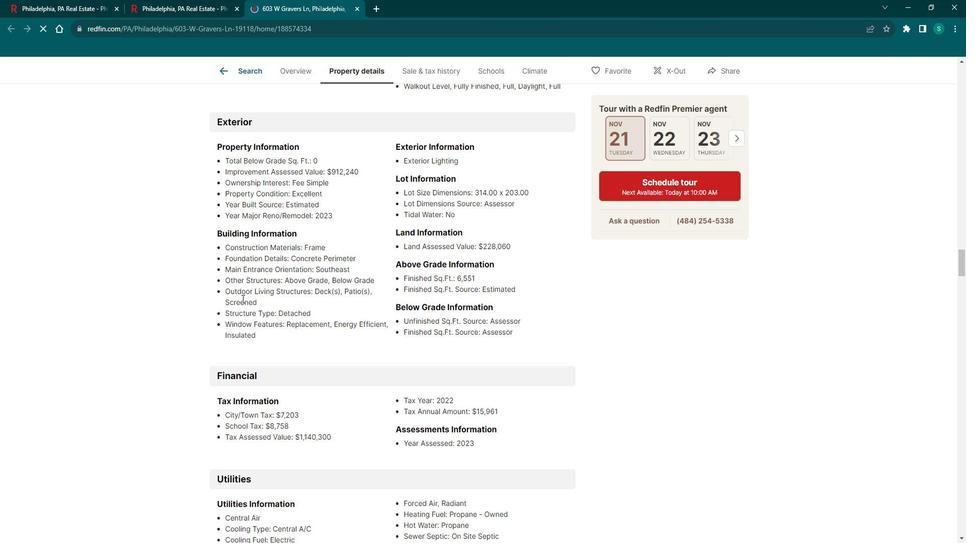 
Action: Mouse scrolled (254, 299) with delta (0, 0)
Screenshot: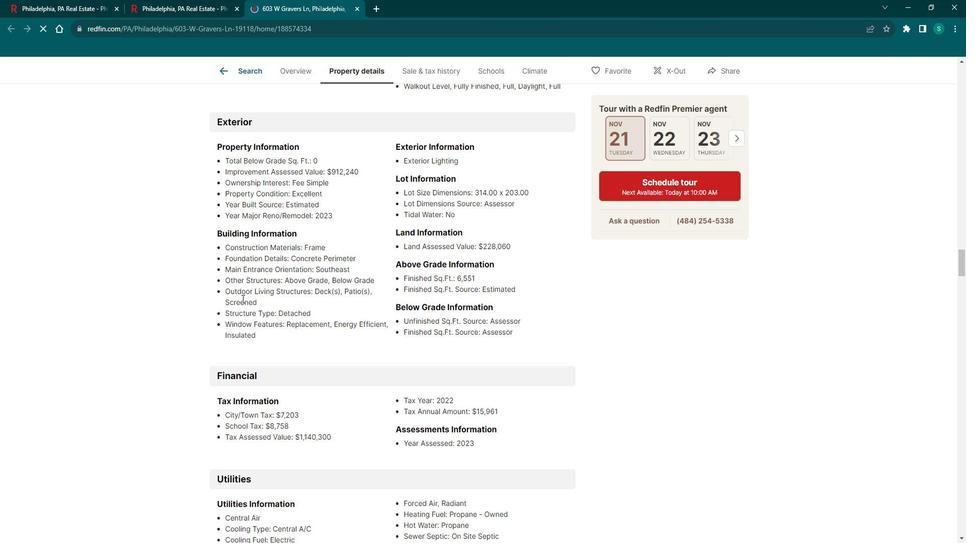 
Action: Mouse scrolled (254, 299) with delta (0, 0)
Screenshot: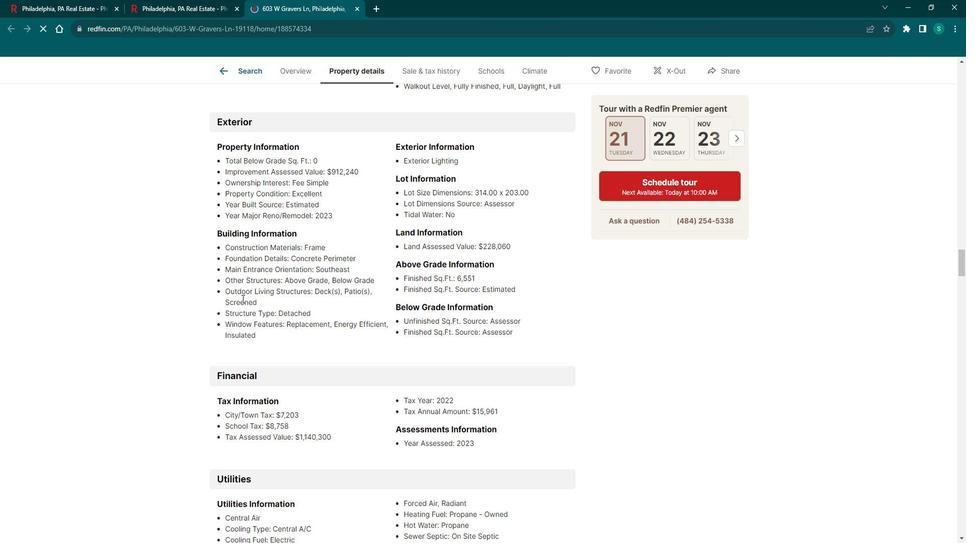 
Action: Mouse scrolled (254, 299) with delta (0, 0)
Screenshot: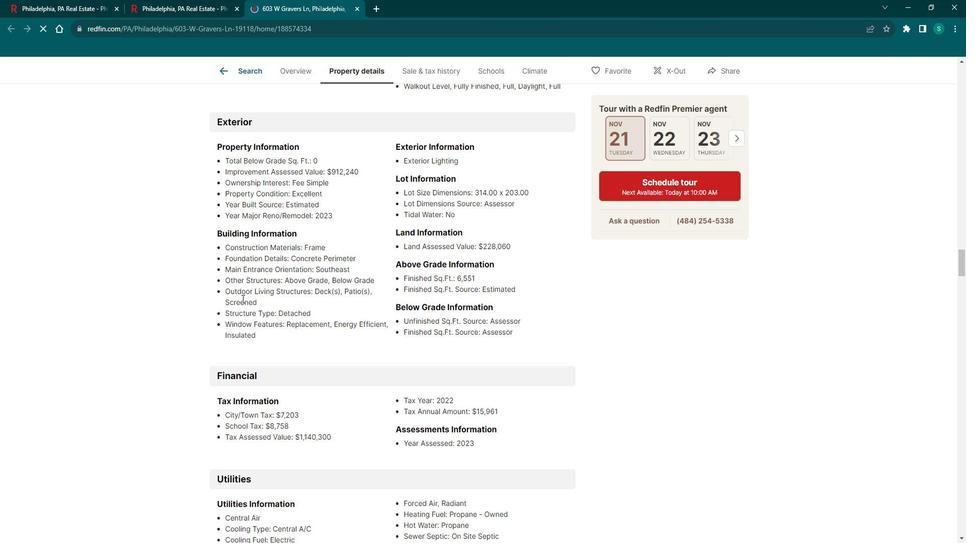 
Action: Mouse moved to (267, 286)
Screenshot: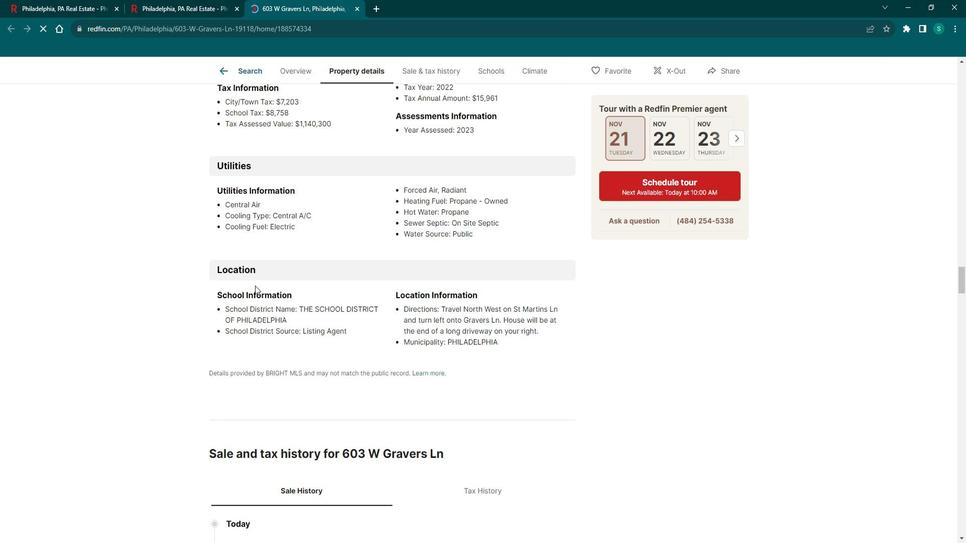 
Action: Mouse scrolled (267, 285) with delta (0, 0)
Screenshot: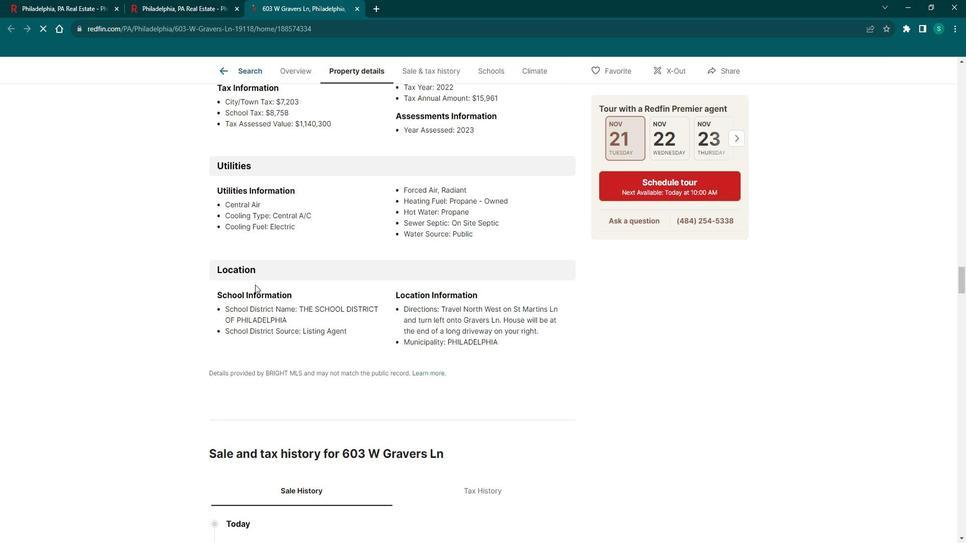 
Action: Mouse scrolled (267, 285) with delta (0, 0)
